 Task: Find connections with filter location Keta with filter topic #Socialmediaadvertisingwith filter profile language French with filter current company Indium Software with filter school Amity University Rajasthan, Jaipur with filter industry Insurance and Employee Benefit Funds with filter service category AnimationArchitecture with filter keywords title Economist
Action: Mouse moved to (162, 231)
Screenshot: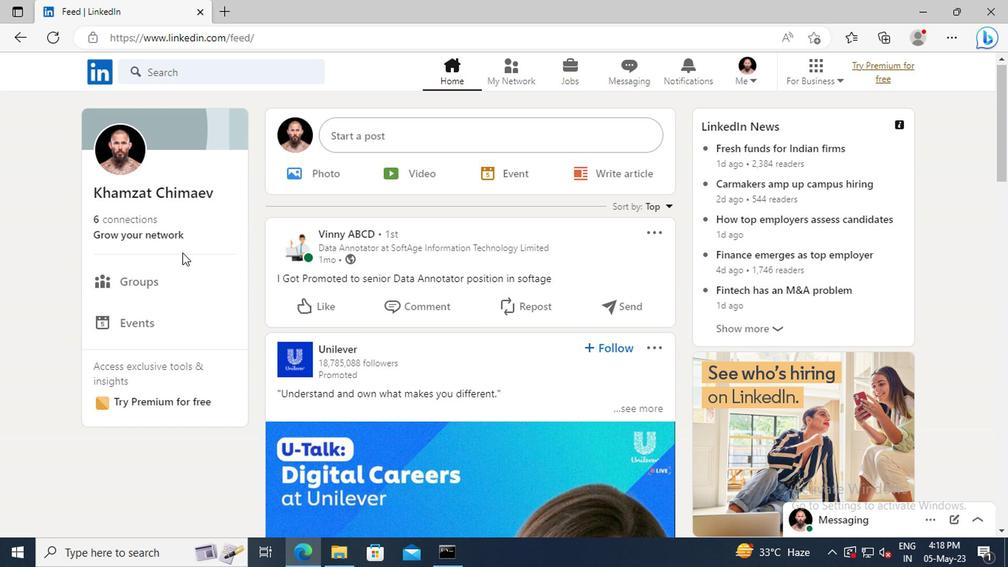 
Action: Mouse pressed left at (162, 231)
Screenshot: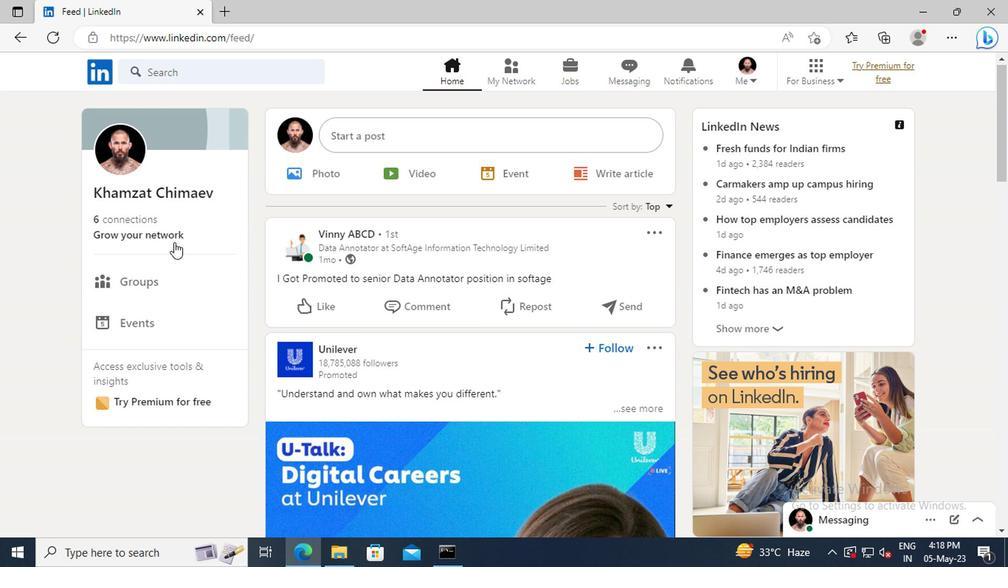
Action: Mouse moved to (159, 159)
Screenshot: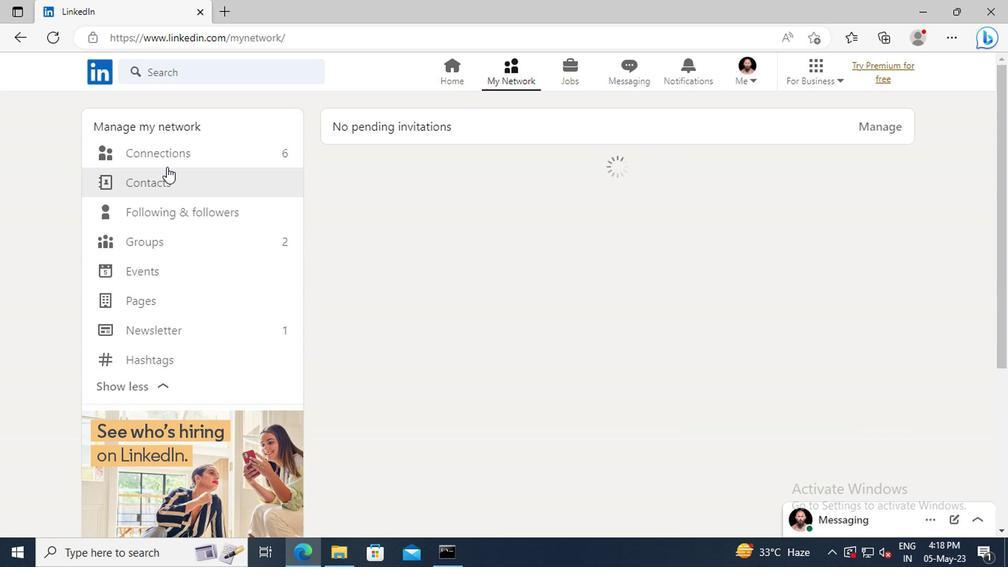 
Action: Mouse pressed left at (159, 159)
Screenshot: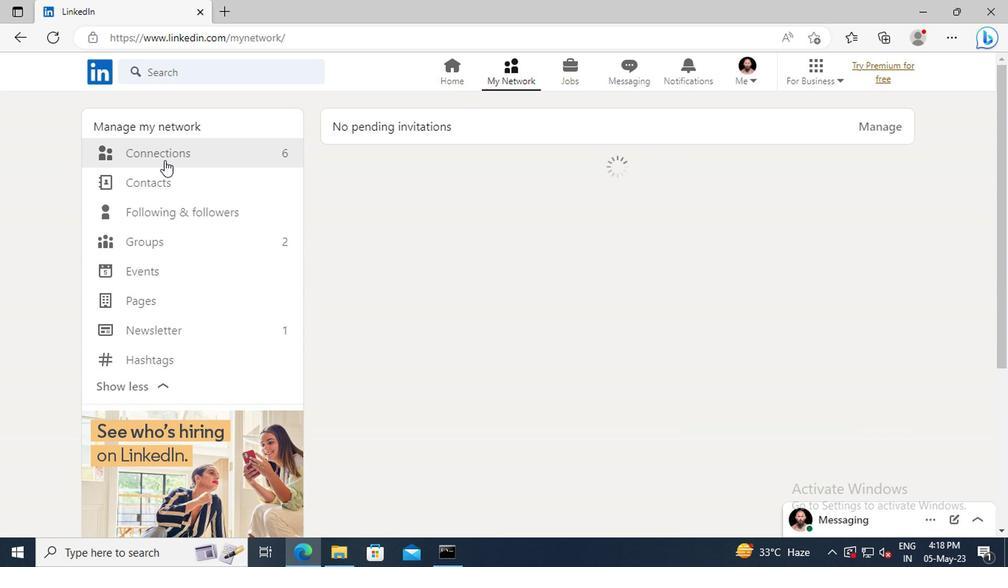 
Action: Mouse moved to (593, 158)
Screenshot: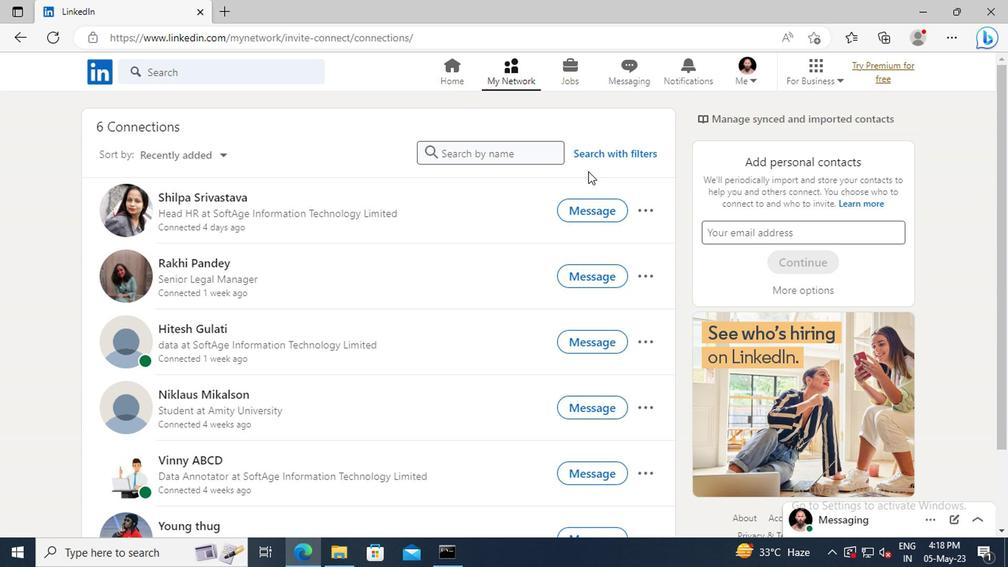 
Action: Mouse pressed left at (593, 158)
Screenshot: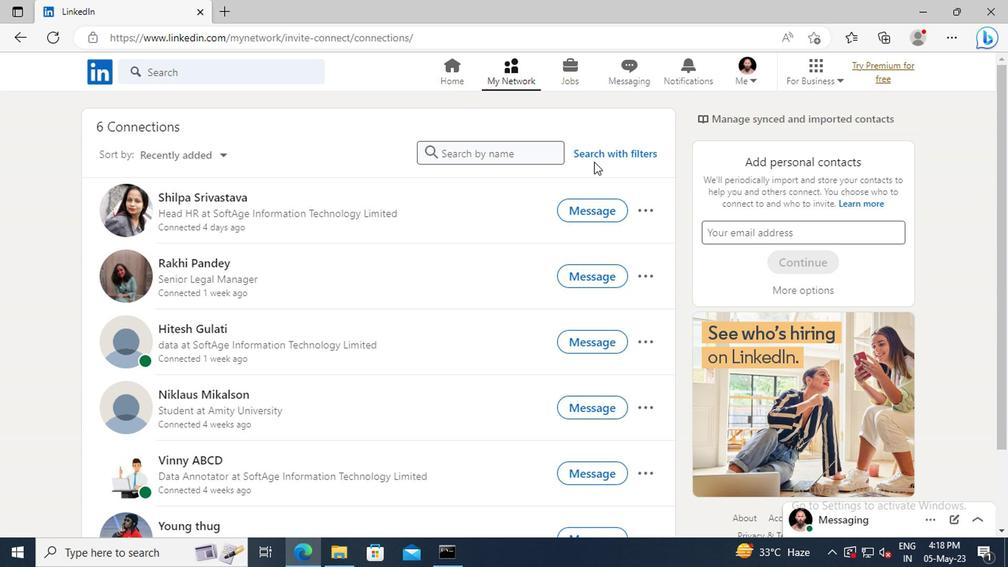 
Action: Mouse moved to (556, 116)
Screenshot: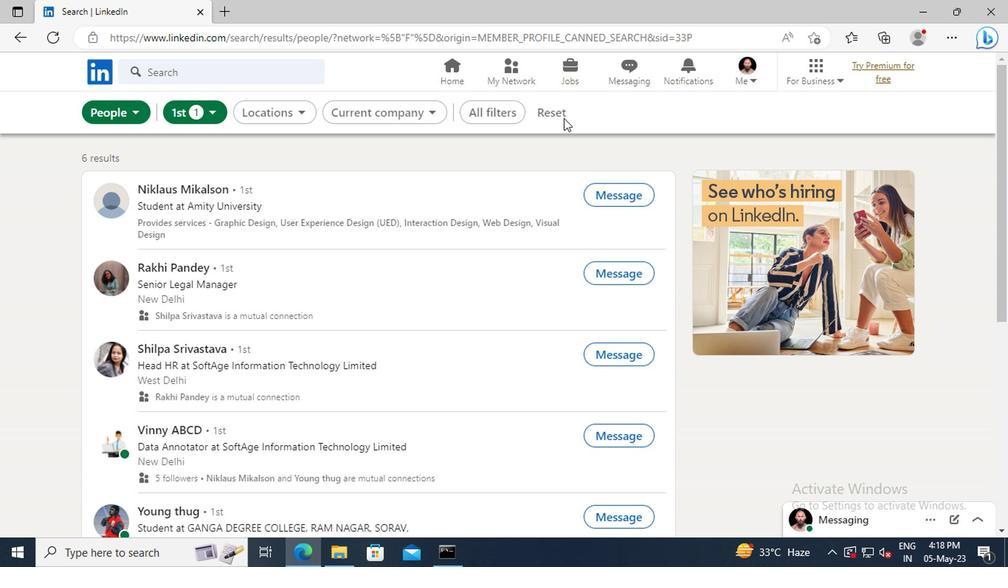 
Action: Mouse pressed left at (556, 116)
Screenshot: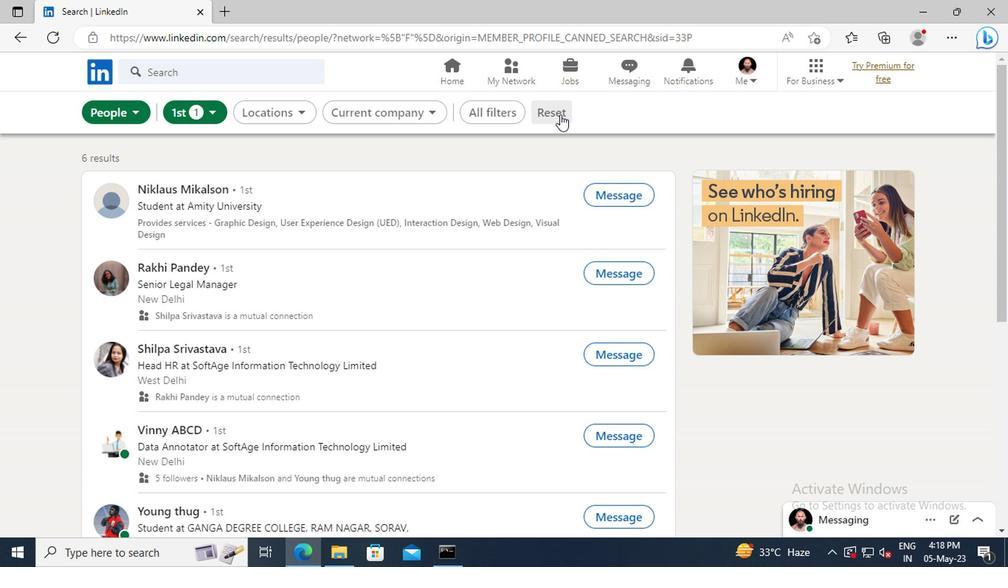 
Action: Mouse moved to (530, 115)
Screenshot: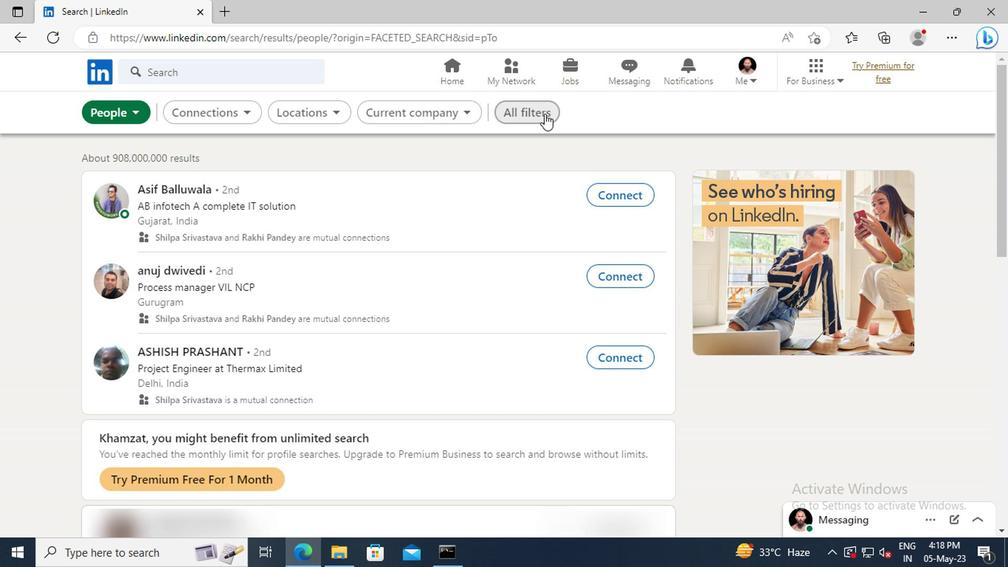 
Action: Mouse pressed left at (530, 115)
Screenshot: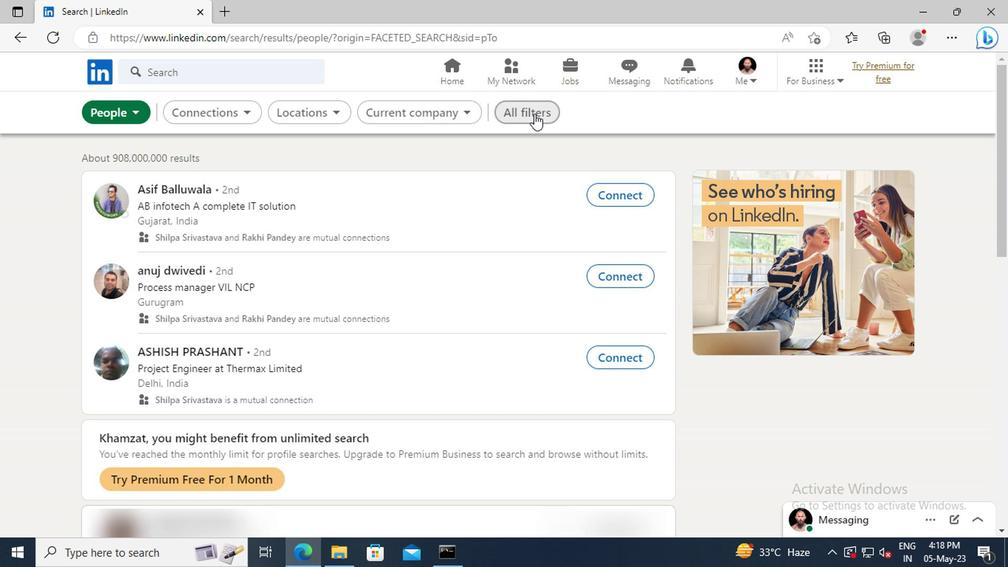 
Action: Mouse moved to (789, 249)
Screenshot: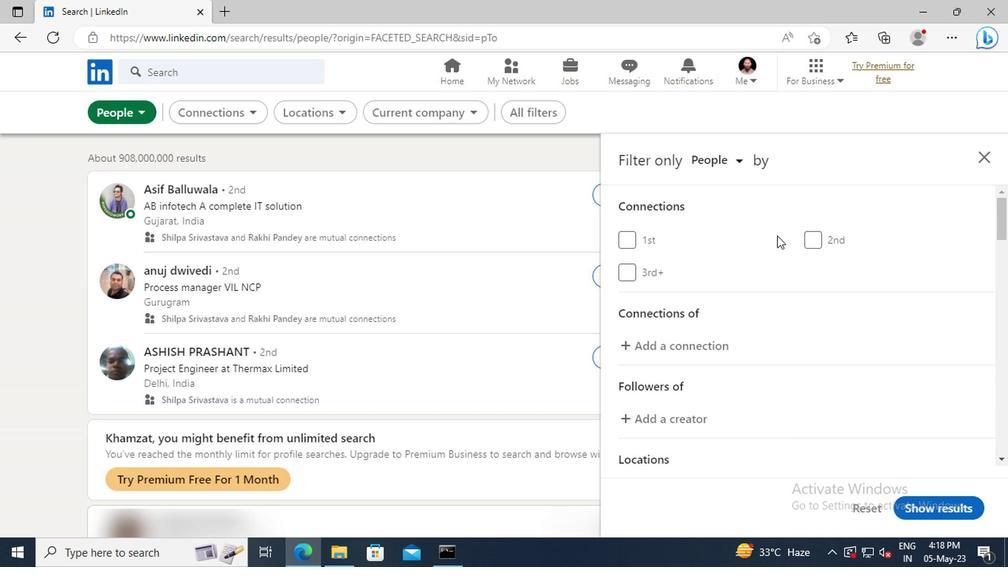 
Action: Mouse scrolled (789, 249) with delta (0, 0)
Screenshot: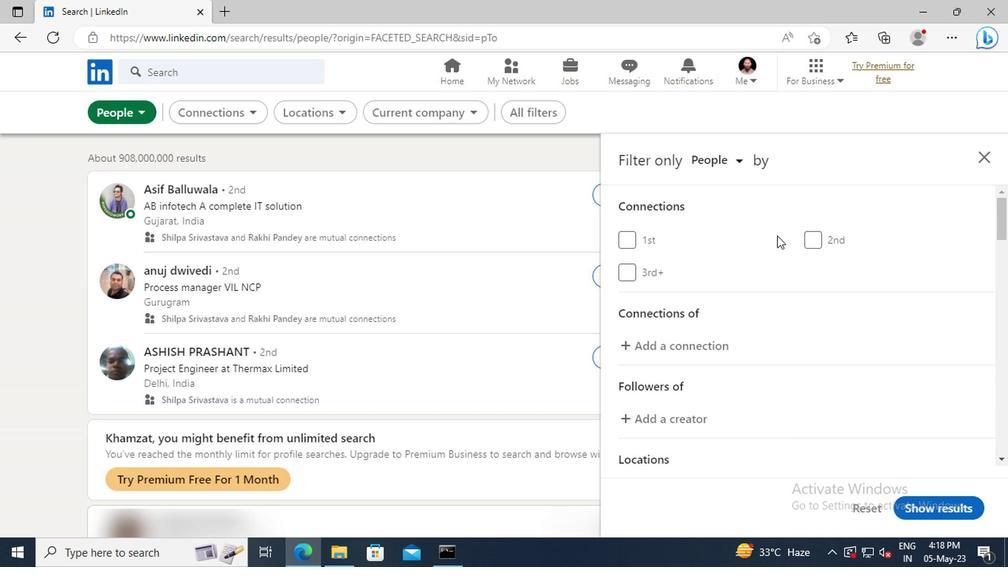 
Action: Mouse scrolled (789, 249) with delta (0, 0)
Screenshot: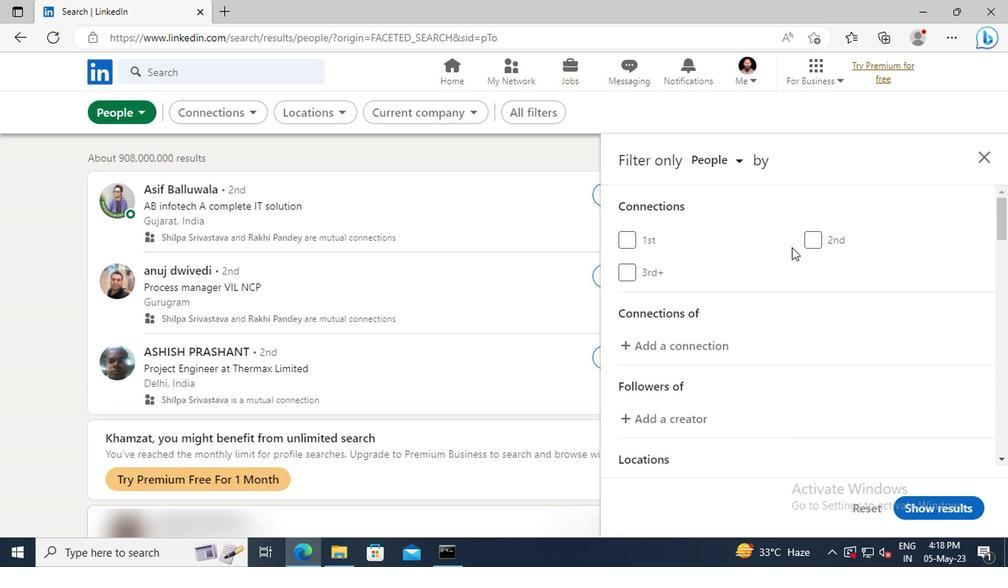 
Action: Mouse scrolled (789, 249) with delta (0, 0)
Screenshot: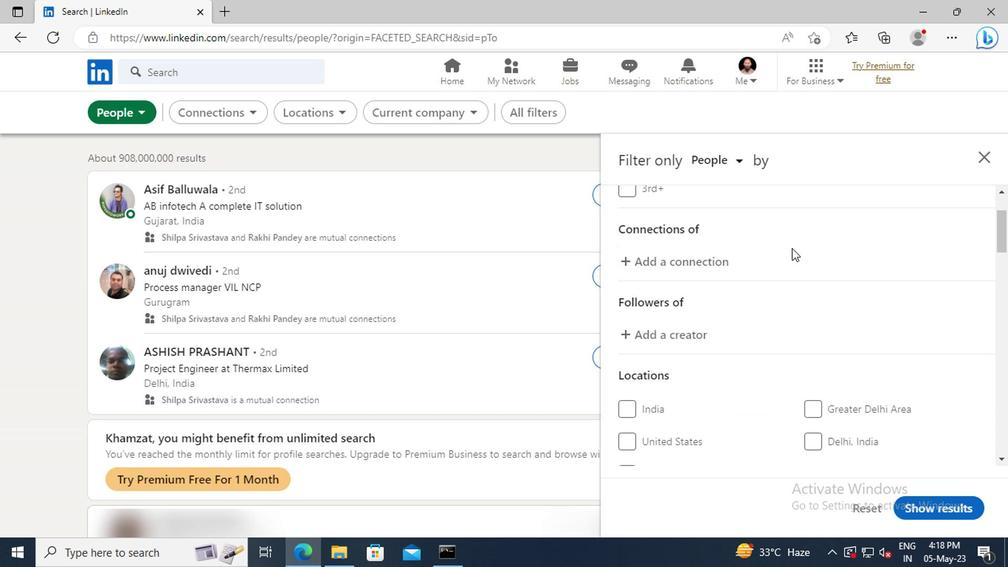
Action: Mouse scrolled (789, 249) with delta (0, 0)
Screenshot: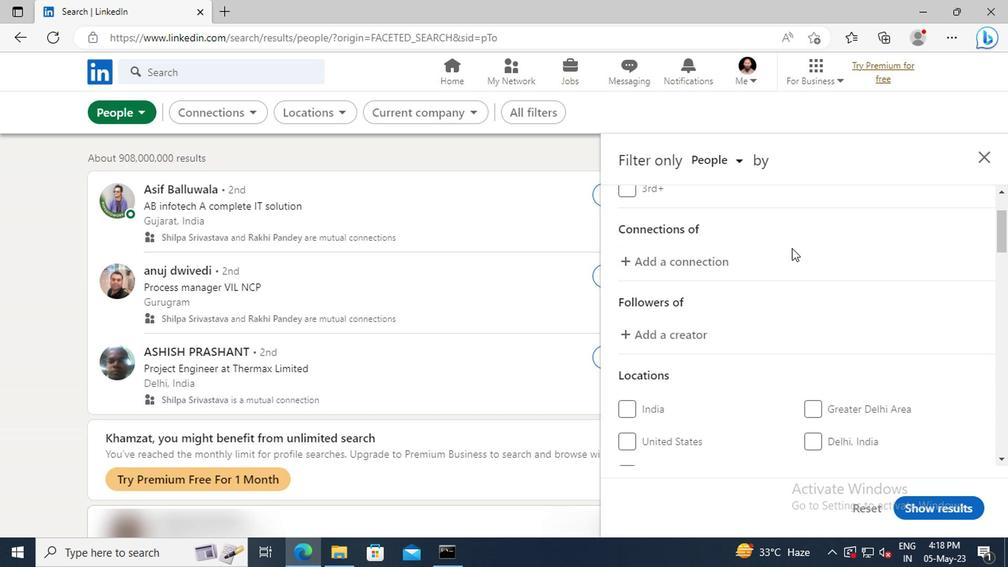 
Action: Mouse scrolled (789, 249) with delta (0, 0)
Screenshot: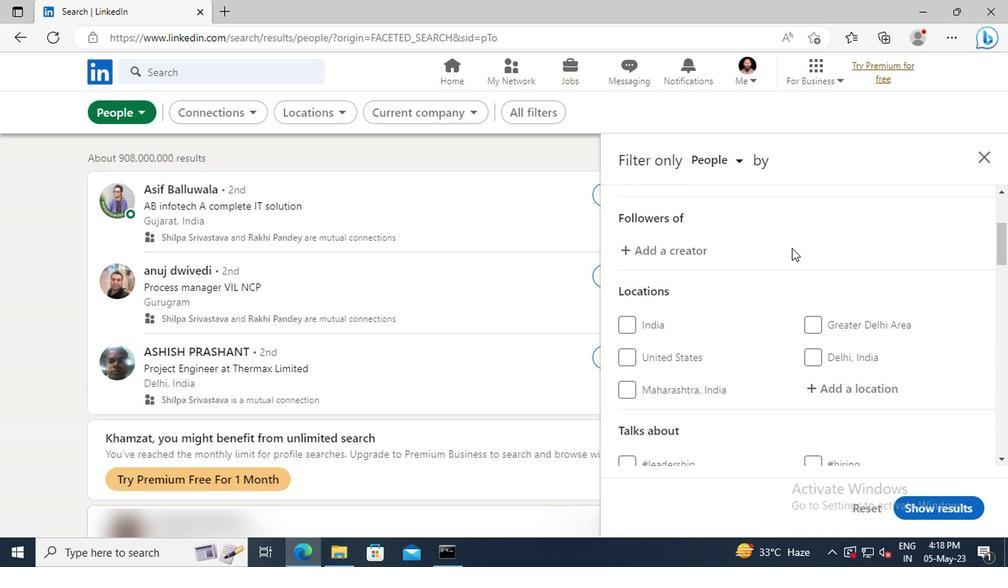 
Action: Mouse scrolled (789, 249) with delta (0, 0)
Screenshot: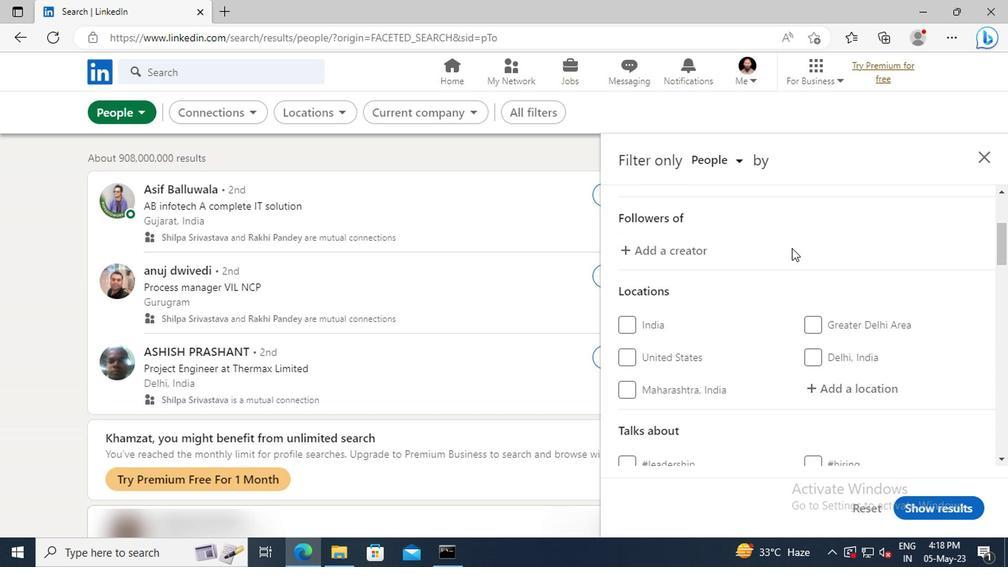 
Action: Mouse moved to (823, 308)
Screenshot: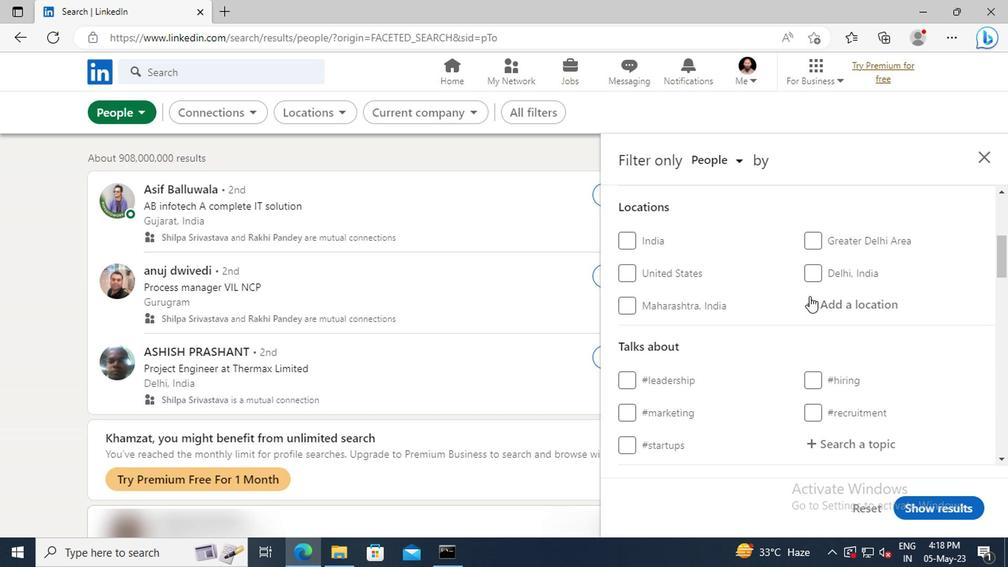 
Action: Mouse pressed left at (823, 308)
Screenshot: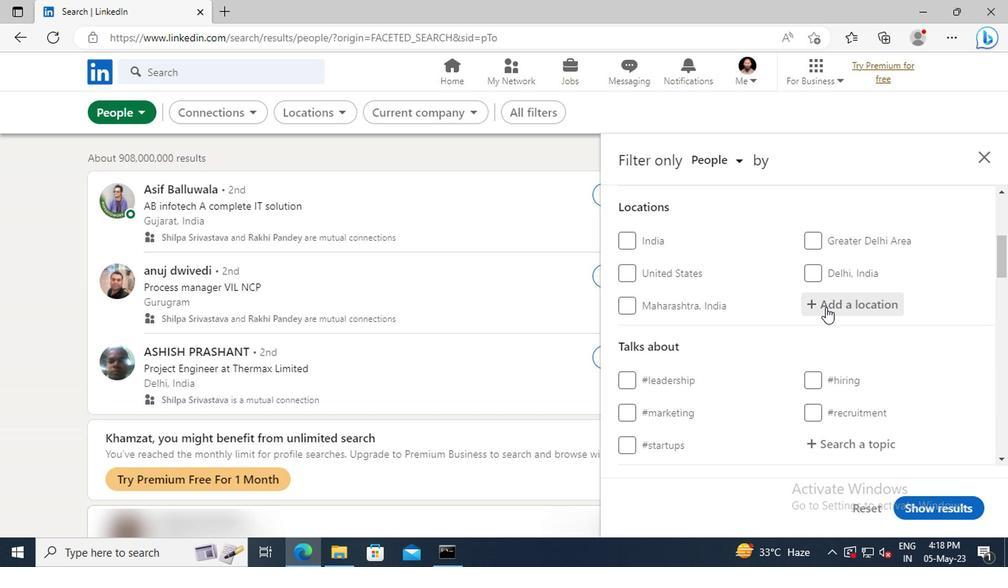 
Action: Mouse moved to (822, 308)
Screenshot: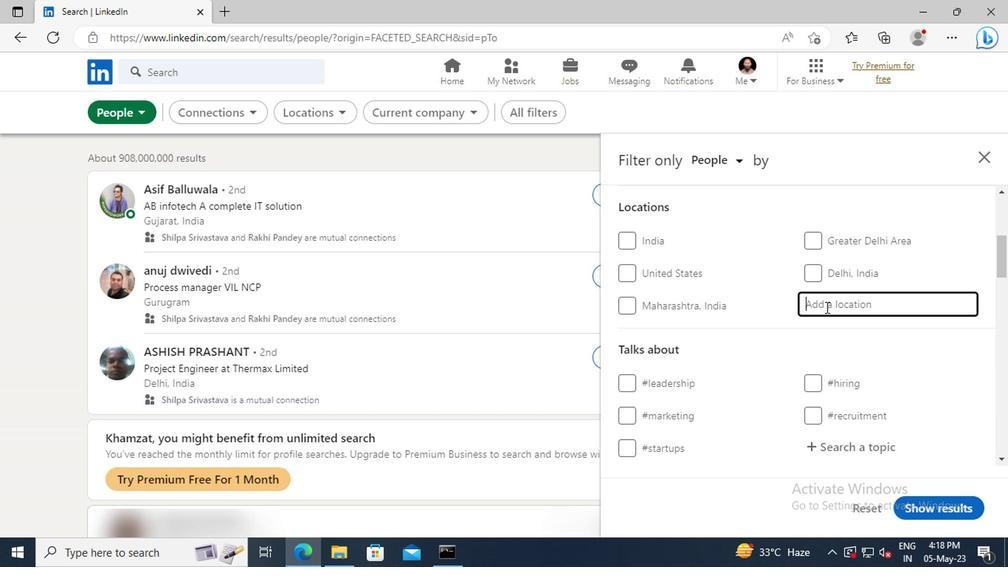 
Action: Key pressed <Key.shift>KETA<Key.enter>
Screenshot: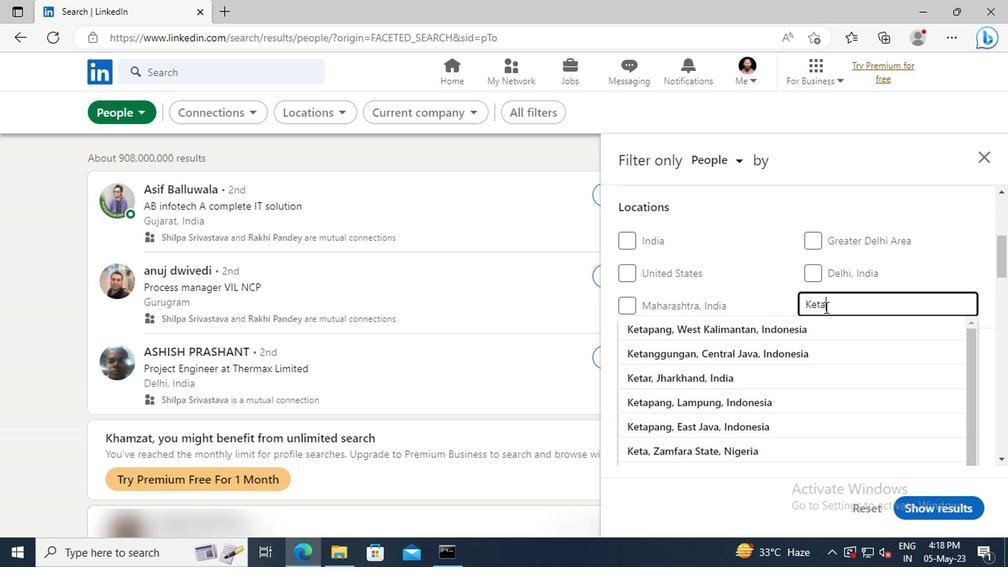 
Action: Mouse scrolled (822, 307) with delta (0, 0)
Screenshot: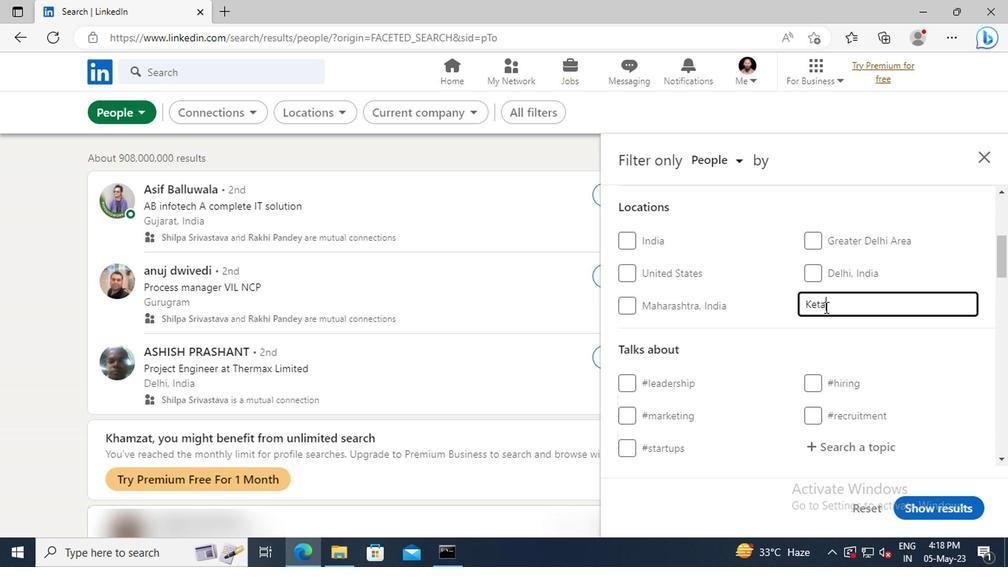 
Action: Mouse scrolled (822, 307) with delta (0, 0)
Screenshot: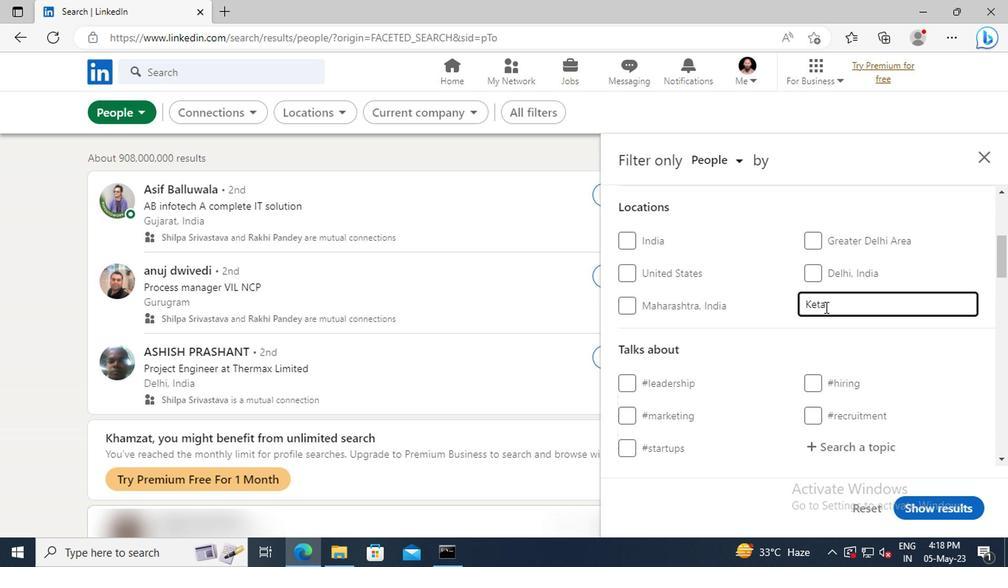 
Action: Mouse scrolled (822, 307) with delta (0, 0)
Screenshot: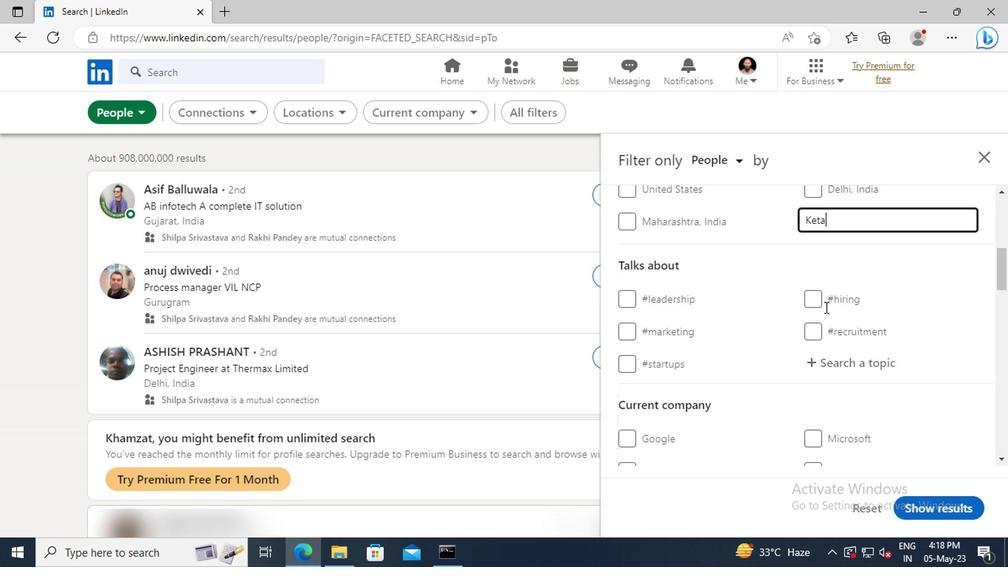 
Action: Mouse moved to (823, 318)
Screenshot: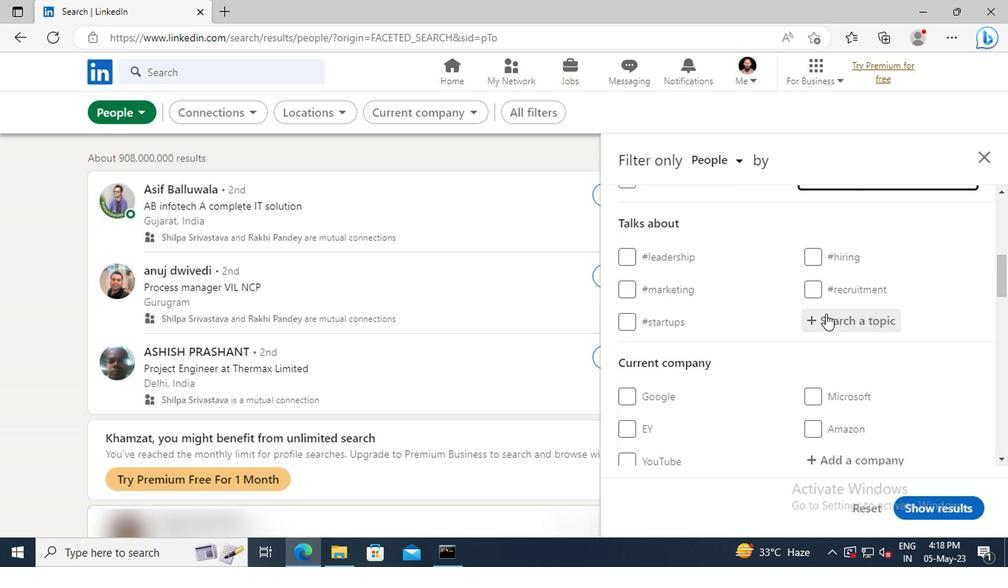 
Action: Mouse pressed left at (823, 318)
Screenshot: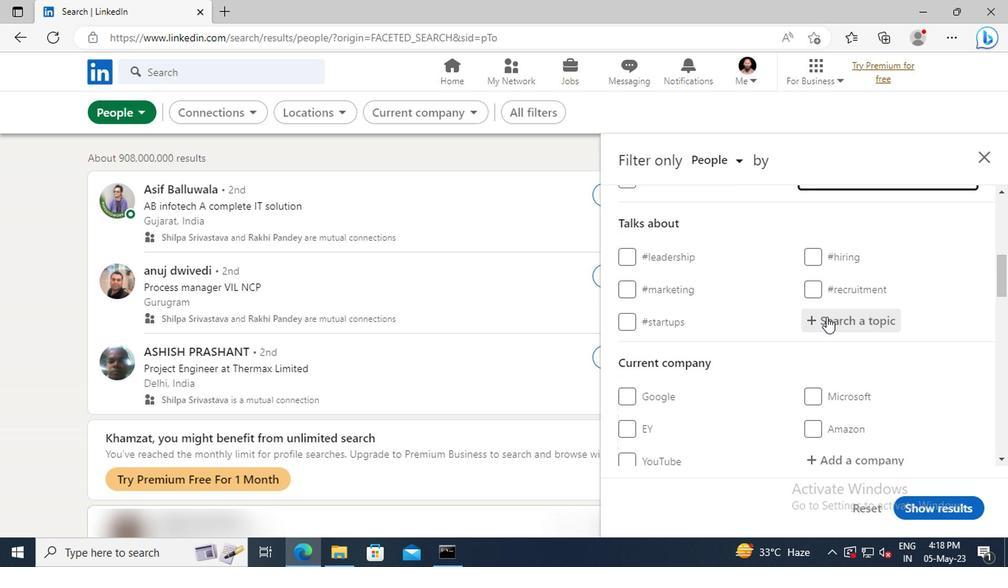 
Action: Key pressed <Key.shift>SOCIALMEDIAAD
Screenshot: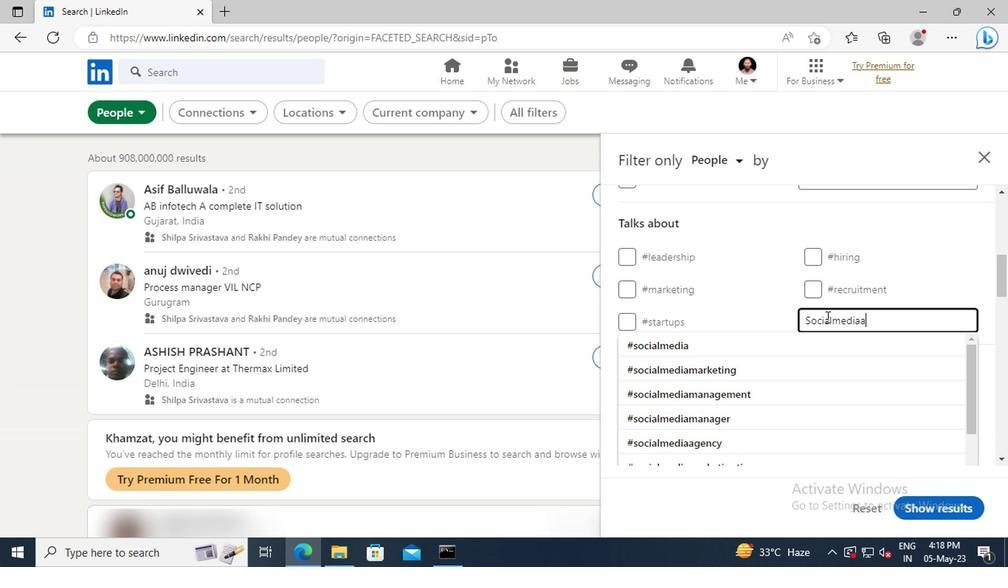 
Action: Mouse moved to (825, 338)
Screenshot: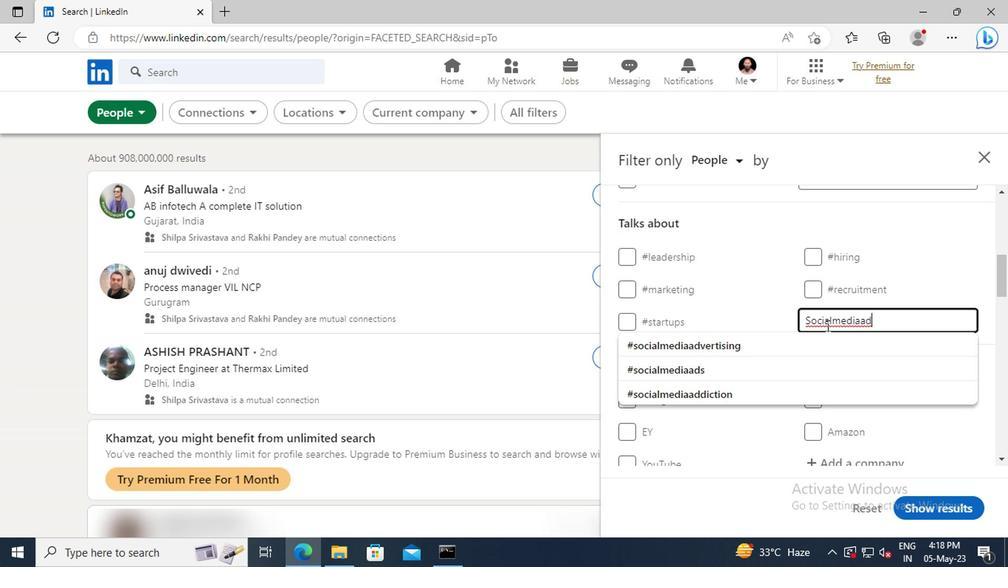 
Action: Mouse pressed left at (825, 338)
Screenshot: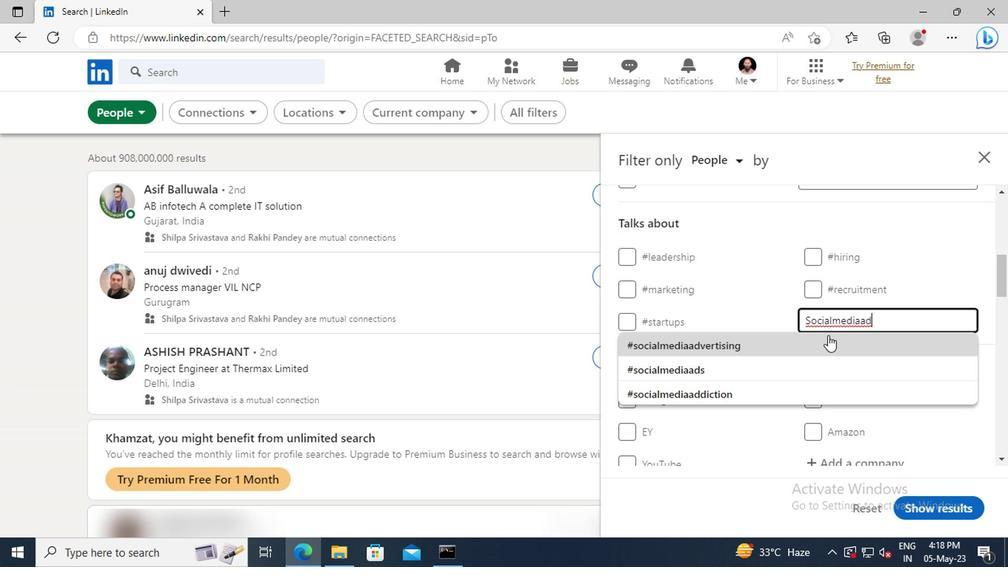 
Action: Mouse scrolled (825, 338) with delta (0, 0)
Screenshot: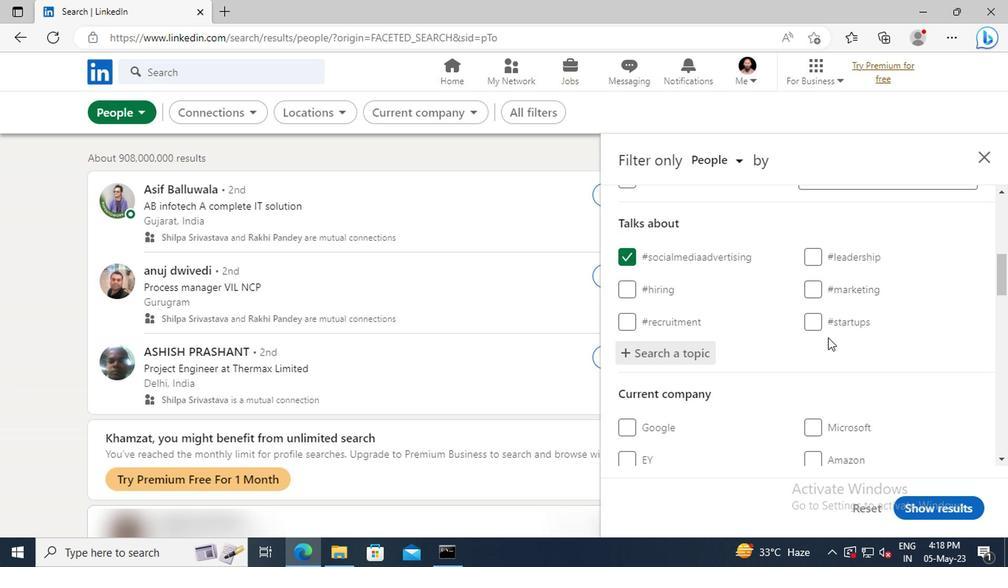 
Action: Mouse scrolled (825, 338) with delta (0, 0)
Screenshot: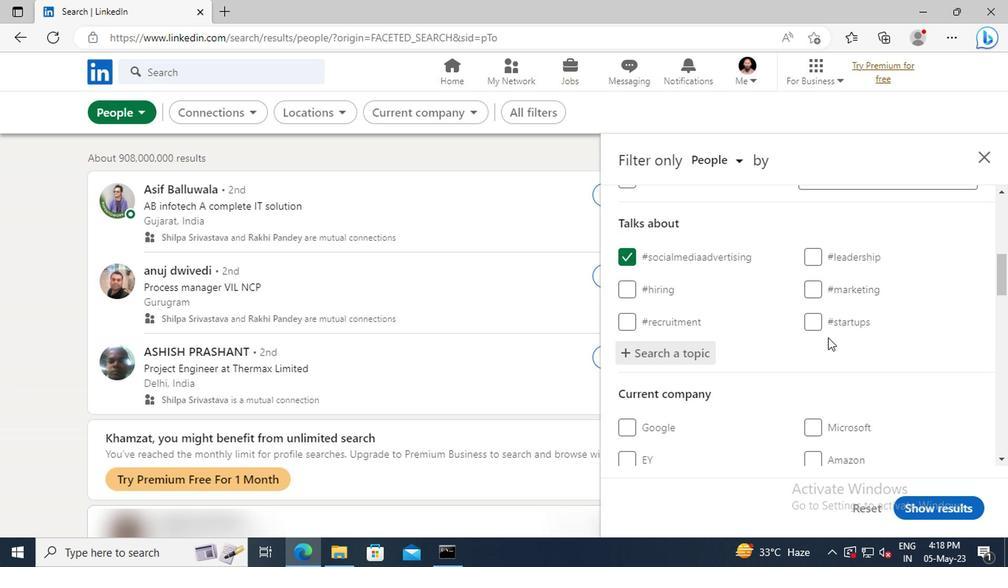 
Action: Mouse scrolled (825, 338) with delta (0, 0)
Screenshot: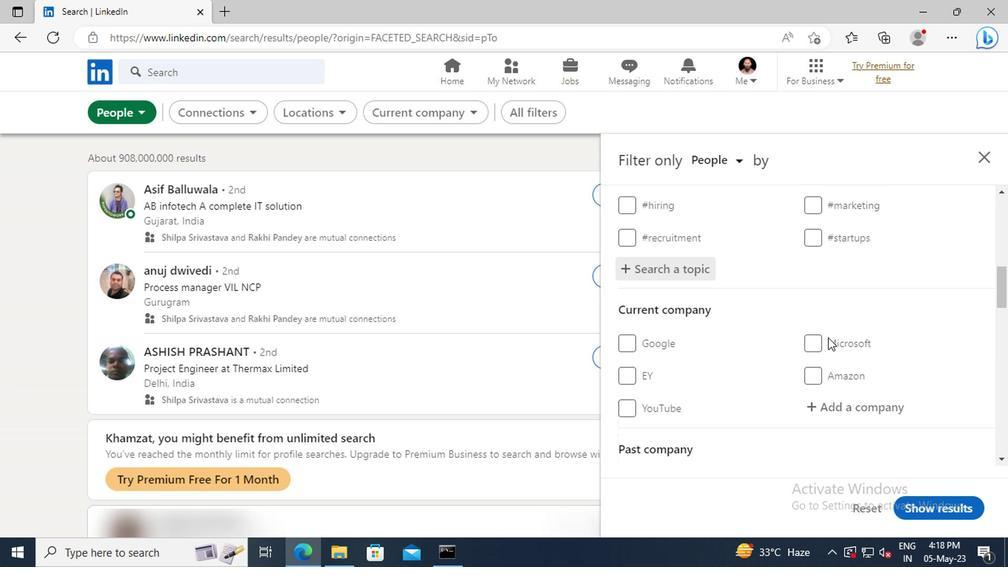 
Action: Mouse scrolled (825, 338) with delta (0, 0)
Screenshot: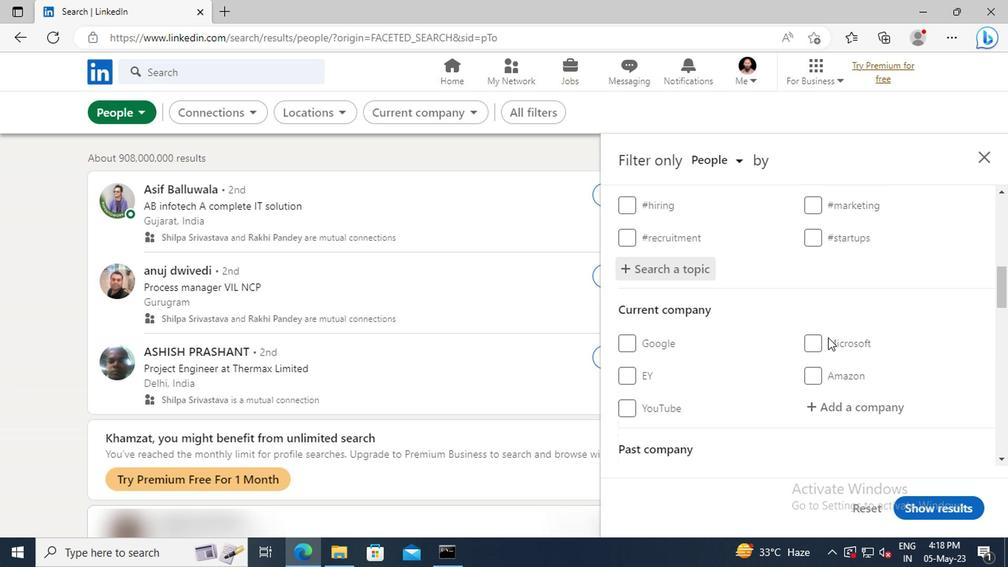 
Action: Mouse scrolled (825, 338) with delta (0, 0)
Screenshot: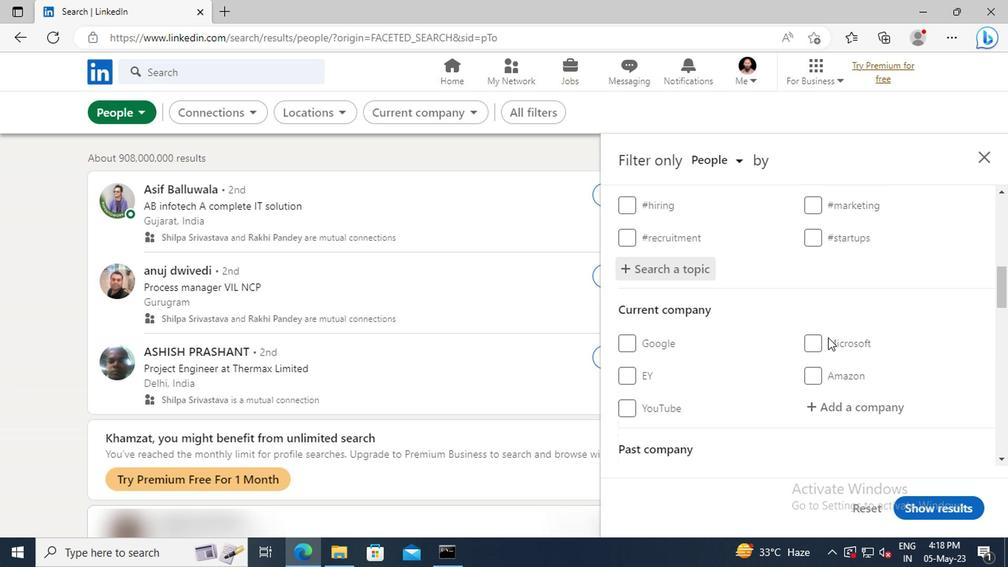 
Action: Mouse scrolled (825, 338) with delta (0, 0)
Screenshot: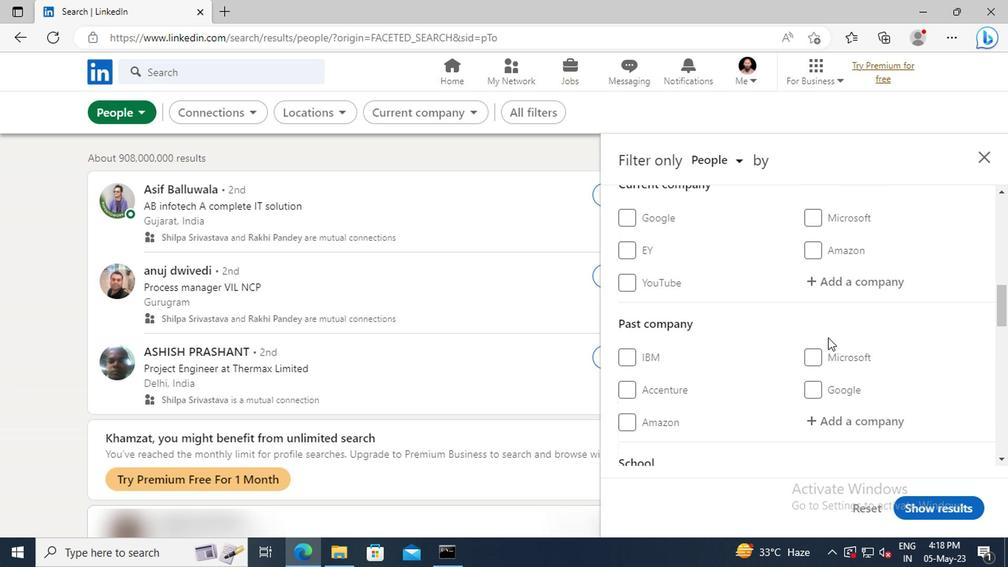 
Action: Mouse scrolled (825, 338) with delta (0, 0)
Screenshot: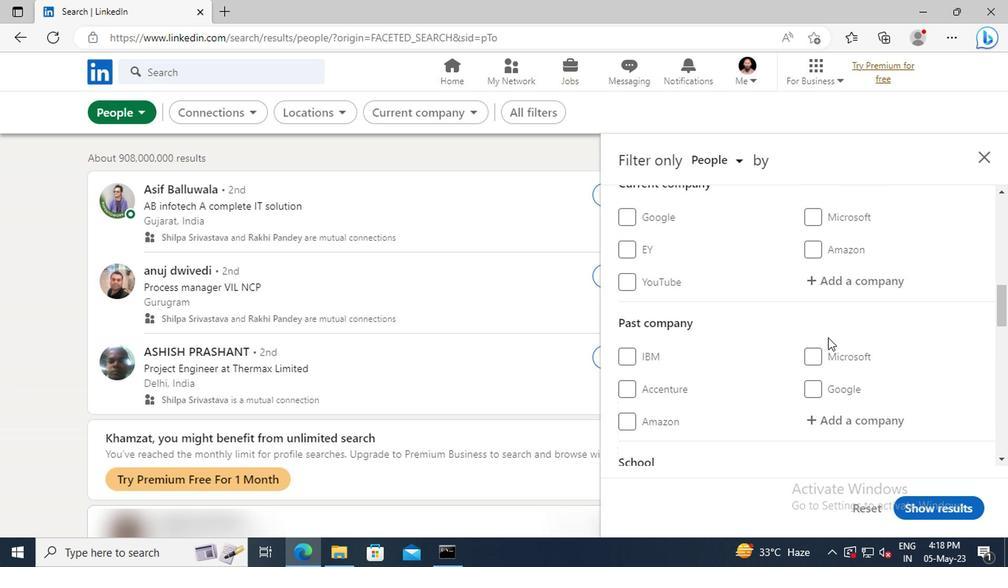 
Action: Mouse scrolled (825, 338) with delta (0, 0)
Screenshot: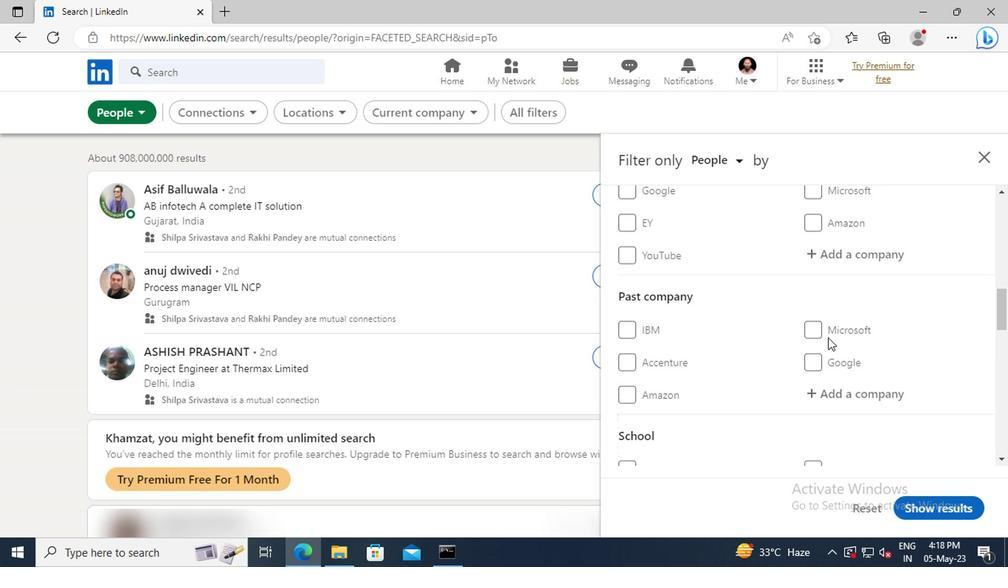 
Action: Mouse scrolled (825, 338) with delta (0, 0)
Screenshot: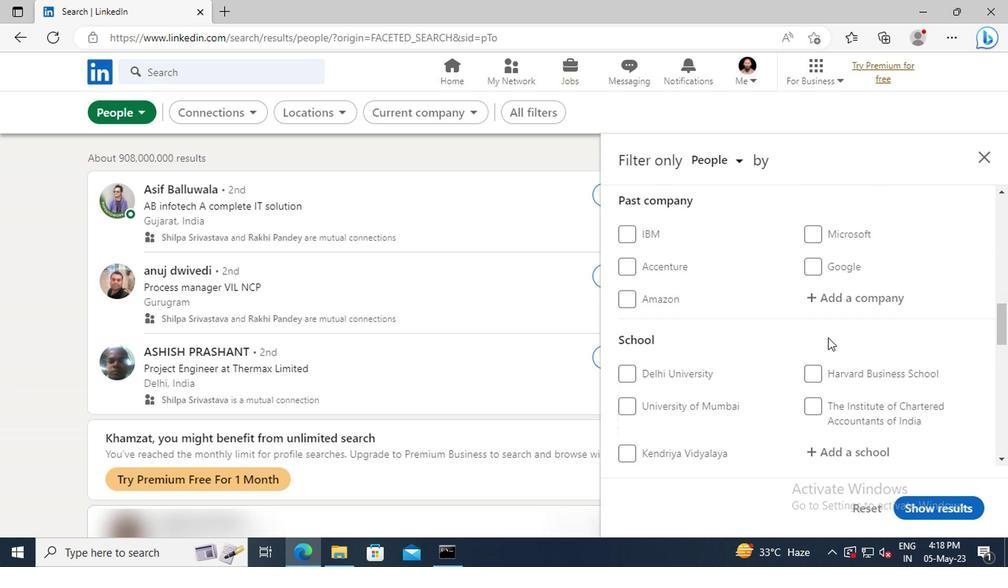 
Action: Mouse scrolled (825, 338) with delta (0, 0)
Screenshot: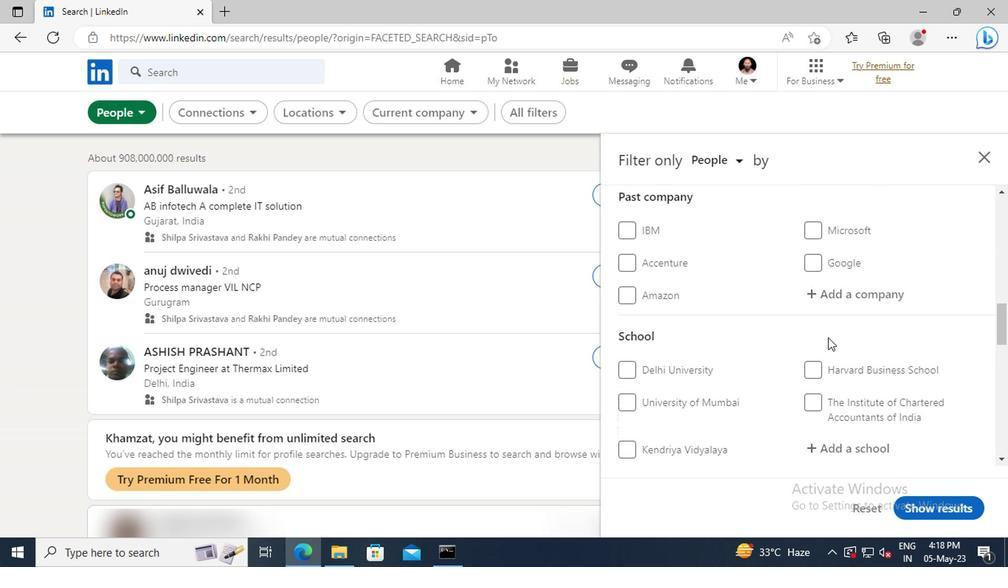 
Action: Mouse scrolled (825, 338) with delta (0, 0)
Screenshot: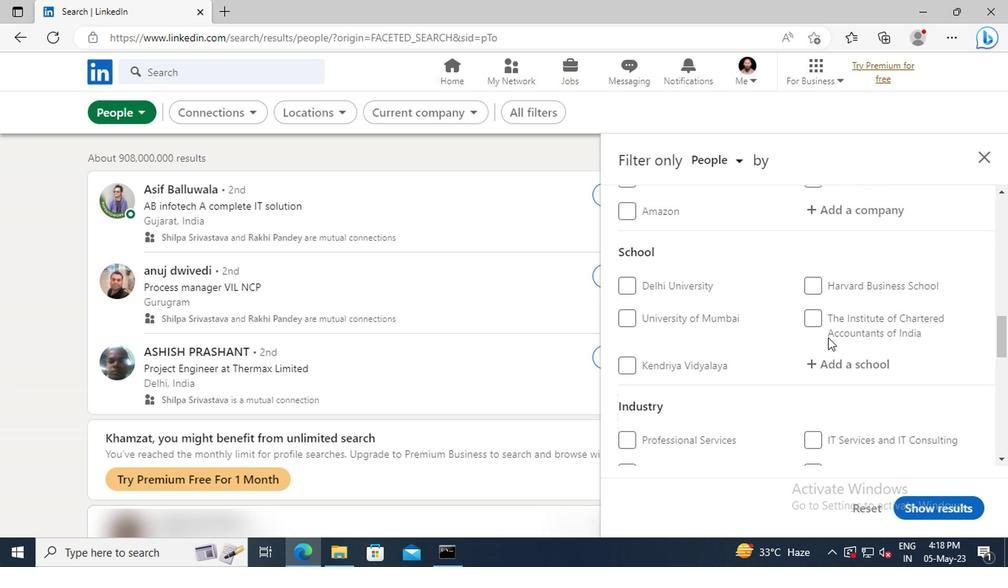 
Action: Mouse scrolled (825, 338) with delta (0, 0)
Screenshot: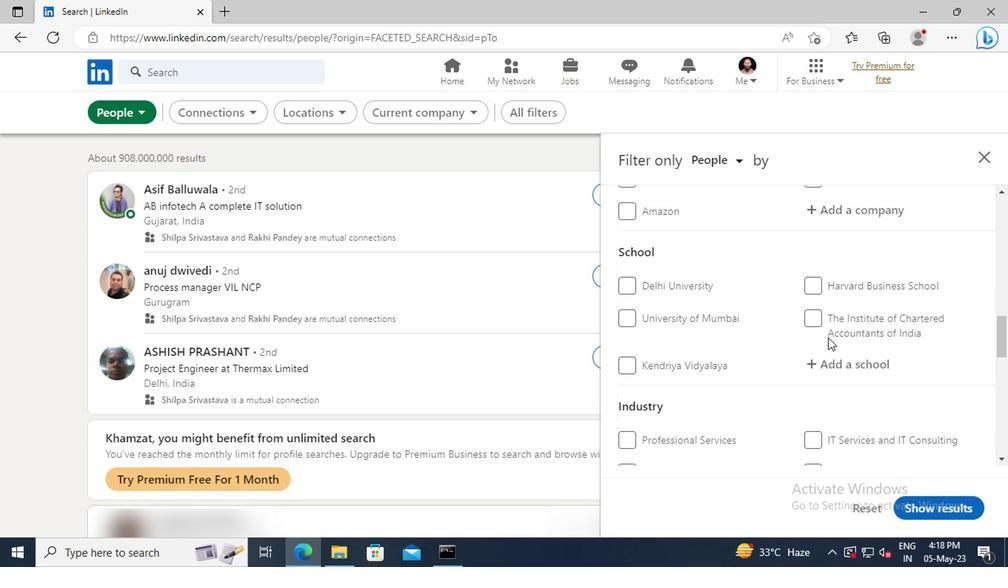 
Action: Mouse scrolled (825, 338) with delta (0, 0)
Screenshot: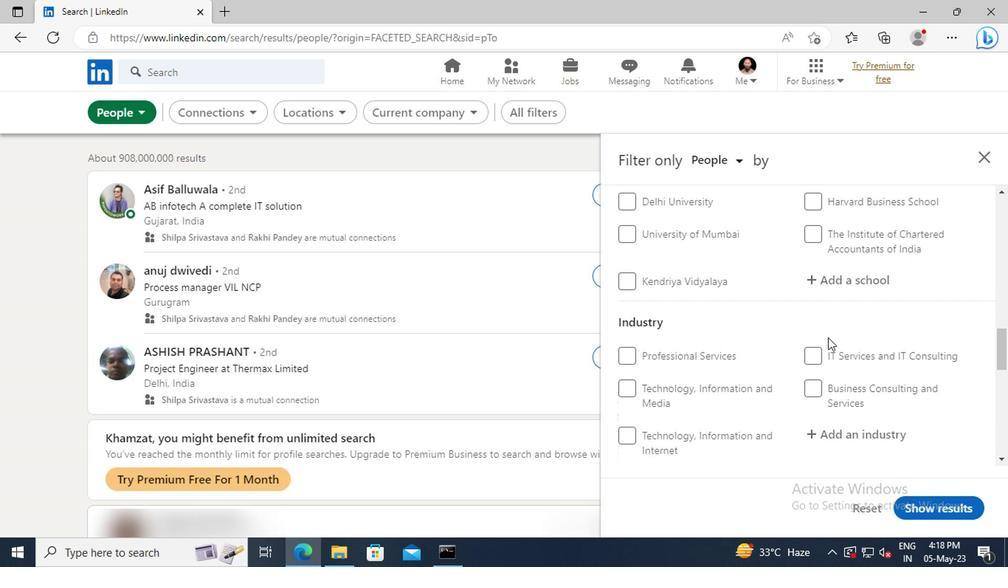 
Action: Mouse scrolled (825, 338) with delta (0, 0)
Screenshot: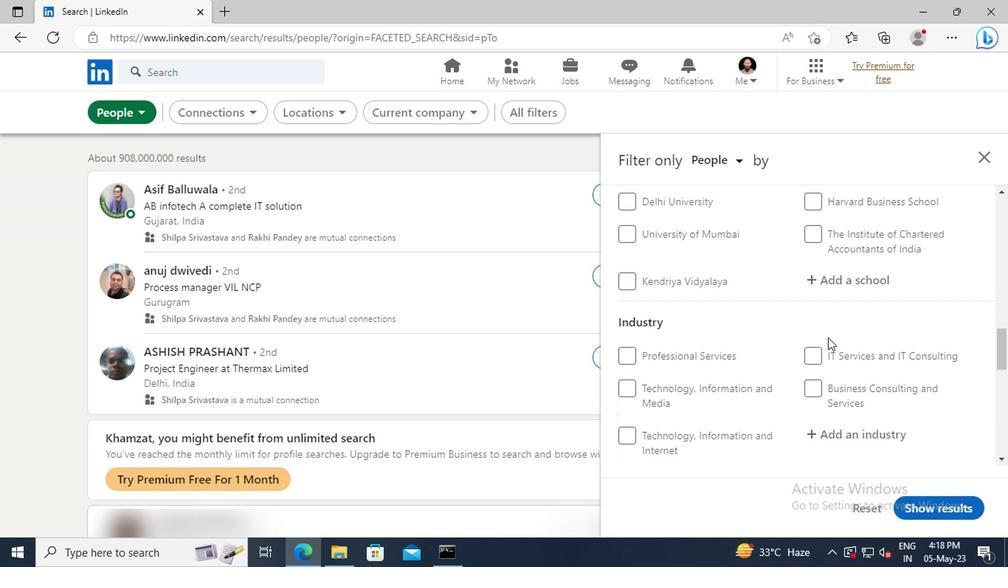 
Action: Mouse scrolled (825, 338) with delta (0, 0)
Screenshot: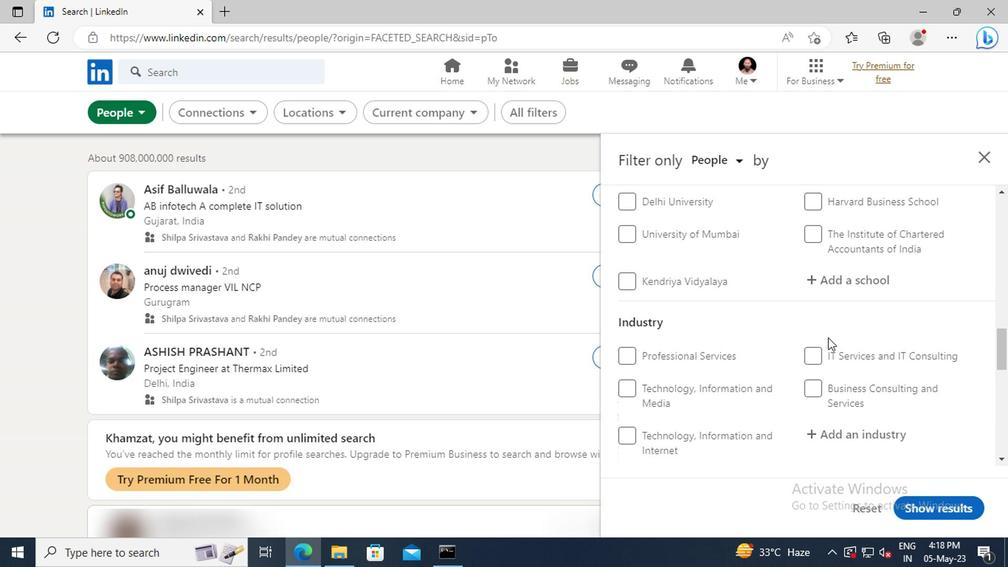 
Action: Mouse scrolled (825, 338) with delta (0, 0)
Screenshot: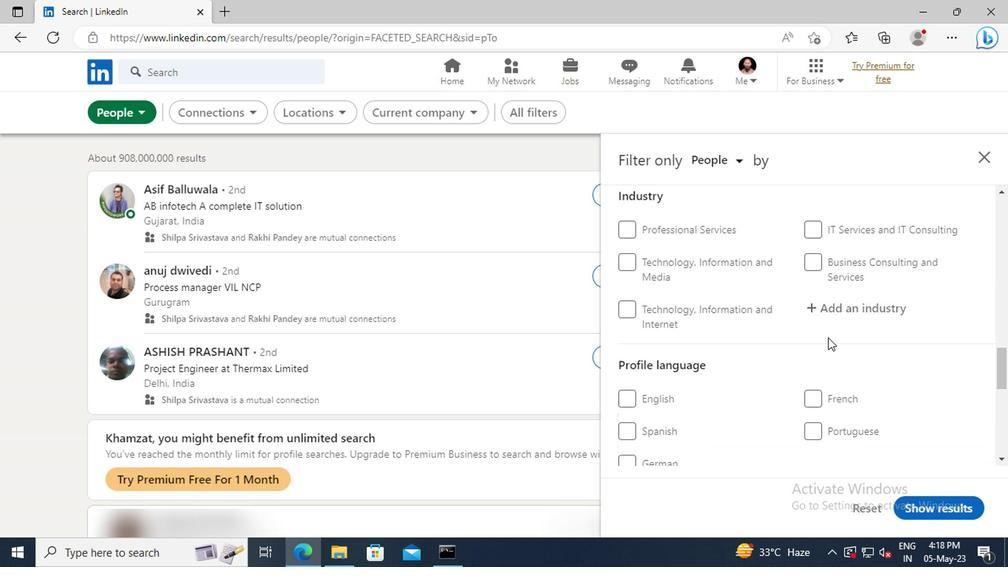 
Action: Mouse moved to (816, 355)
Screenshot: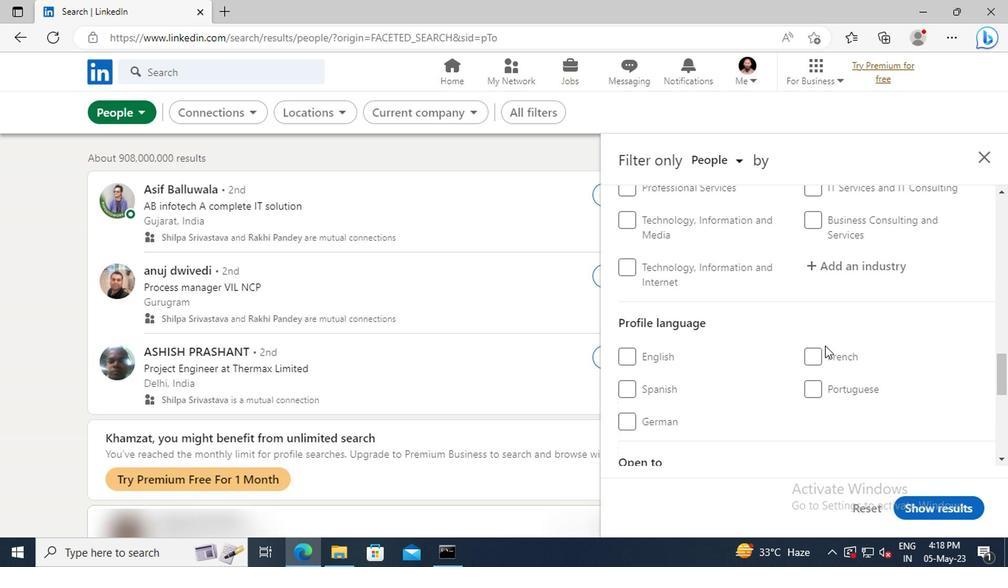 
Action: Mouse pressed left at (816, 355)
Screenshot: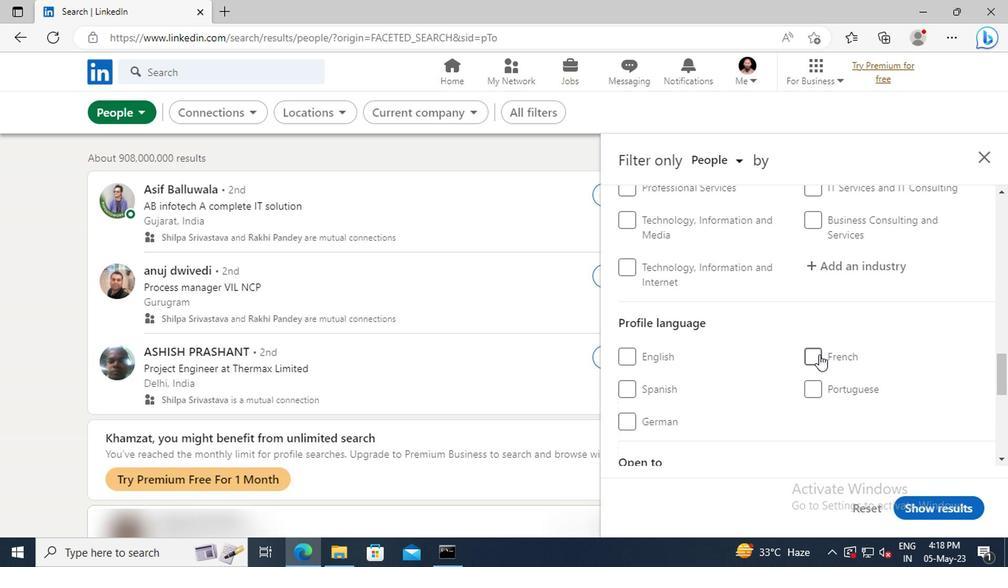 
Action: Mouse moved to (837, 336)
Screenshot: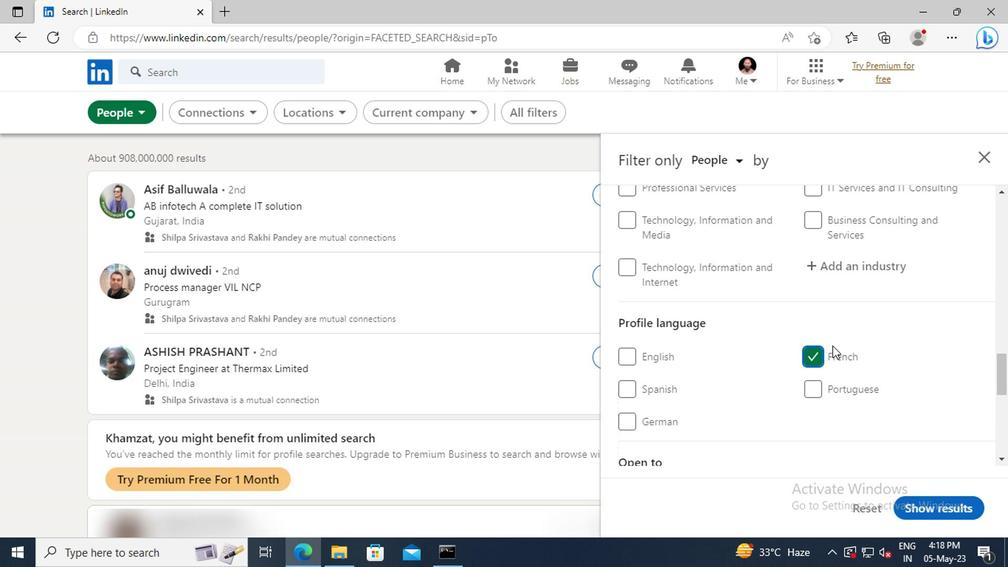 
Action: Mouse scrolled (837, 337) with delta (0, 0)
Screenshot: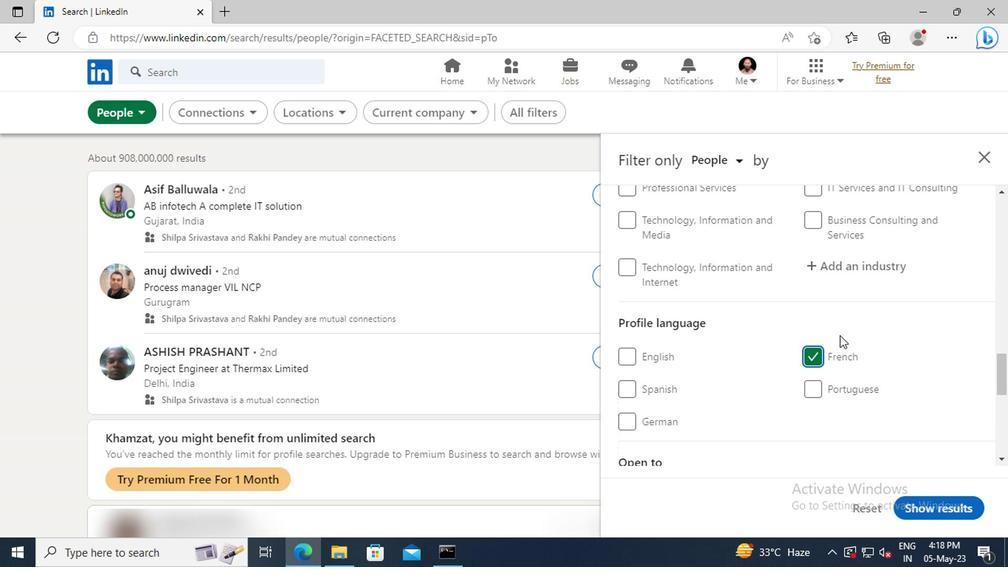 
Action: Mouse scrolled (837, 337) with delta (0, 0)
Screenshot: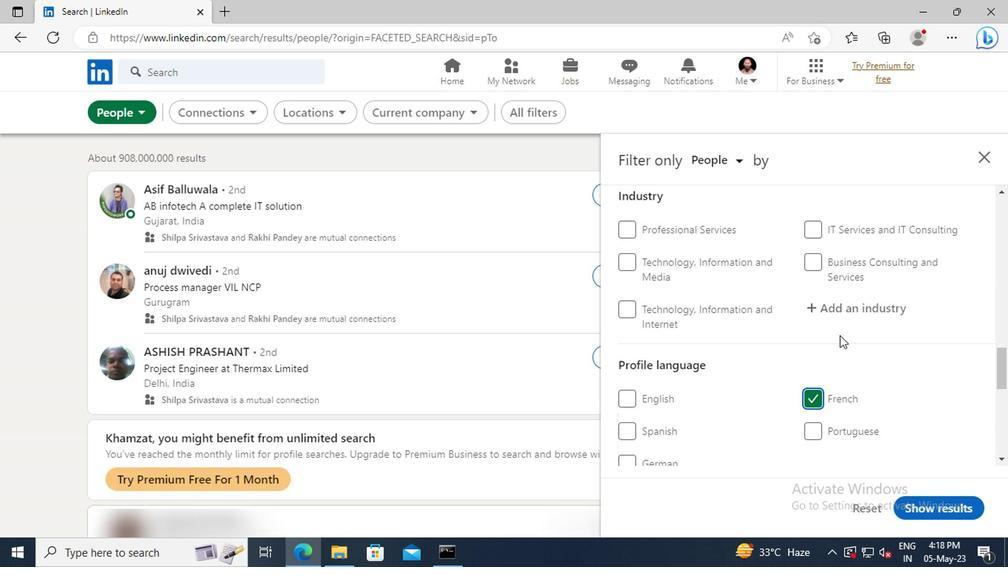 
Action: Mouse scrolled (837, 337) with delta (0, 0)
Screenshot: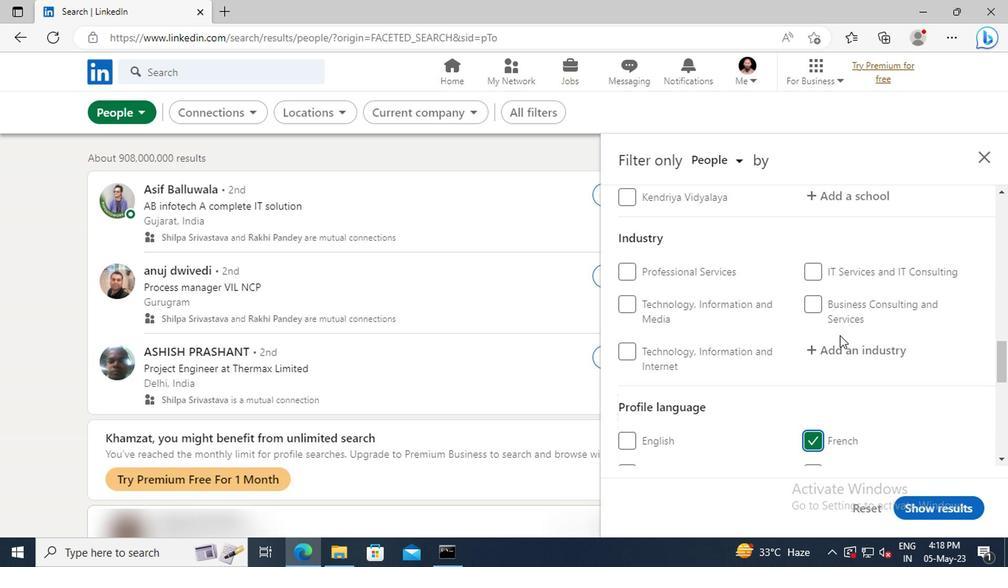 
Action: Mouse scrolled (837, 337) with delta (0, 0)
Screenshot: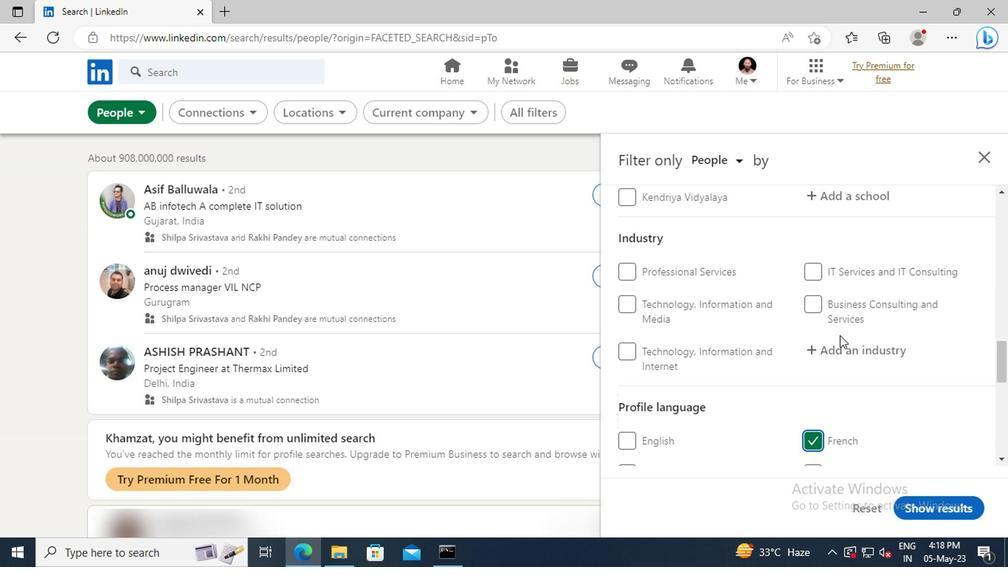 
Action: Mouse moved to (837, 335)
Screenshot: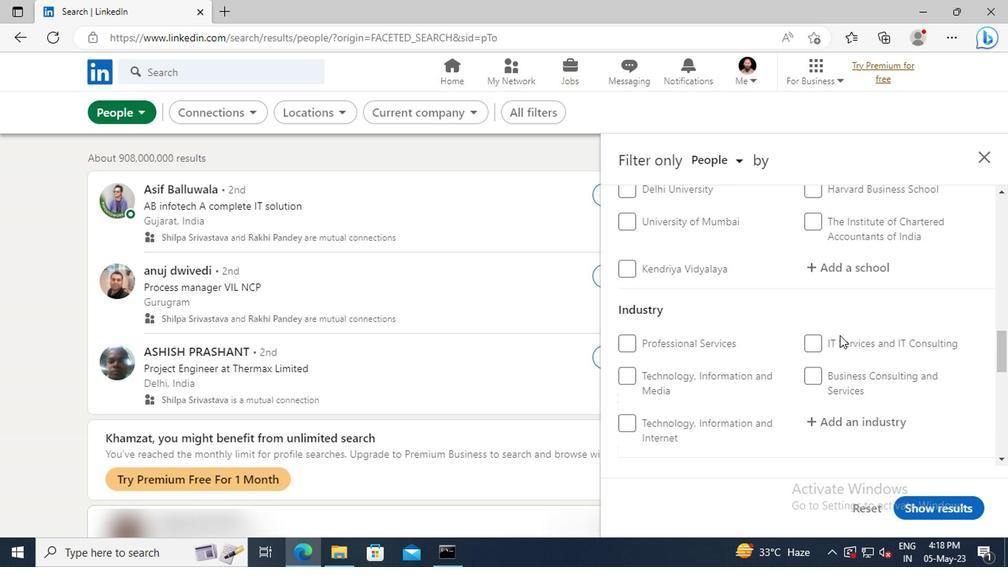 
Action: Mouse scrolled (837, 336) with delta (0, 1)
Screenshot: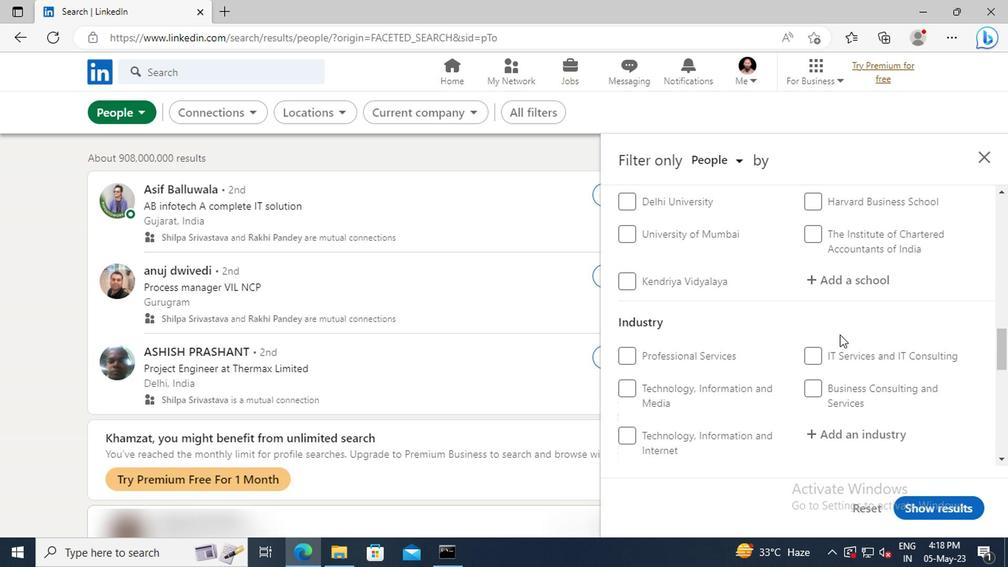 
Action: Mouse scrolled (837, 336) with delta (0, 1)
Screenshot: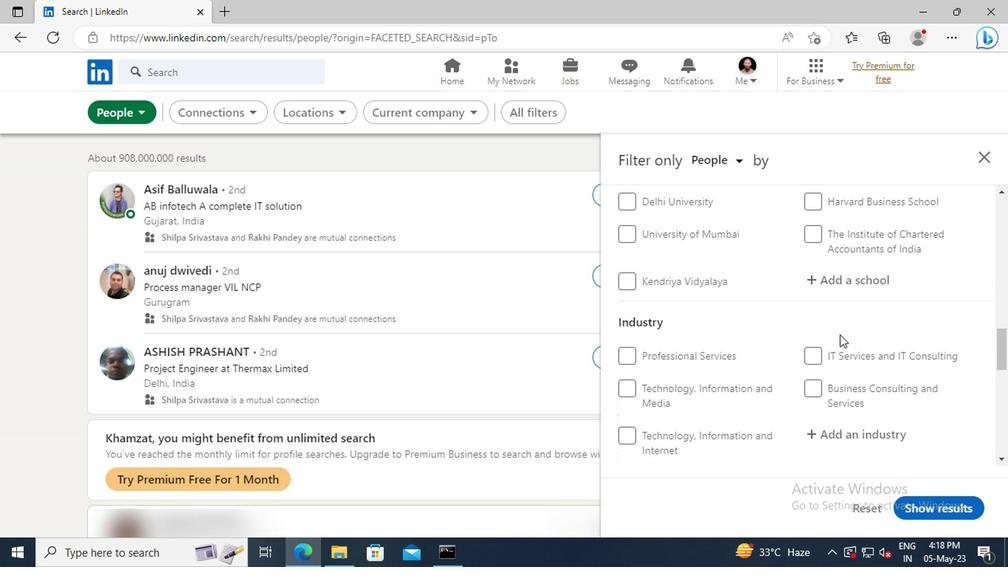 
Action: Mouse scrolled (837, 336) with delta (0, 1)
Screenshot: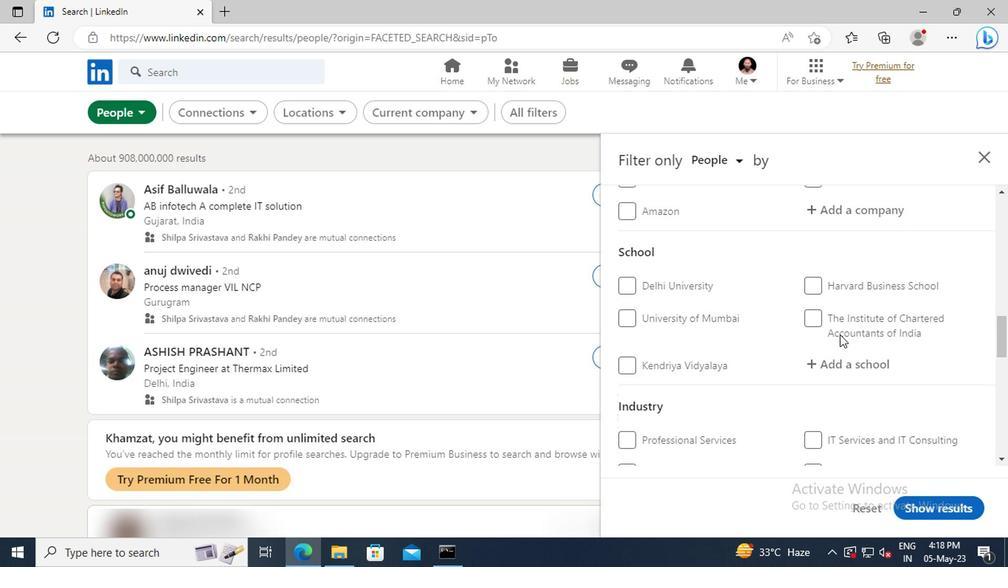
Action: Mouse scrolled (837, 336) with delta (0, 1)
Screenshot: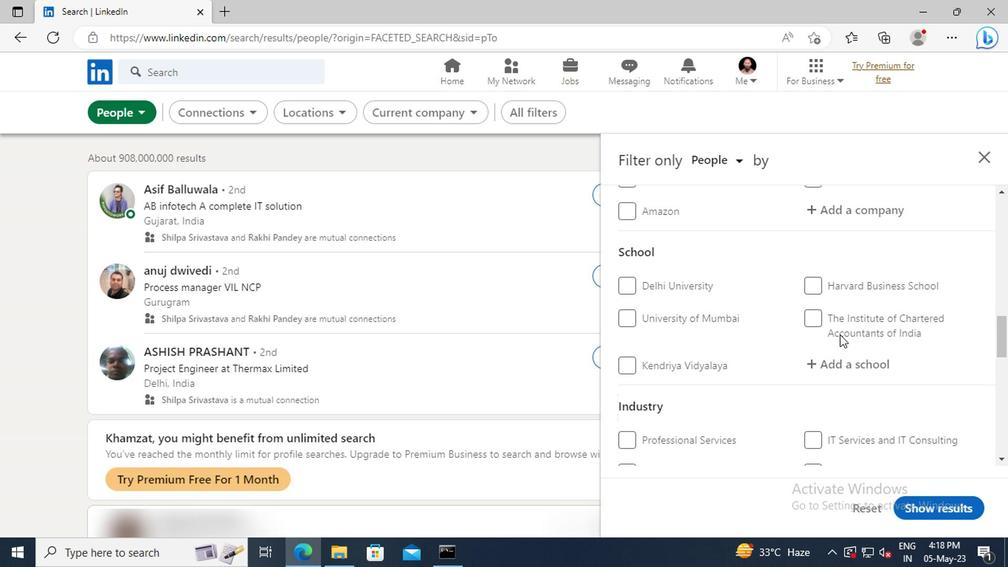 
Action: Mouse scrolled (837, 336) with delta (0, 1)
Screenshot: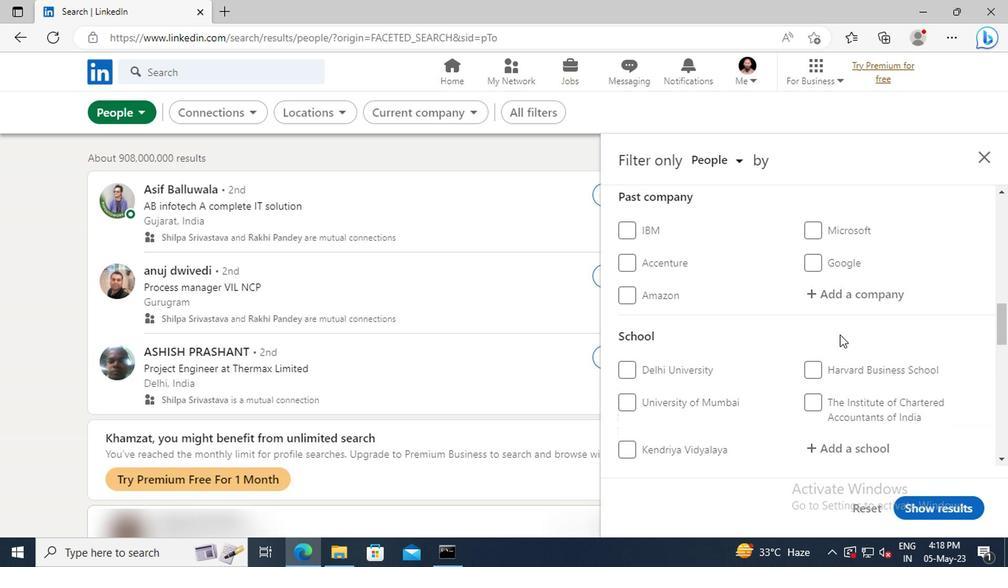 
Action: Mouse scrolled (837, 336) with delta (0, 1)
Screenshot: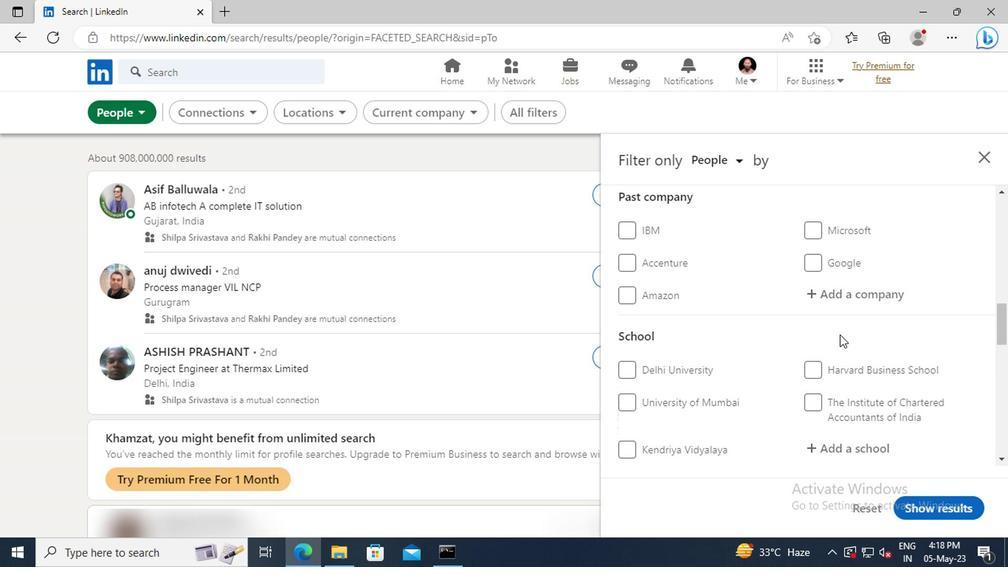 
Action: Mouse scrolled (837, 336) with delta (0, 1)
Screenshot: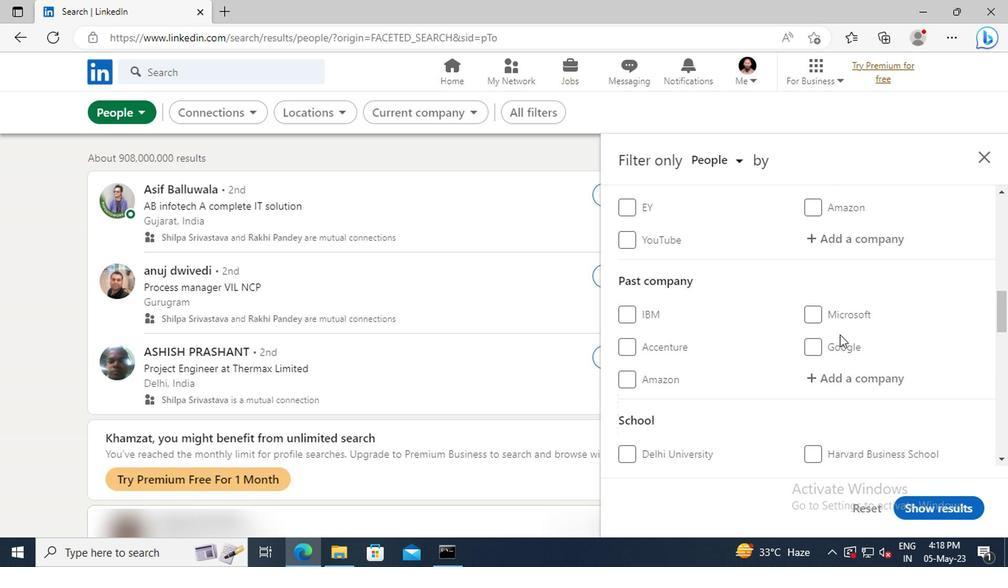 
Action: Mouse scrolled (837, 336) with delta (0, 1)
Screenshot: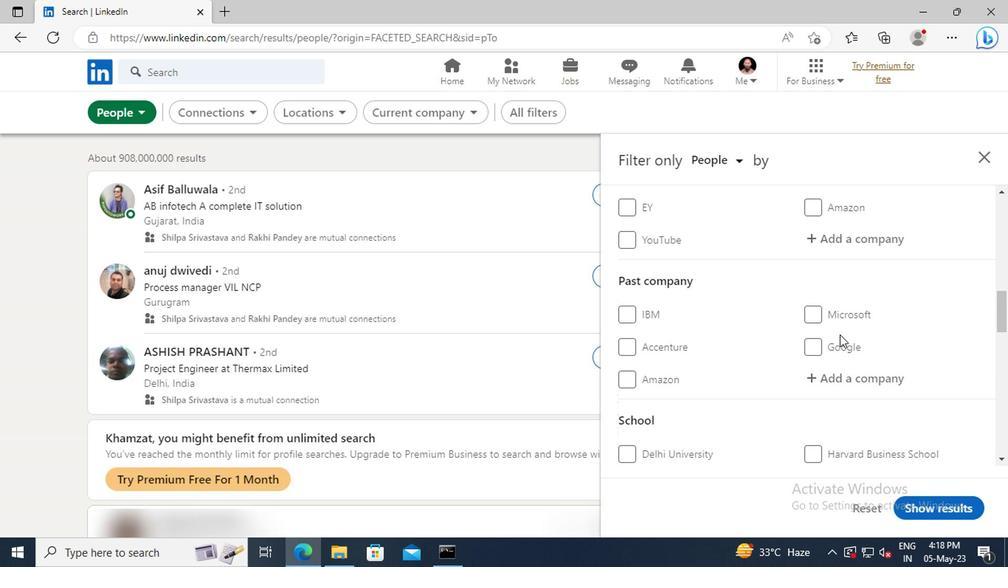 
Action: Mouse moved to (837, 330)
Screenshot: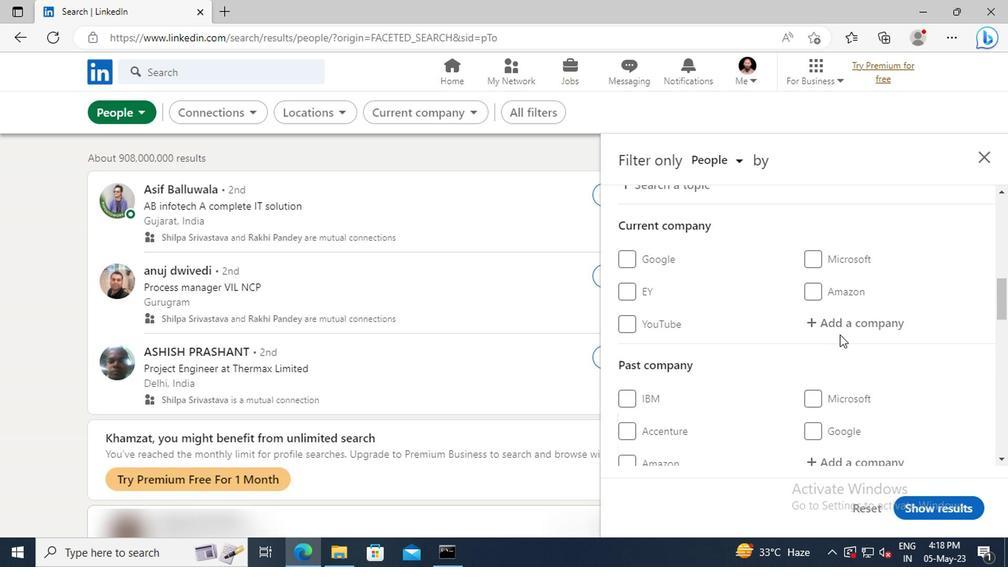 
Action: Mouse pressed left at (837, 330)
Screenshot: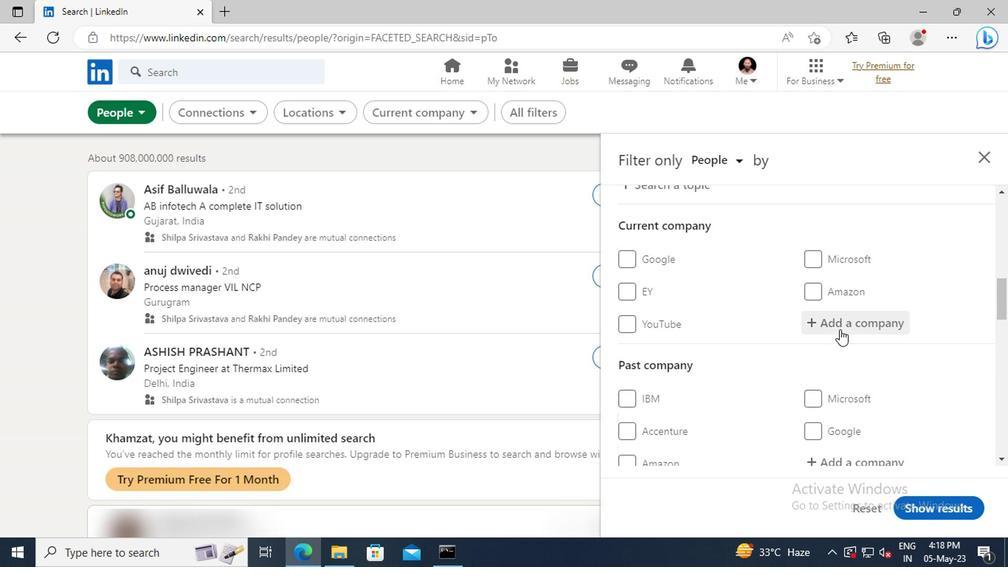 
Action: Mouse moved to (836, 329)
Screenshot: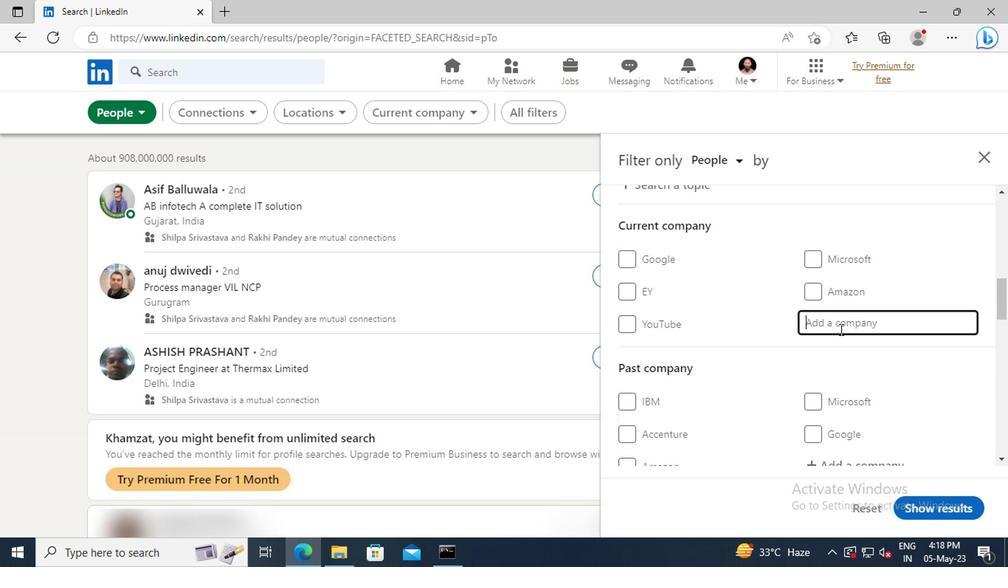 
Action: Key pressed <Key.shift>INDIUM<Key.space>
Screenshot: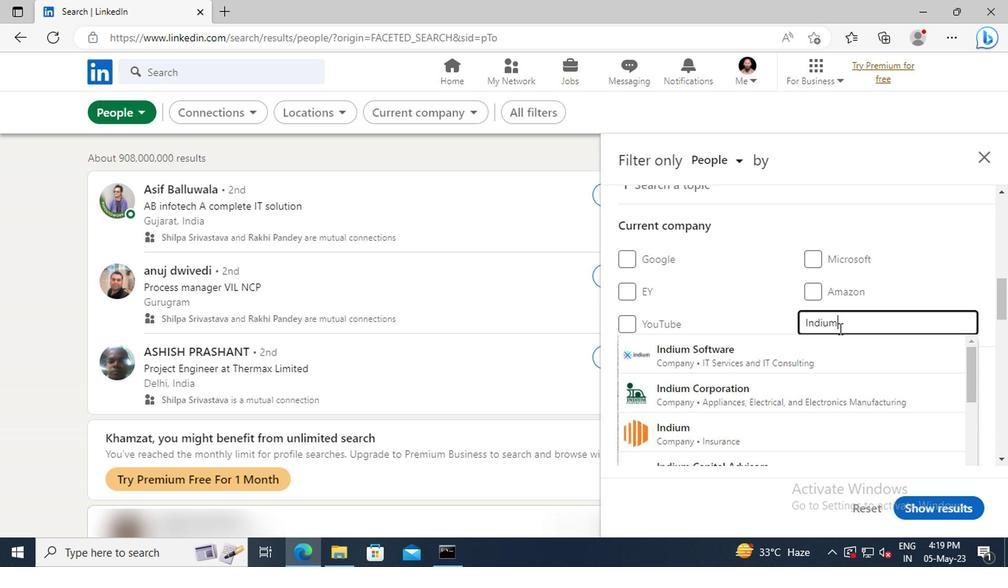 
Action: Mouse moved to (834, 353)
Screenshot: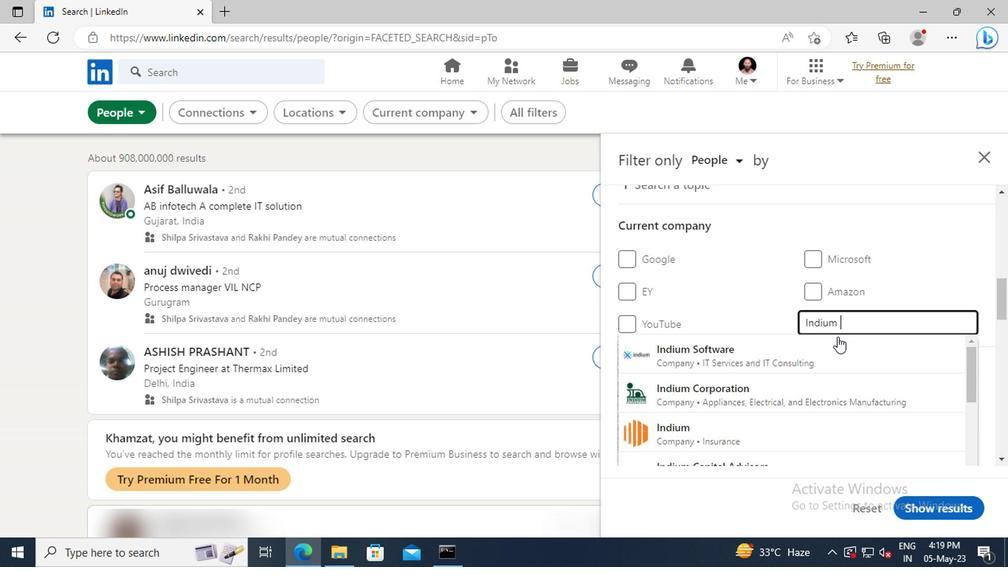 
Action: Mouse pressed left at (834, 353)
Screenshot: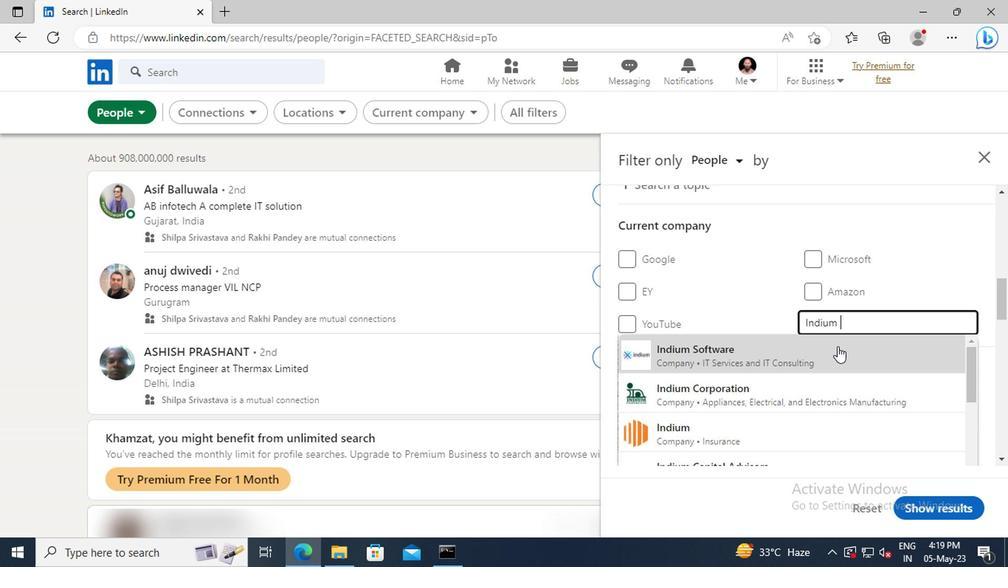 
Action: Mouse scrolled (834, 351) with delta (0, -1)
Screenshot: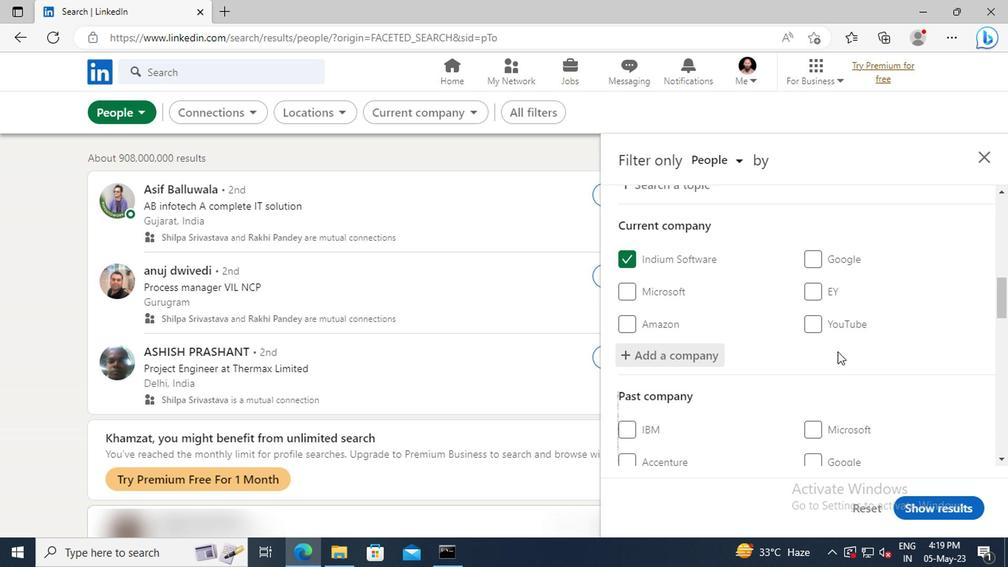 
Action: Mouse scrolled (834, 351) with delta (0, -1)
Screenshot: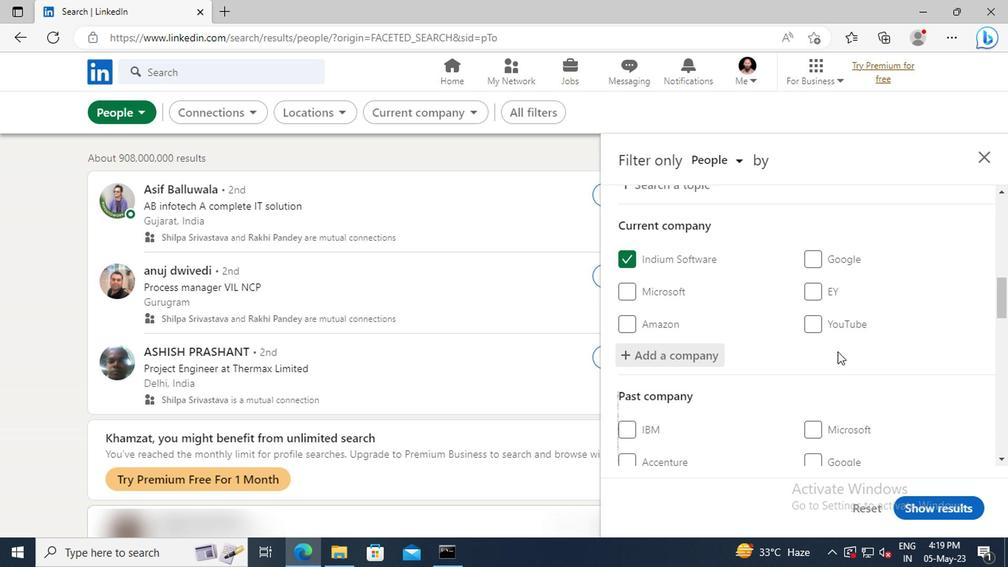 
Action: Mouse scrolled (834, 351) with delta (0, -1)
Screenshot: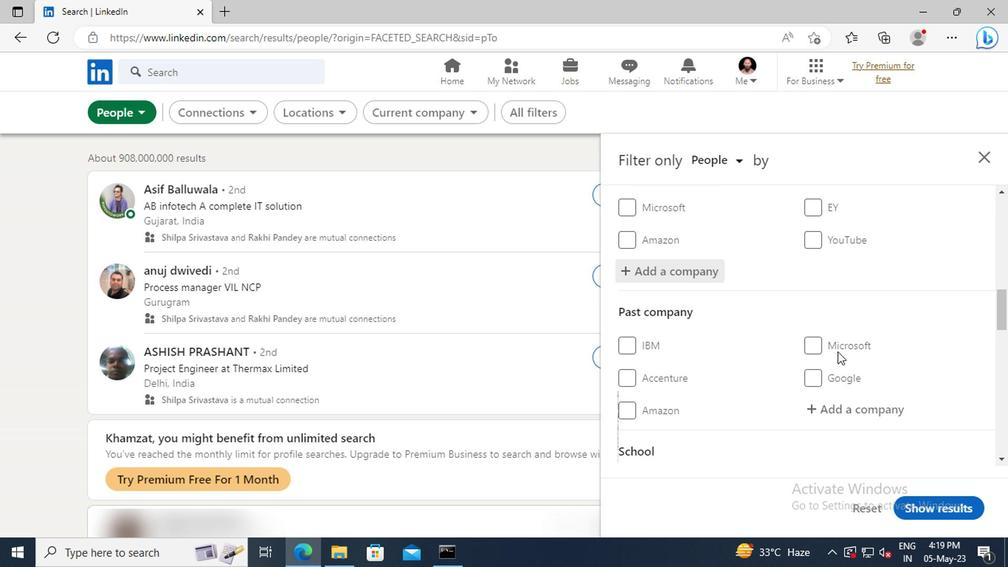 
Action: Mouse scrolled (834, 351) with delta (0, -1)
Screenshot: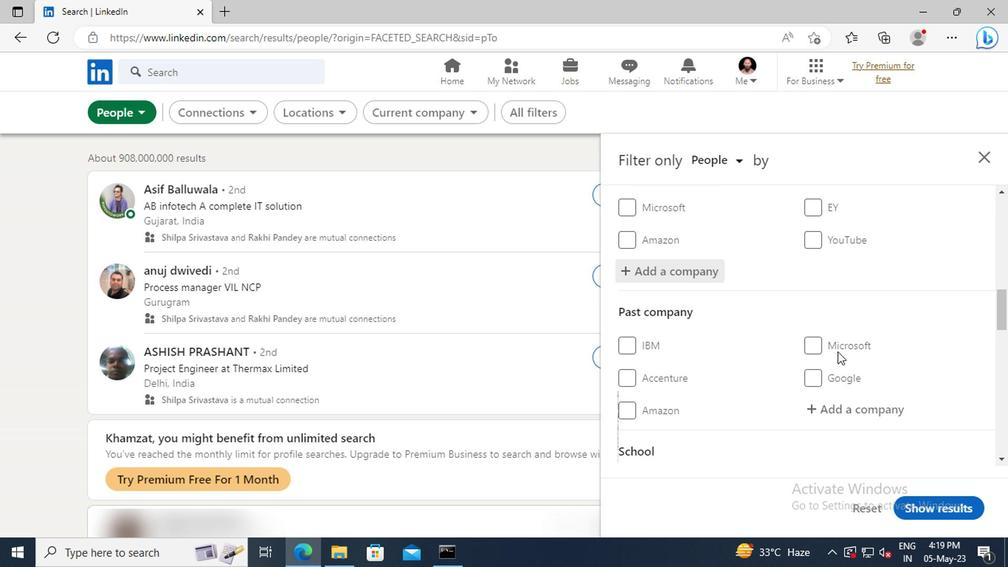 
Action: Mouse scrolled (834, 351) with delta (0, -1)
Screenshot: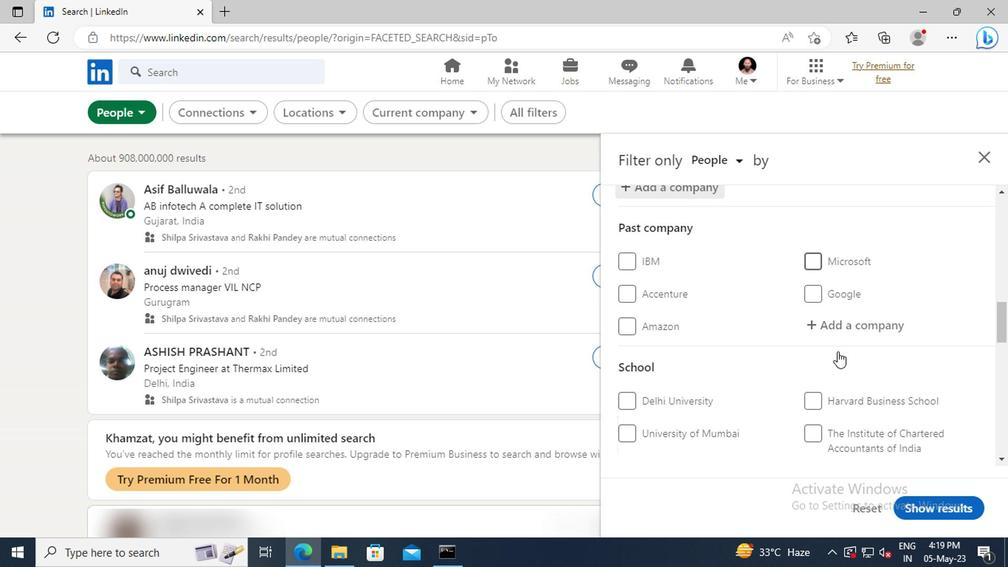 
Action: Mouse scrolled (834, 351) with delta (0, -1)
Screenshot: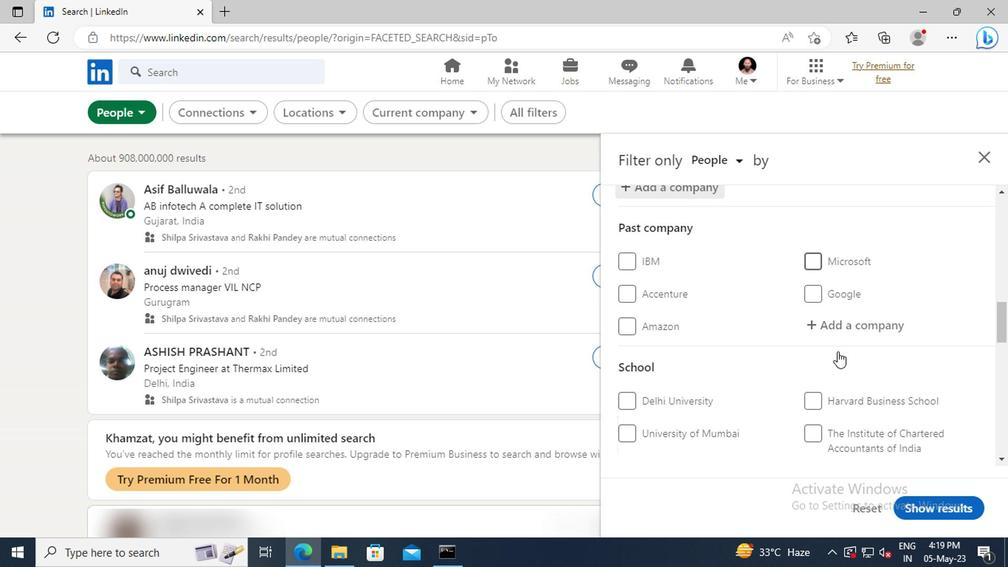 
Action: Mouse scrolled (834, 351) with delta (0, -1)
Screenshot: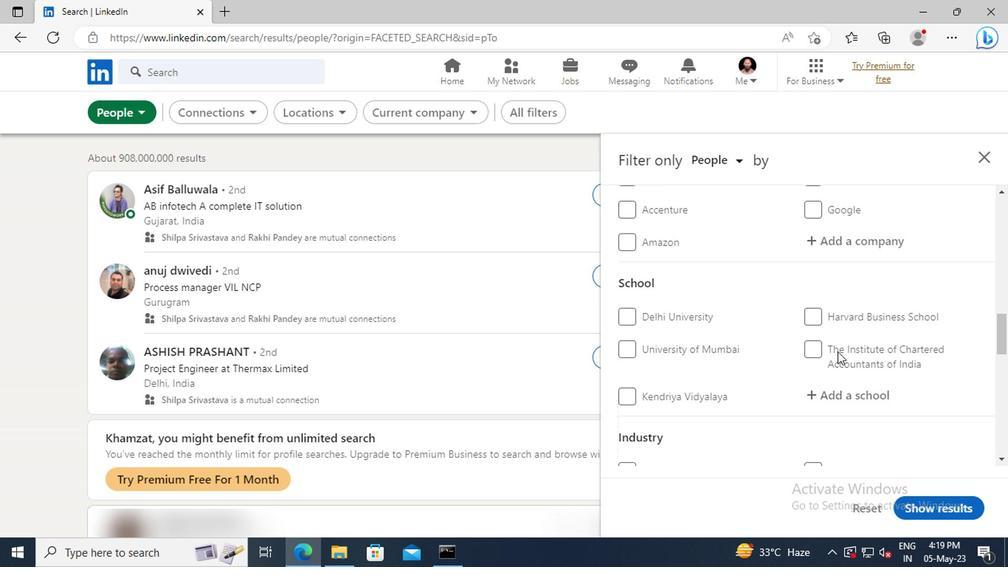 
Action: Mouse moved to (832, 354)
Screenshot: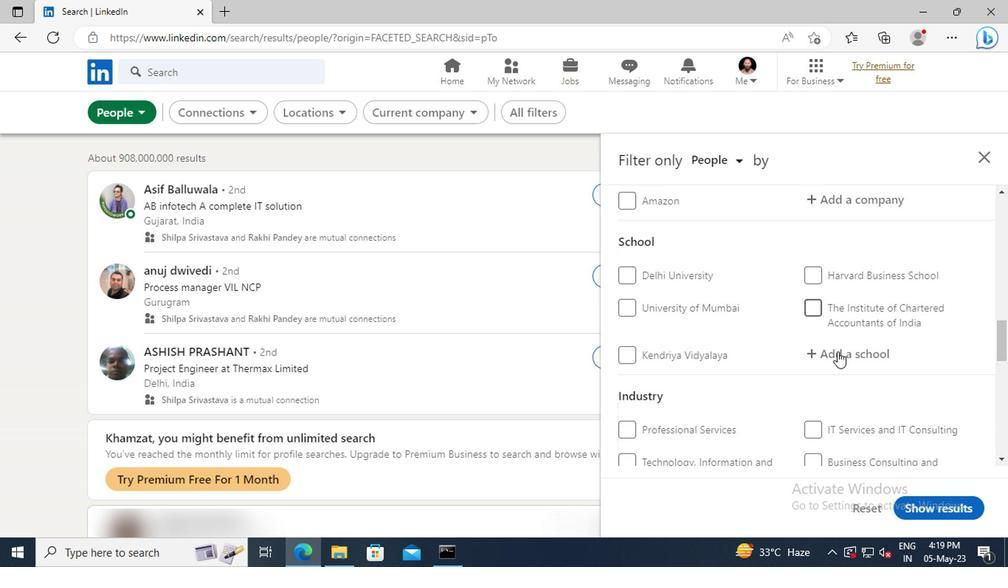 
Action: Mouse pressed left at (832, 354)
Screenshot: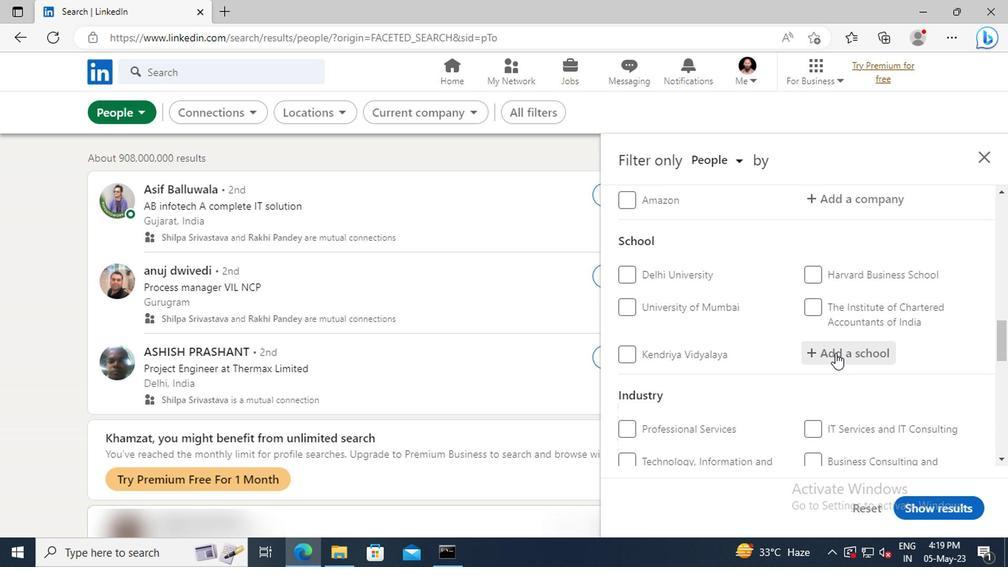 
Action: Key pressed <Key.shift>AMITY<Key.space><Key.shift>UNIVERSITY<Key.space><Key.shift>RA
Screenshot: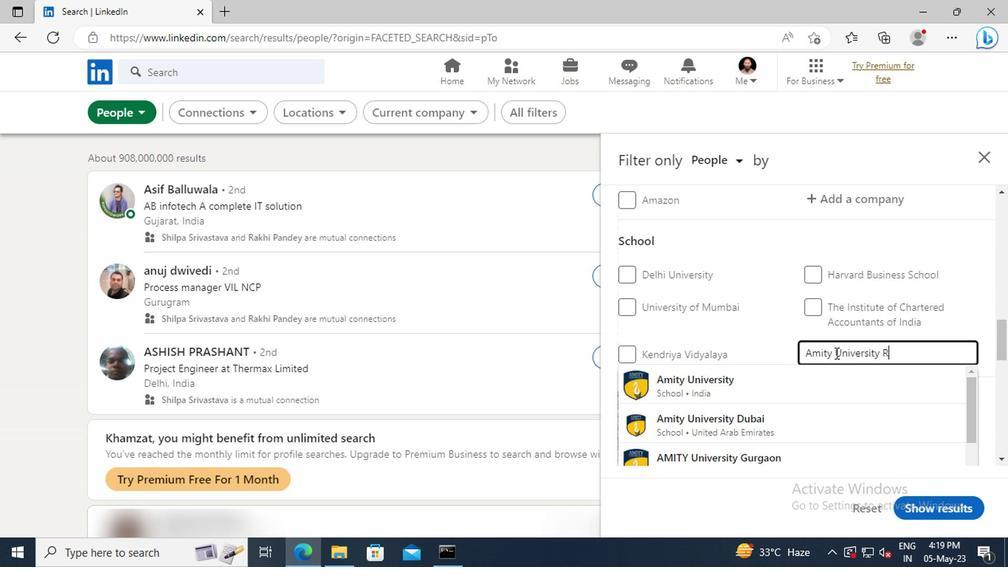 
Action: Mouse moved to (840, 421)
Screenshot: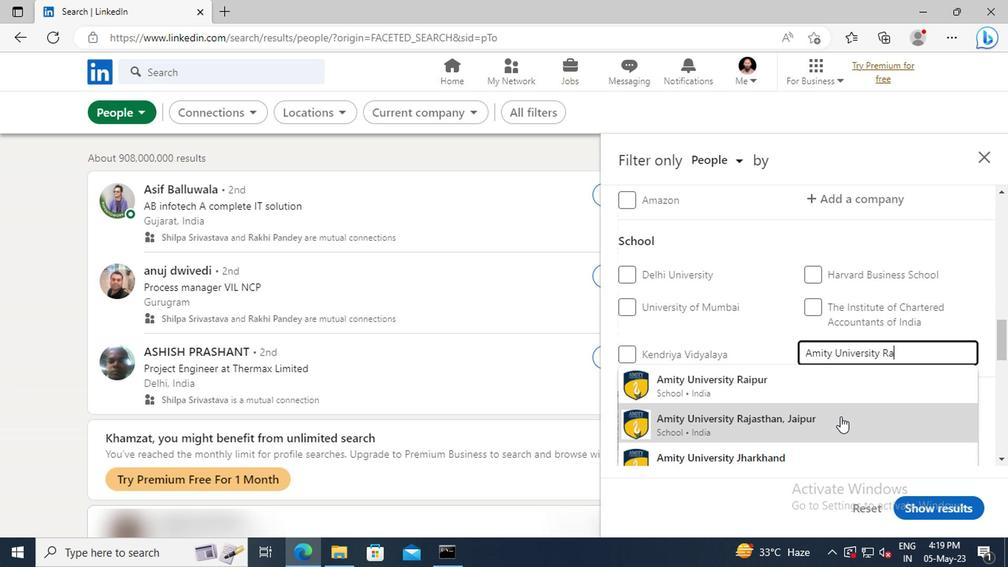 
Action: Mouse pressed left at (840, 421)
Screenshot: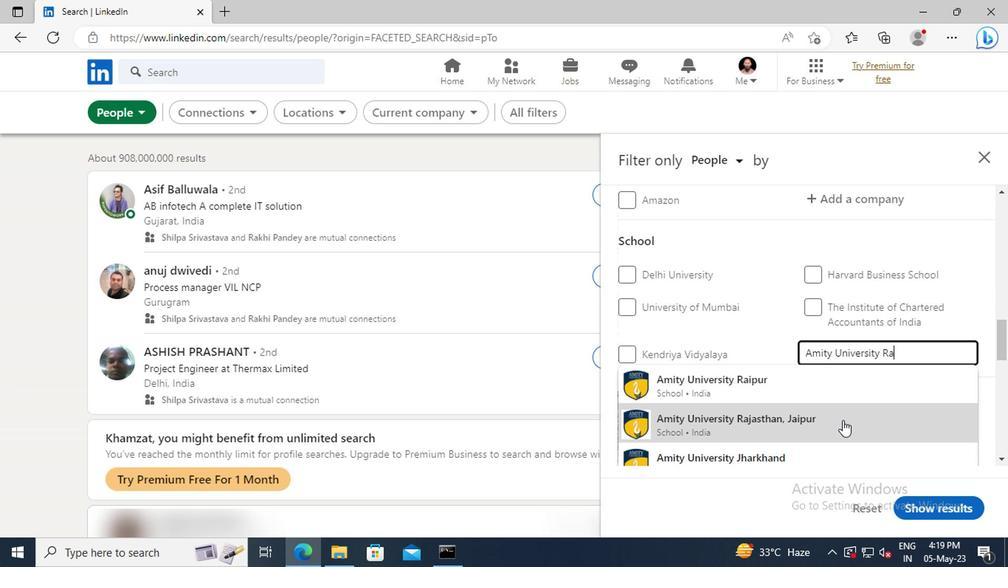 
Action: Mouse scrolled (840, 420) with delta (0, 0)
Screenshot: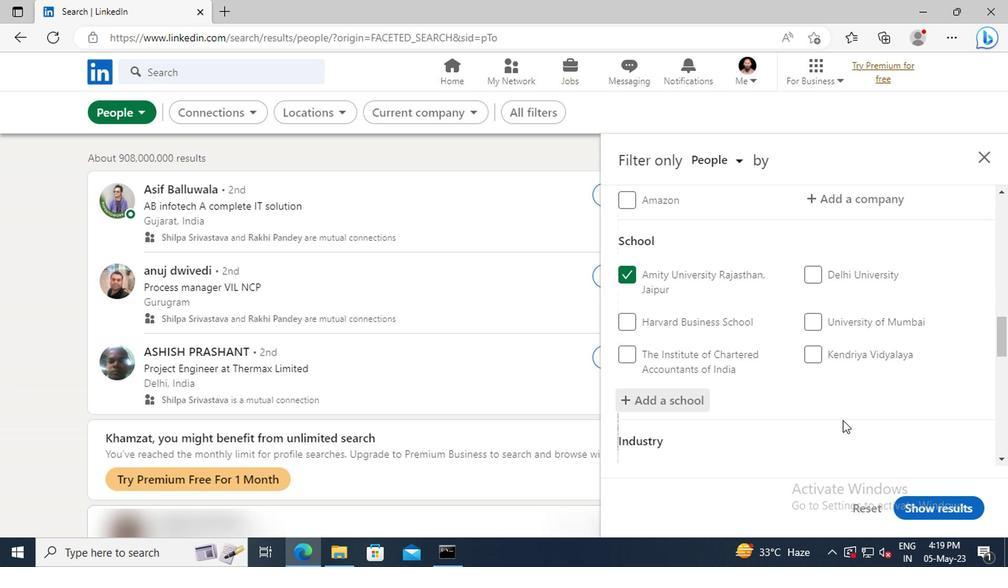 
Action: Mouse moved to (840, 417)
Screenshot: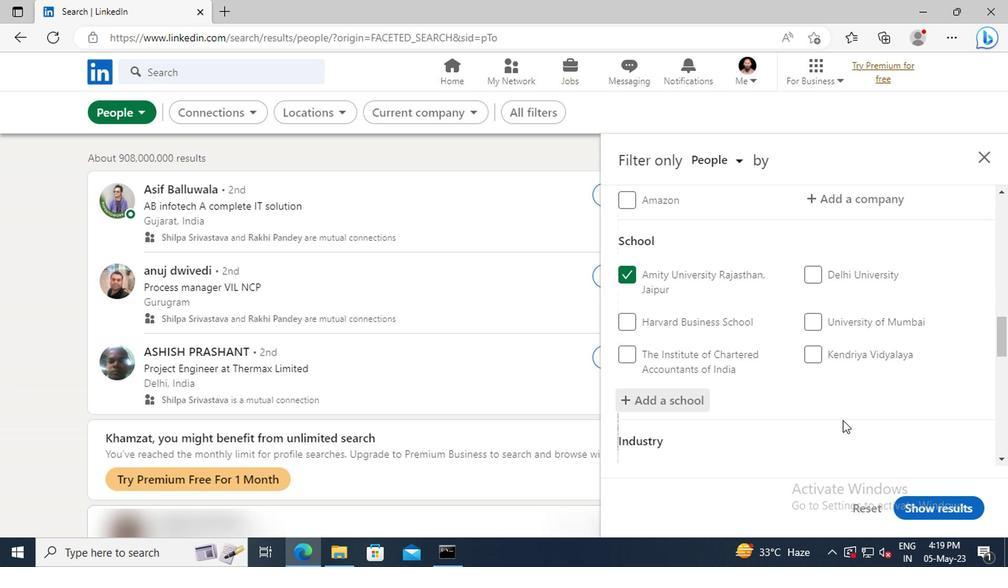 
Action: Mouse scrolled (840, 417) with delta (0, 0)
Screenshot: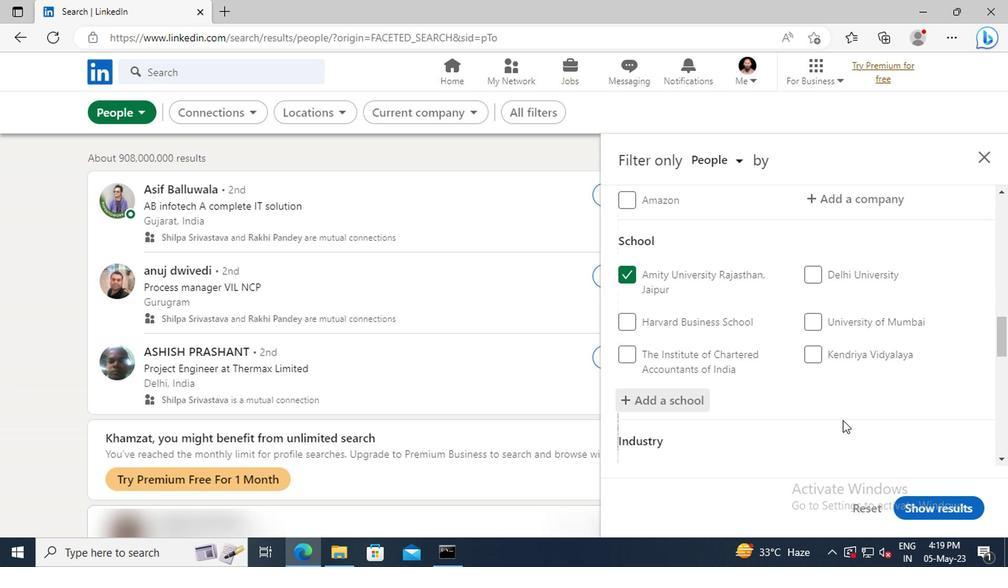 
Action: Mouse moved to (840, 416)
Screenshot: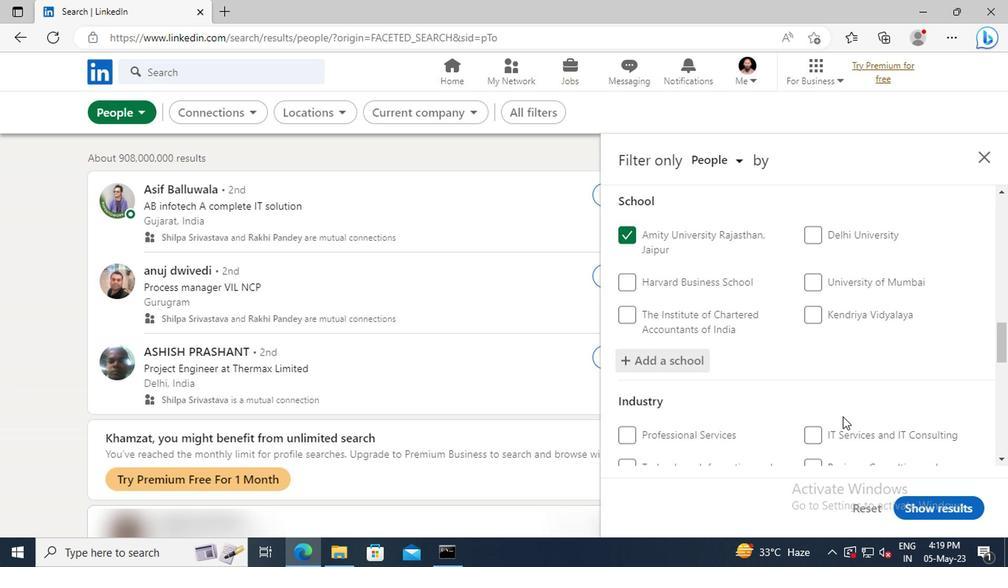
Action: Mouse scrolled (840, 415) with delta (0, 0)
Screenshot: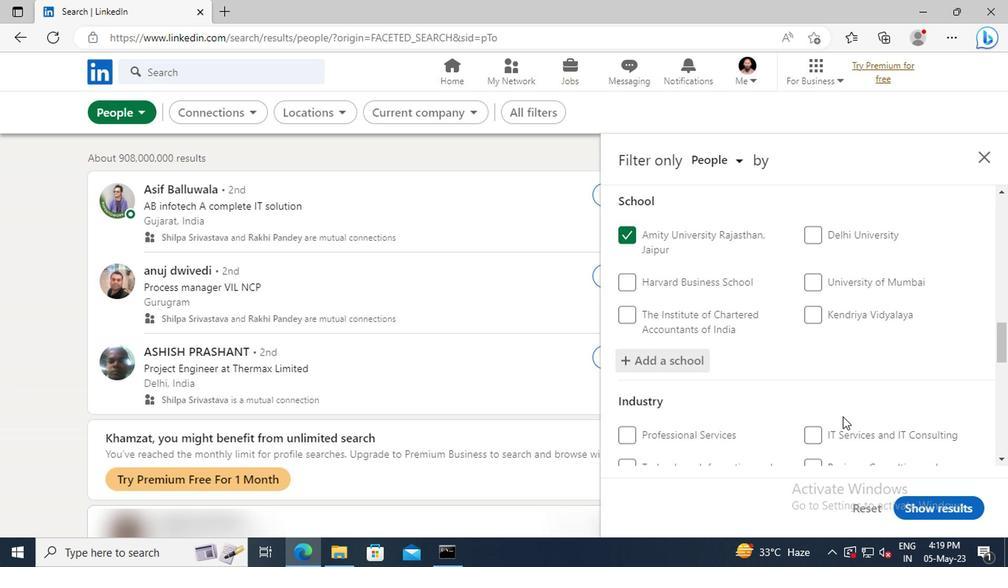 
Action: Mouse moved to (834, 384)
Screenshot: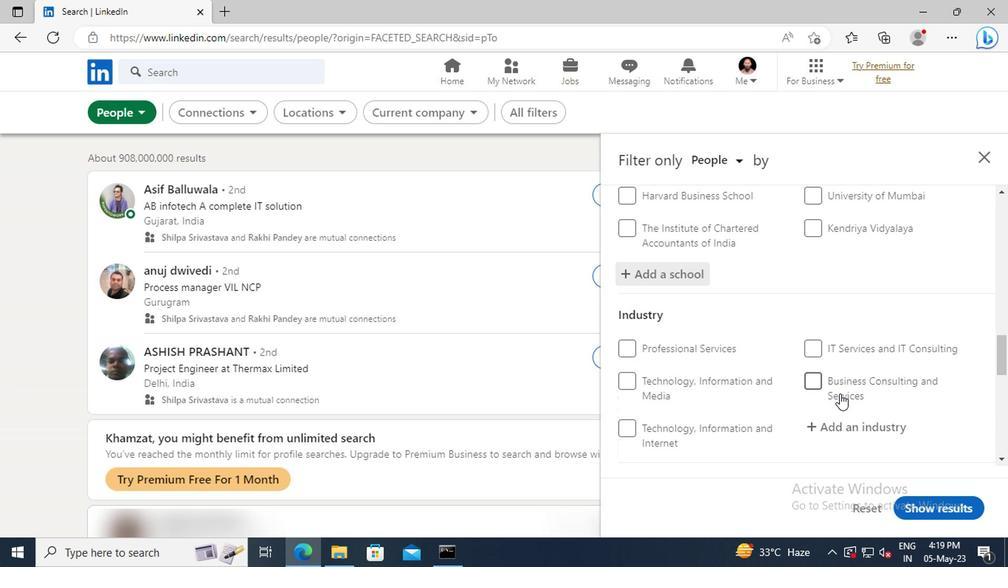
Action: Mouse scrolled (834, 382) with delta (0, -1)
Screenshot: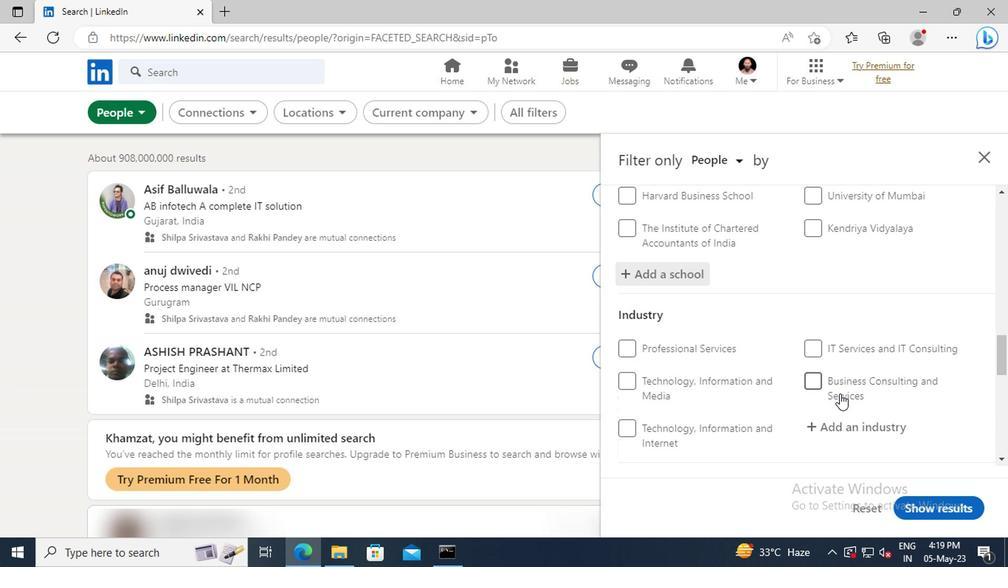 
Action: Mouse moved to (832, 380)
Screenshot: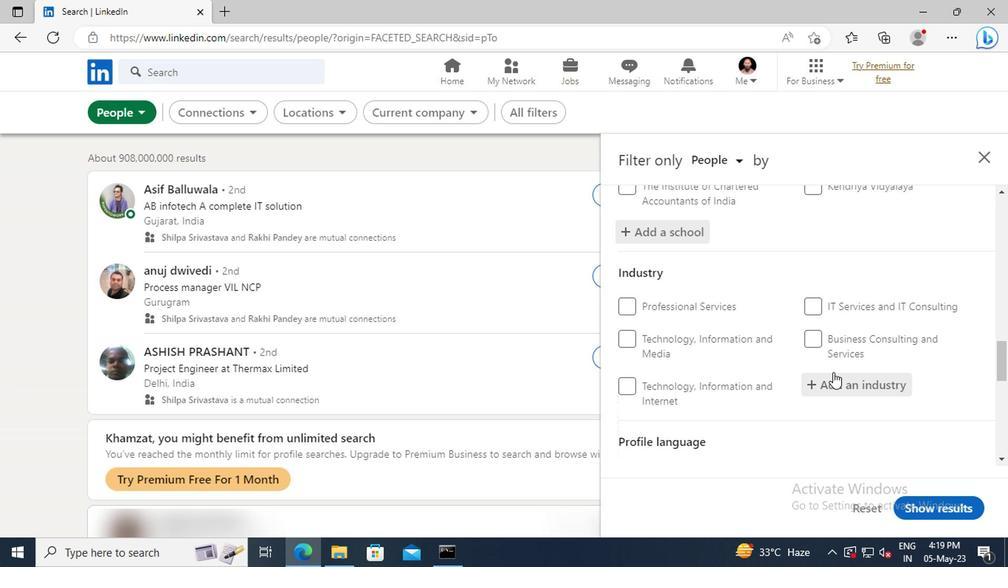 
Action: Mouse pressed left at (832, 380)
Screenshot: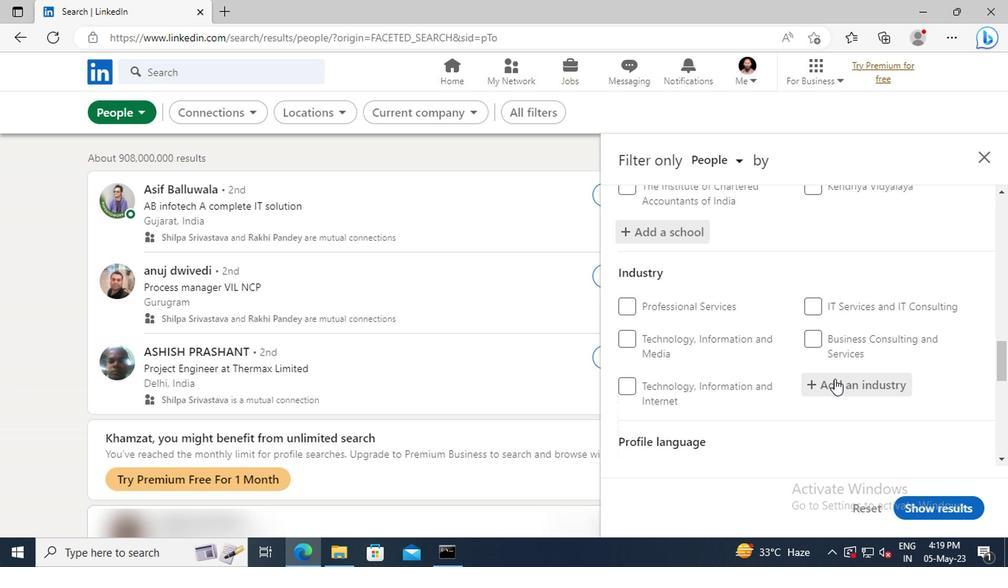 
Action: Key pressed <Key.shift>INSURANCE<Key.space>AND
Screenshot: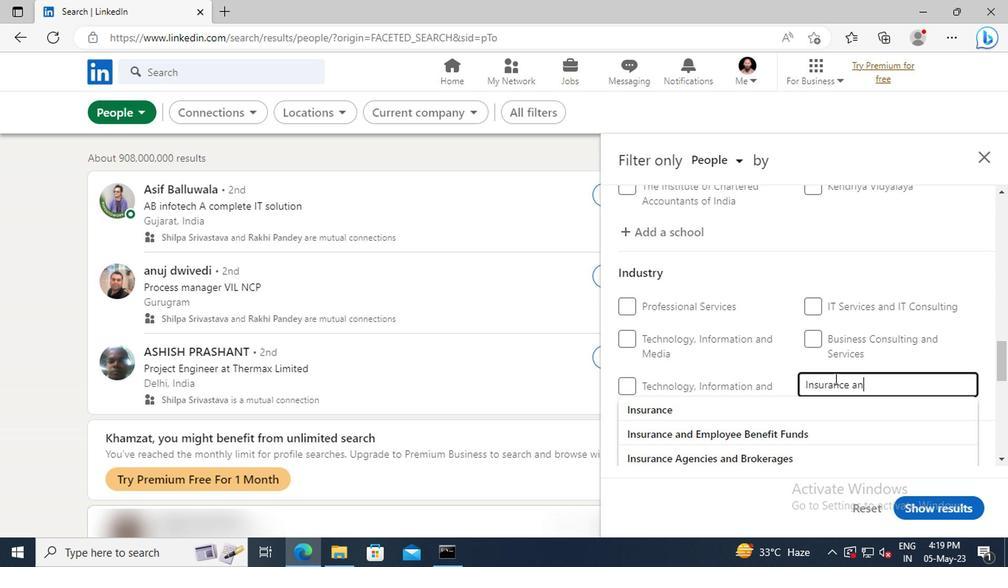 
Action: Mouse moved to (834, 402)
Screenshot: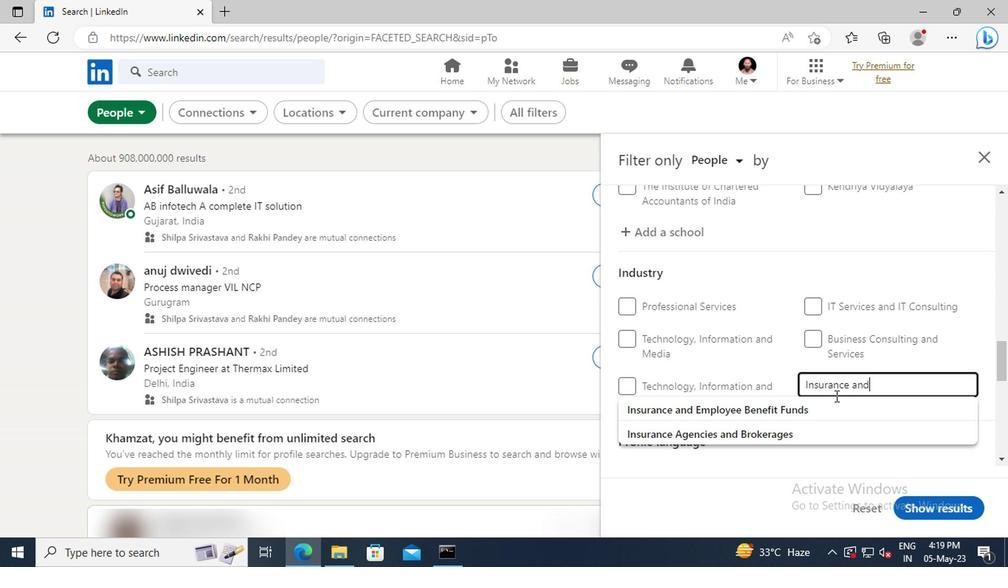 
Action: Mouse pressed left at (834, 402)
Screenshot: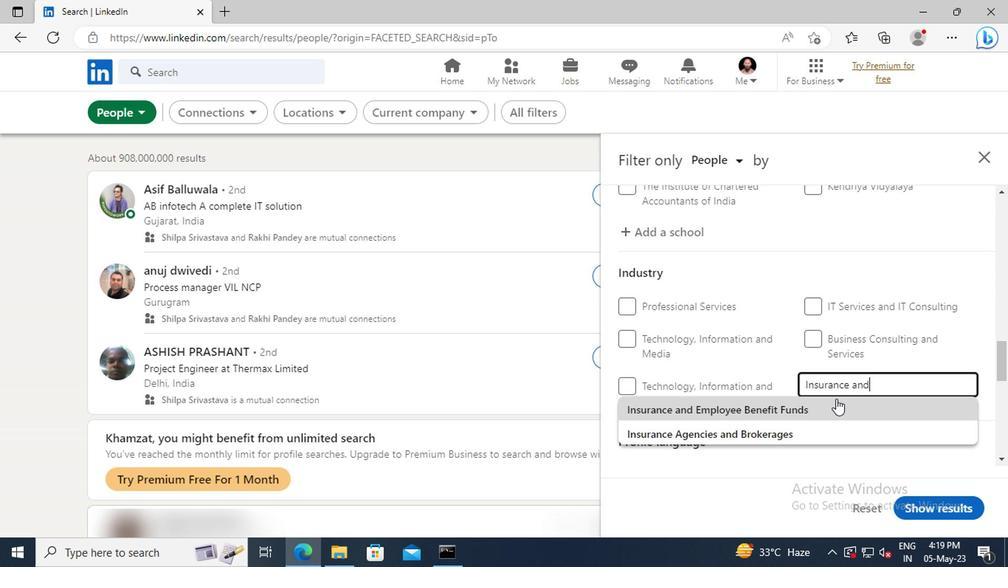 
Action: Mouse scrolled (834, 401) with delta (0, -1)
Screenshot: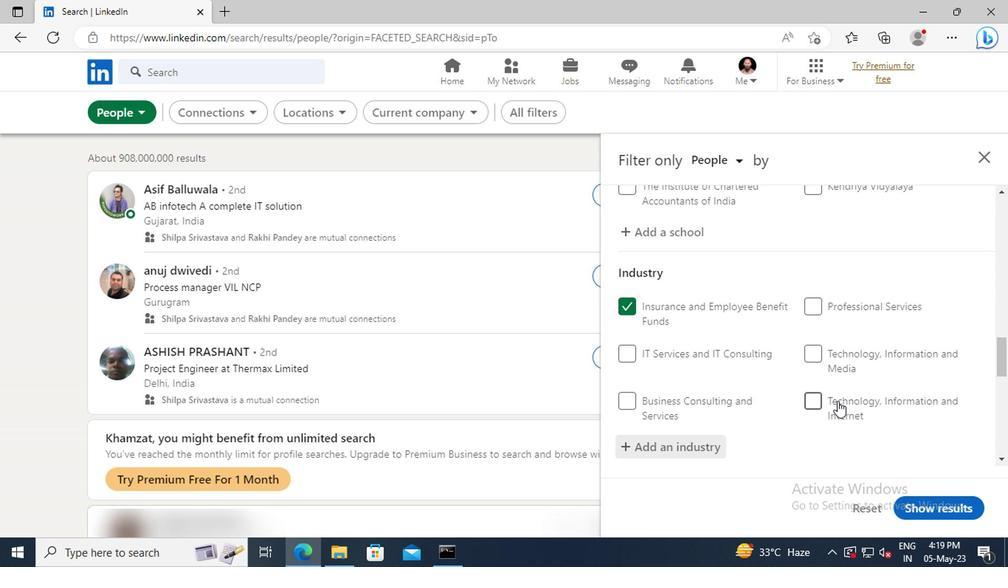 
Action: Mouse scrolled (834, 401) with delta (0, -1)
Screenshot: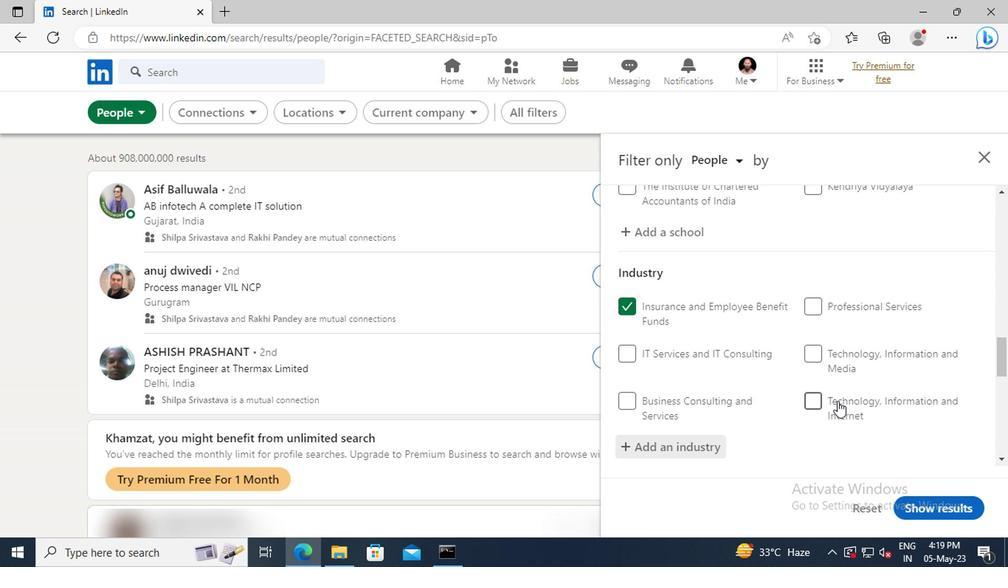 
Action: Mouse scrolled (834, 401) with delta (0, -1)
Screenshot: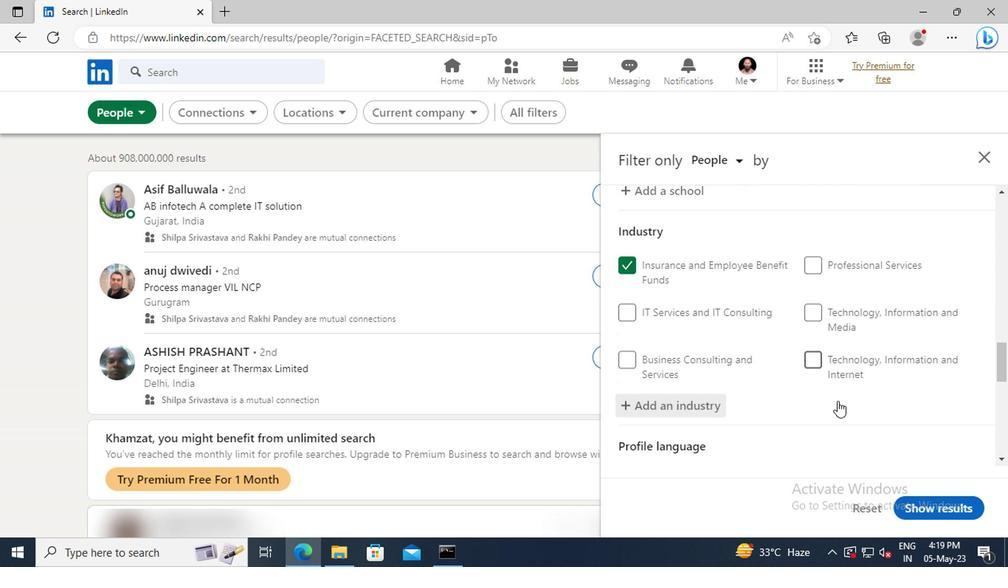 
Action: Mouse moved to (834, 397)
Screenshot: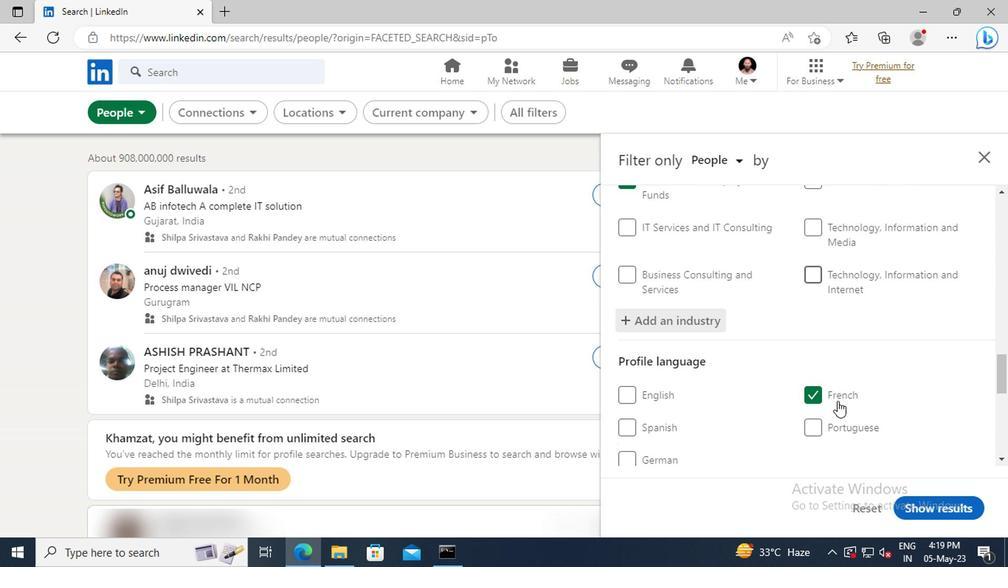 
Action: Mouse scrolled (834, 396) with delta (0, 0)
Screenshot: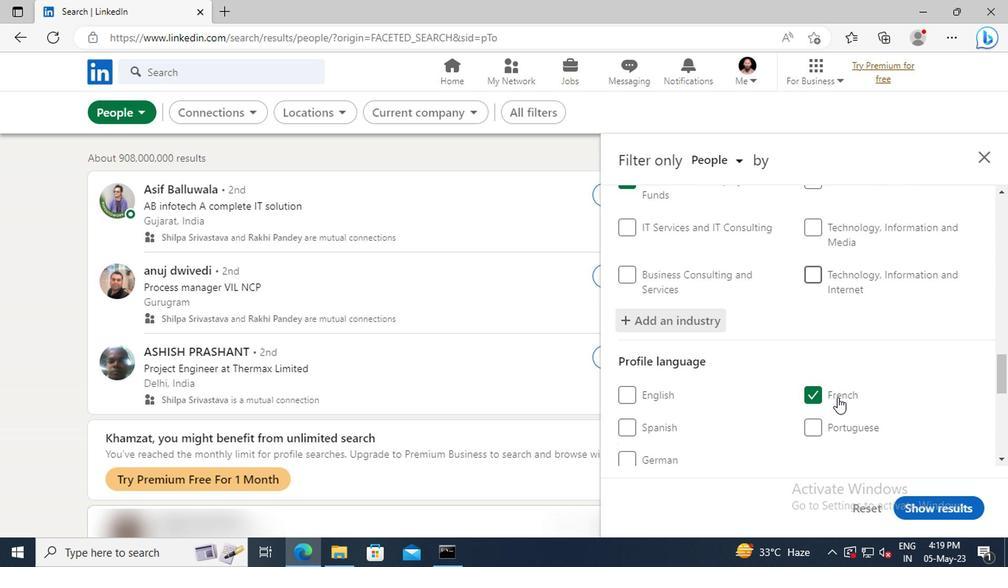 
Action: Mouse scrolled (834, 396) with delta (0, 0)
Screenshot: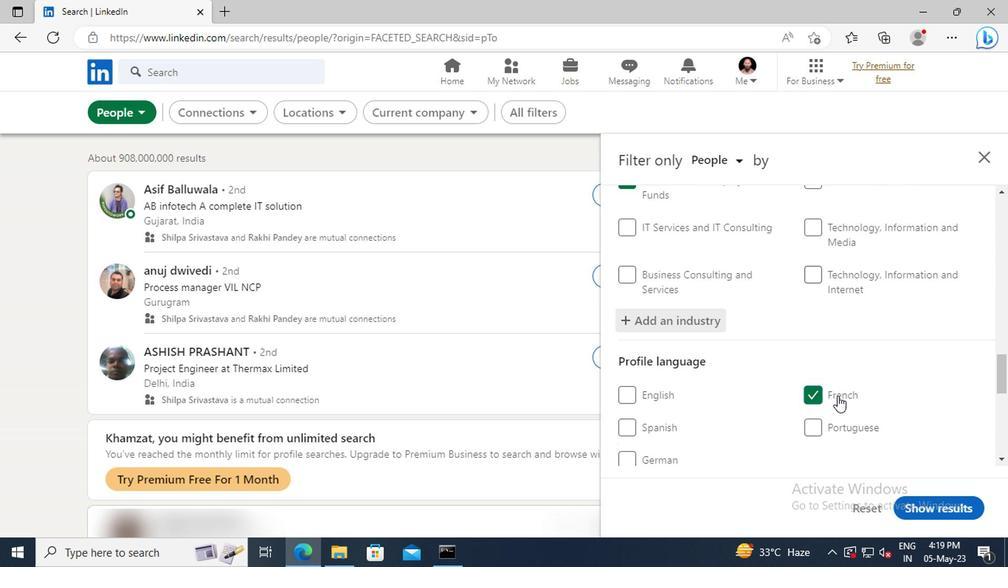 
Action: Mouse moved to (833, 384)
Screenshot: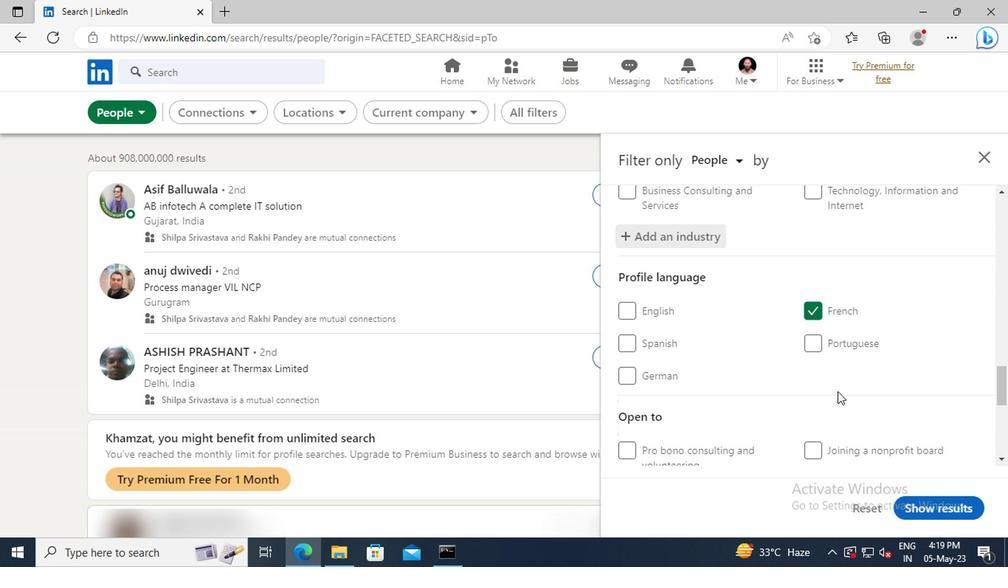 
Action: Mouse scrolled (833, 382) with delta (0, -1)
Screenshot: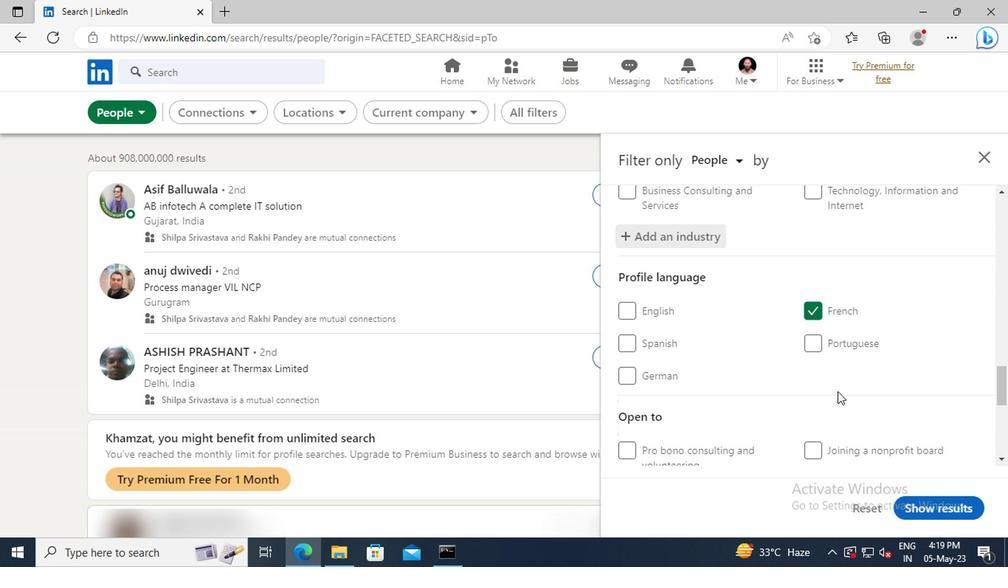 
Action: Mouse moved to (833, 382)
Screenshot: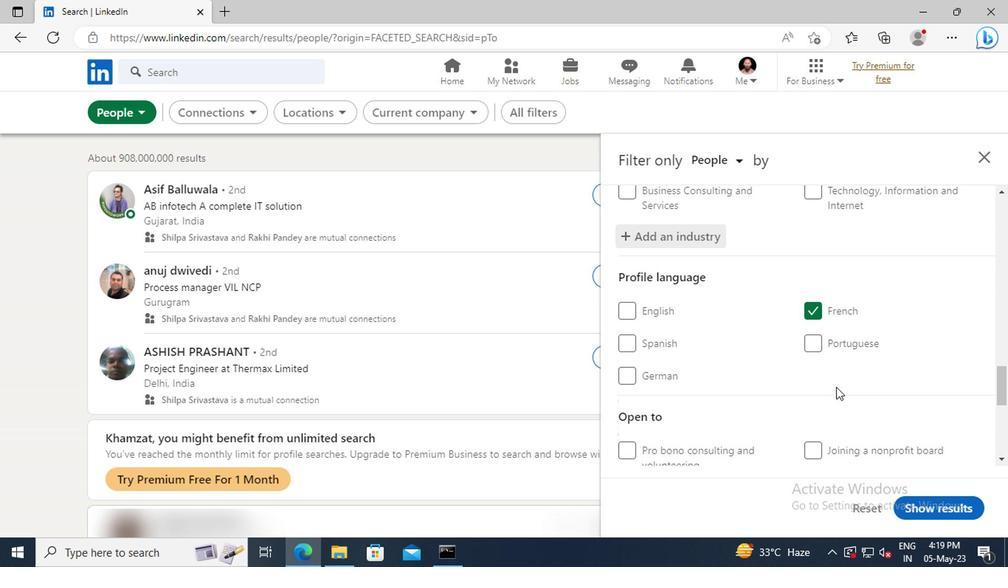 
Action: Mouse scrolled (833, 381) with delta (0, -1)
Screenshot: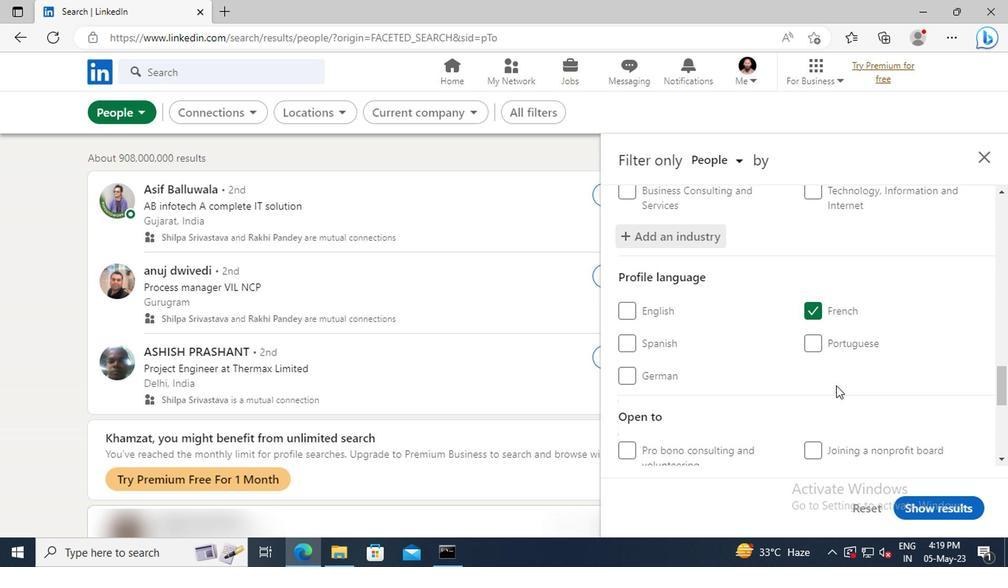 
Action: Mouse moved to (830, 367)
Screenshot: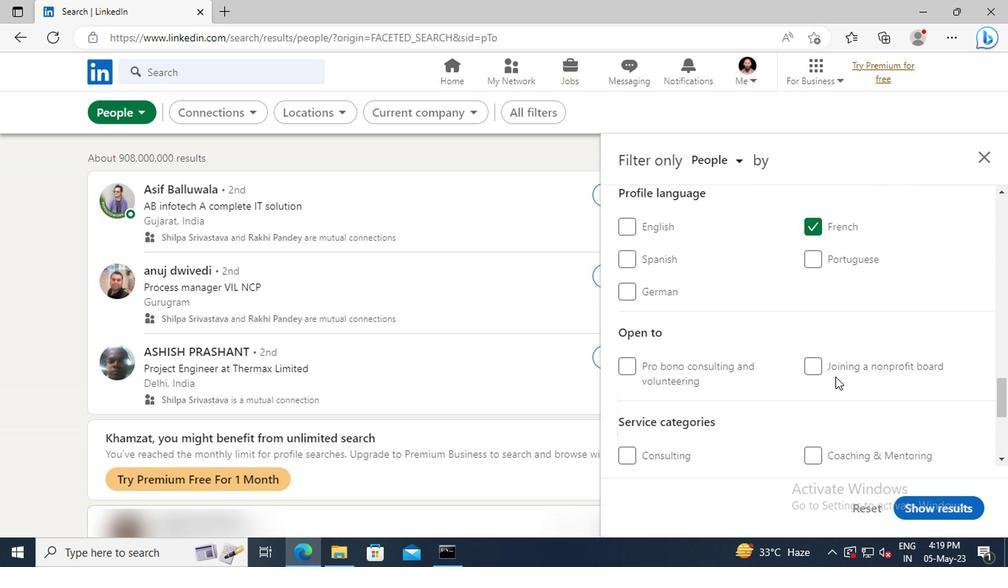 
Action: Mouse scrolled (830, 366) with delta (0, -1)
Screenshot: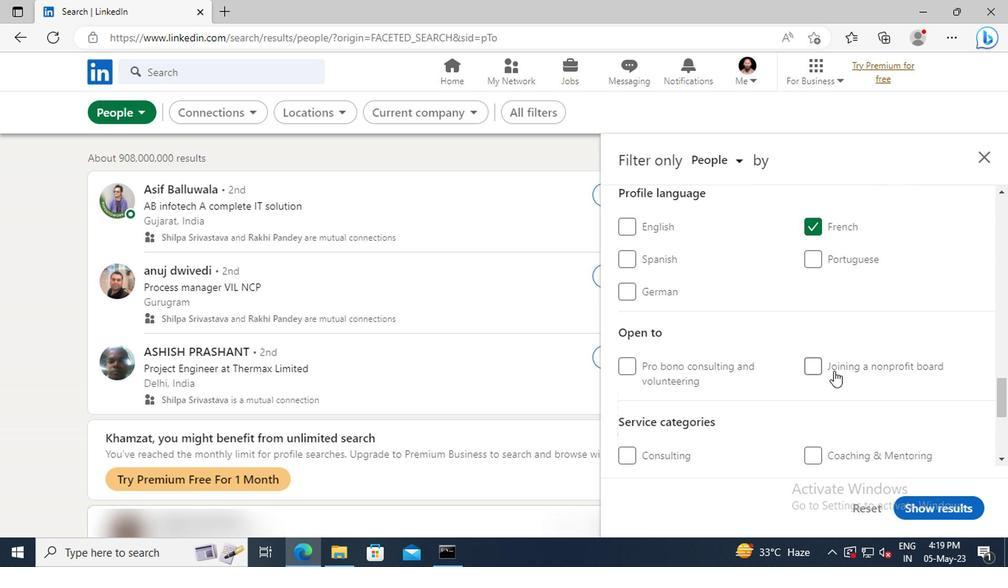 
Action: Mouse moved to (830, 364)
Screenshot: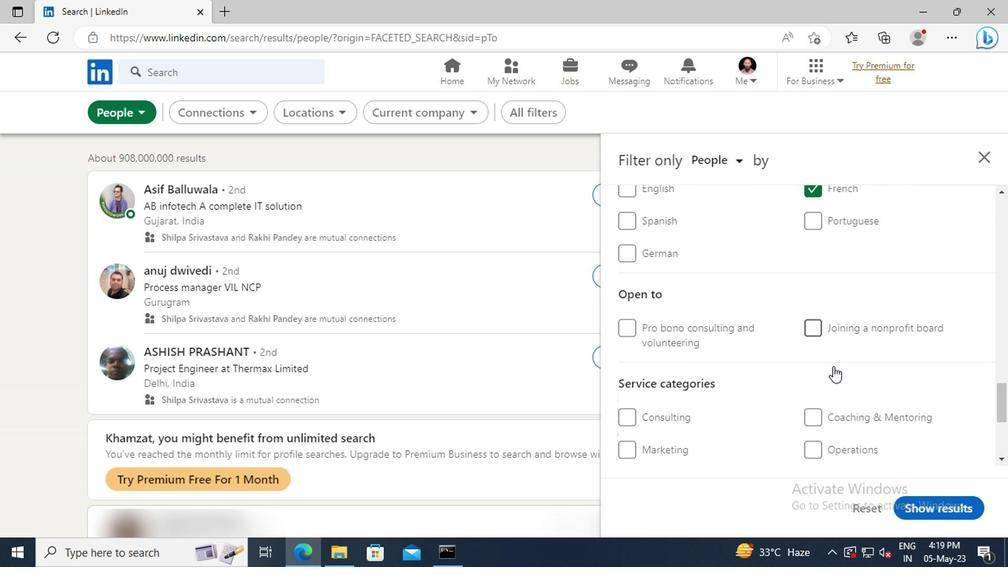 
Action: Mouse scrolled (830, 363) with delta (0, -1)
Screenshot: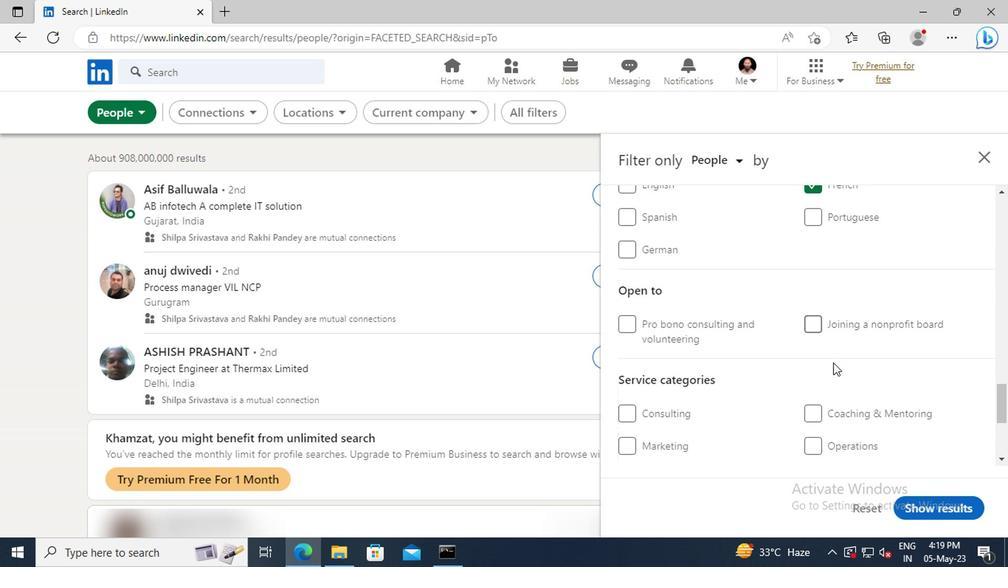 
Action: Mouse scrolled (830, 363) with delta (0, -1)
Screenshot: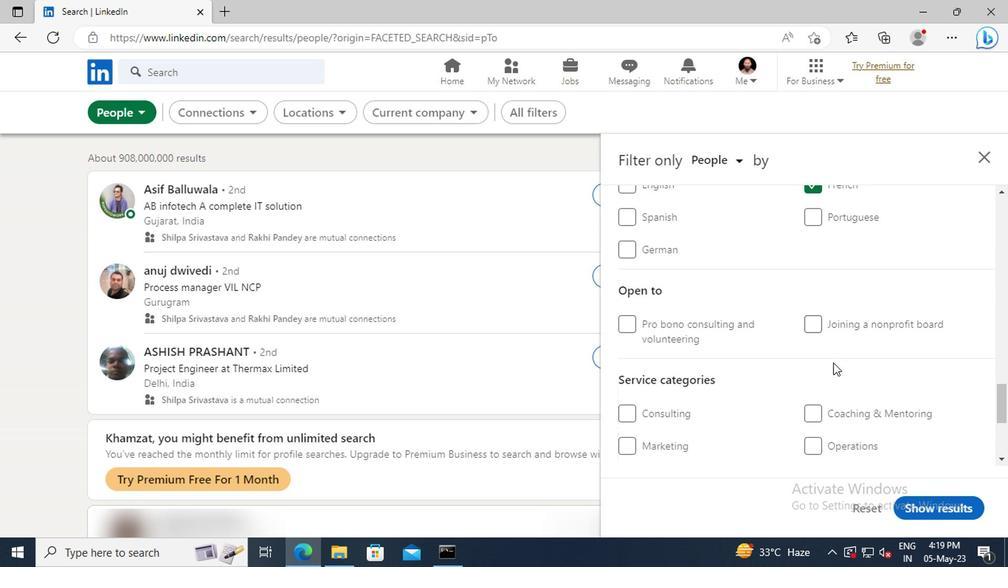 
Action: Mouse scrolled (830, 363) with delta (0, -1)
Screenshot: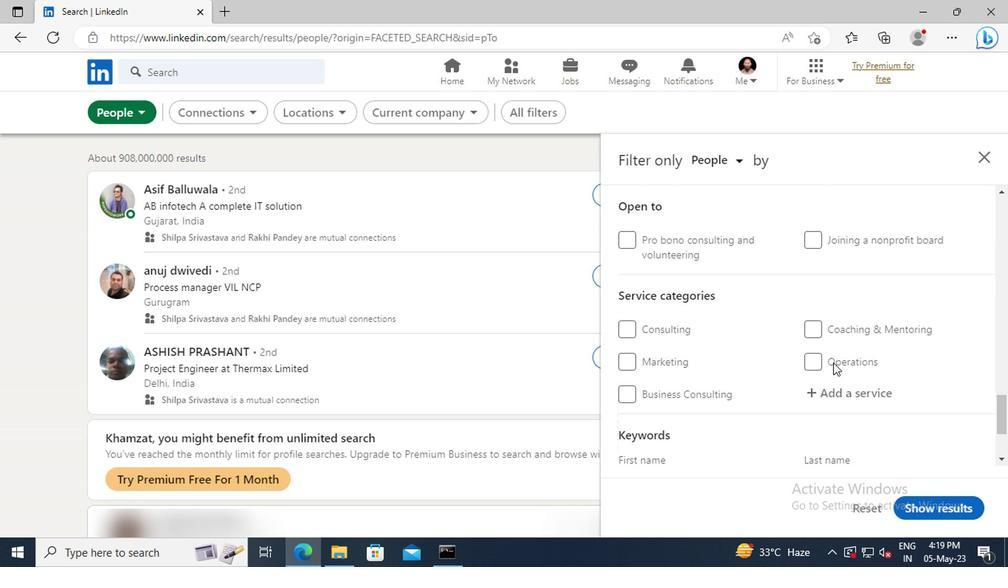 
Action: Mouse moved to (830, 358)
Screenshot: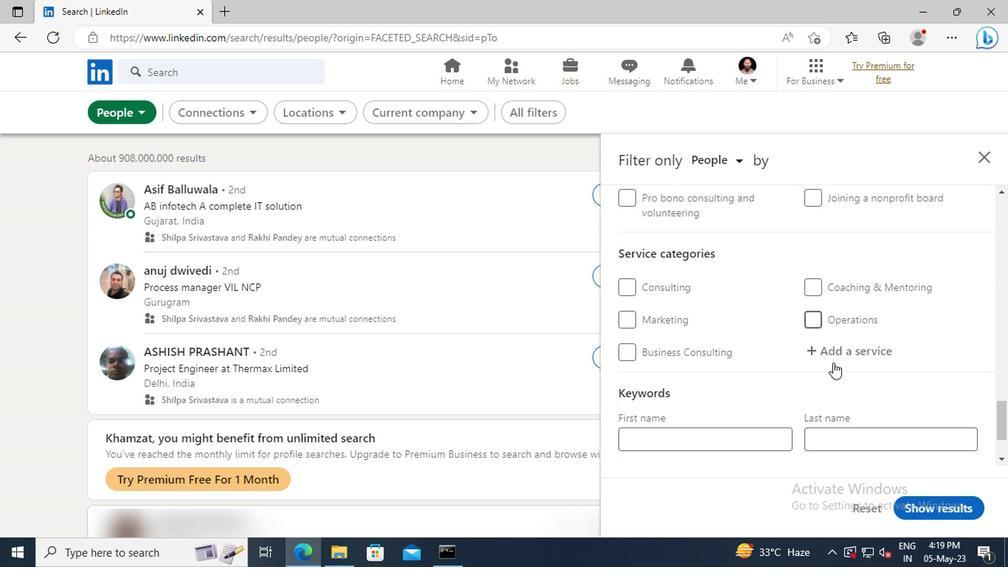 
Action: Mouse pressed left at (830, 358)
Screenshot: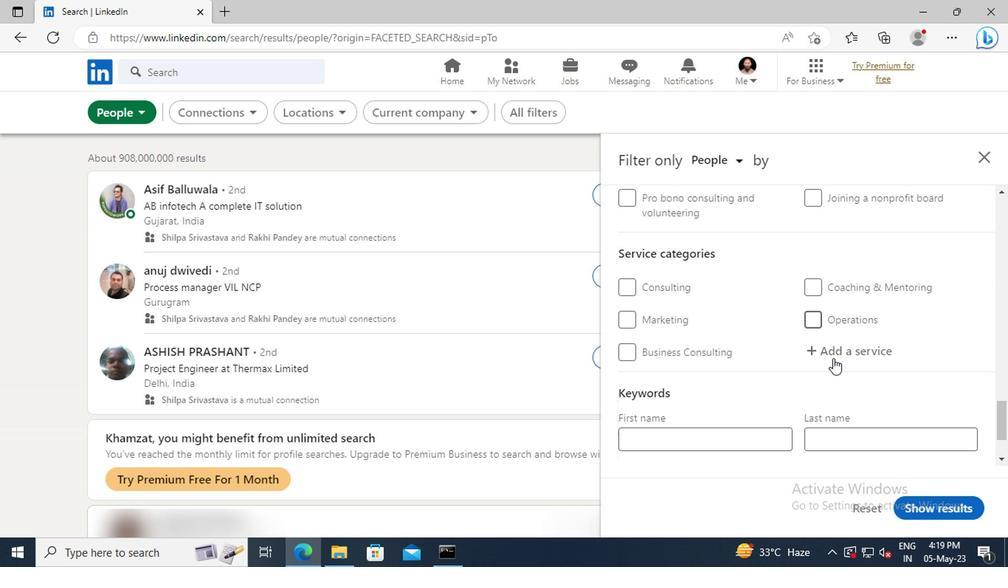 
Action: Key pressed <Key.shift>ANIMATION<Key.space><Key.shift>ARCHITECTURE<Key.enter>
Screenshot: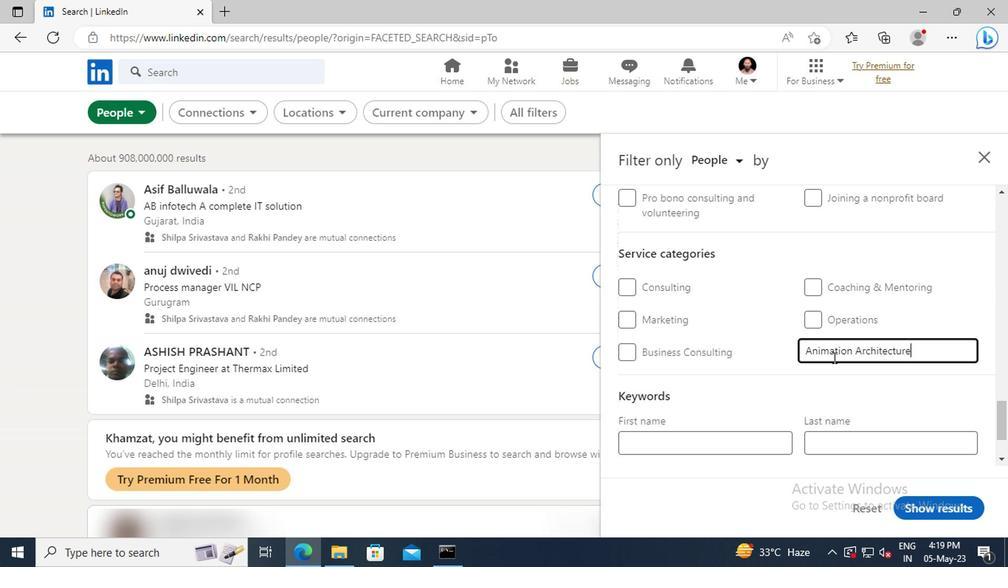 
Action: Mouse scrolled (830, 358) with delta (0, 0)
Screenshot: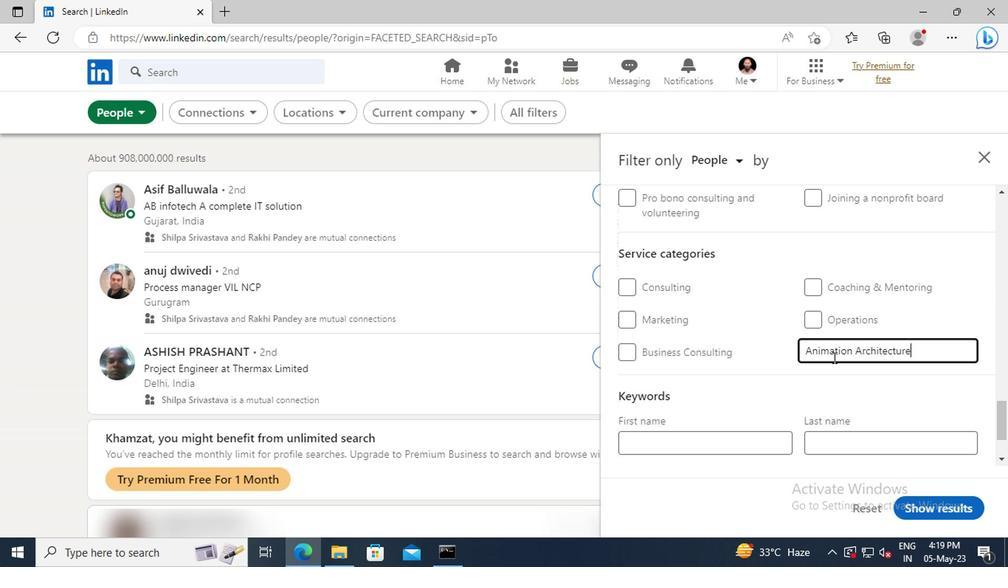 
Action: Mouse scrolled (830, 358) with delta (0, 0)
Screenshot: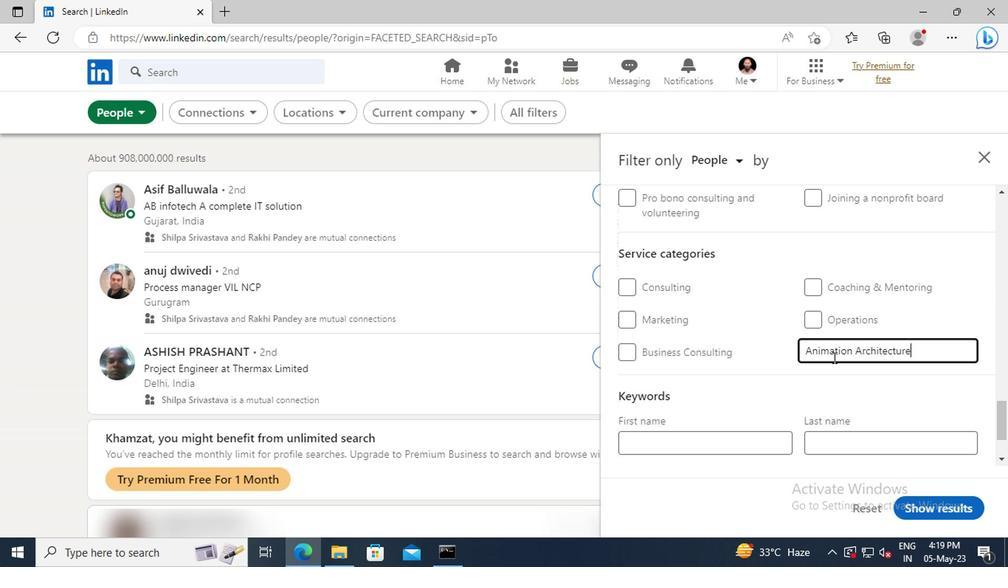 
Action: Mouse scrolled (830, 358) with delta (0, 0)
Screenshot: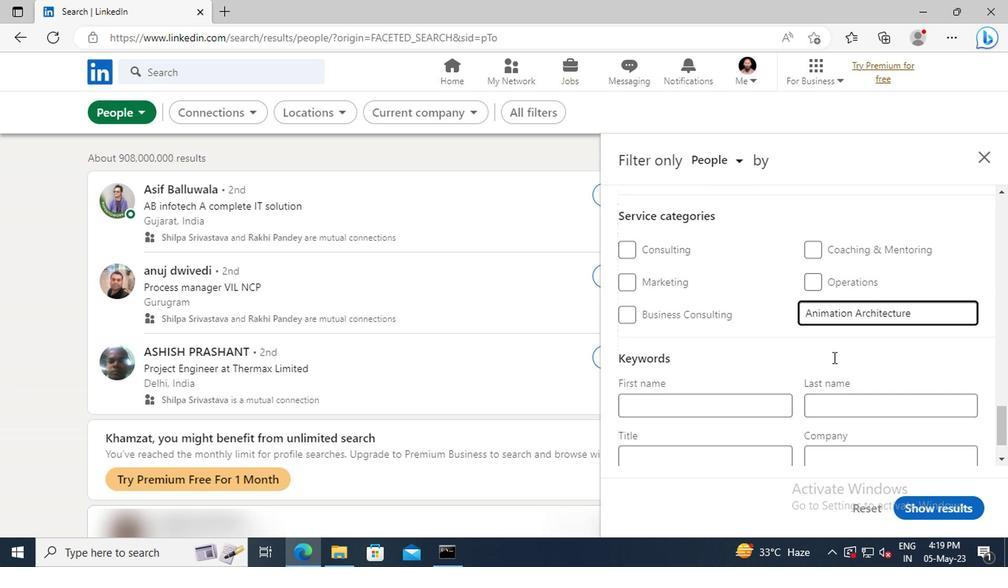 
Action: Mouse moved to (739, 406)
Screenshot: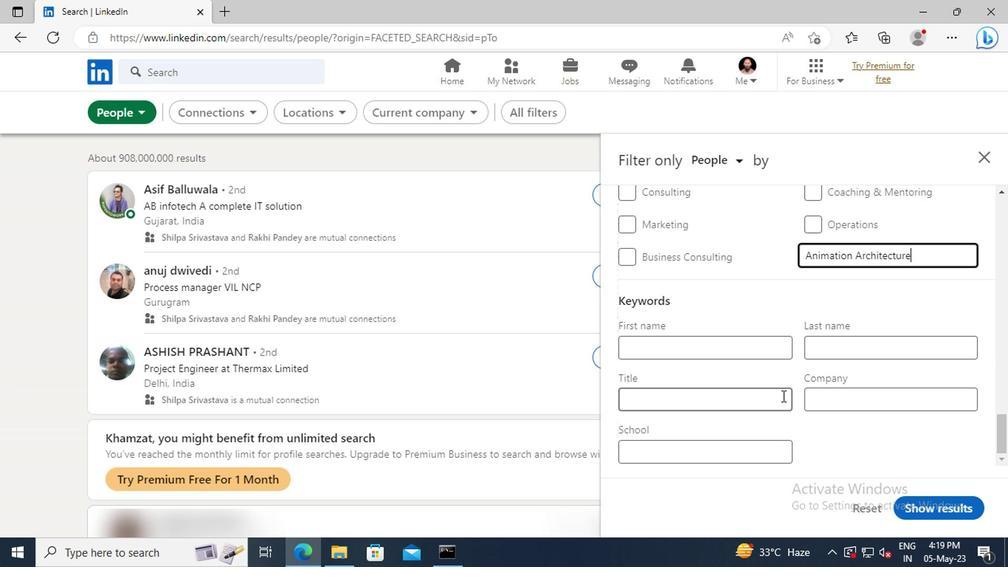 
Action: Mouse pressed left at (739, 406)
Screenshot: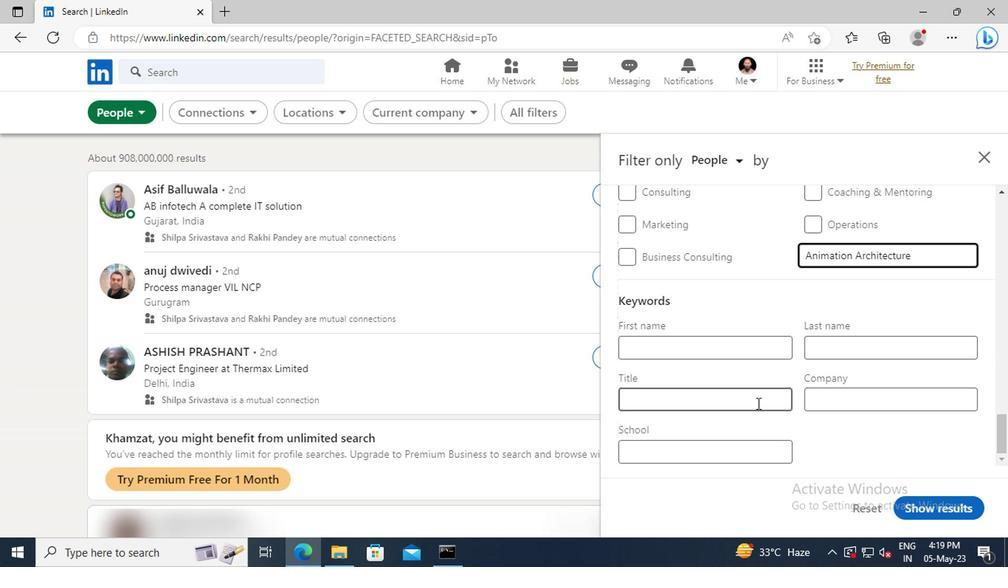 
Action: Key pressed <Key.shift>ECONOMIST<Key.enter>
Screenshot: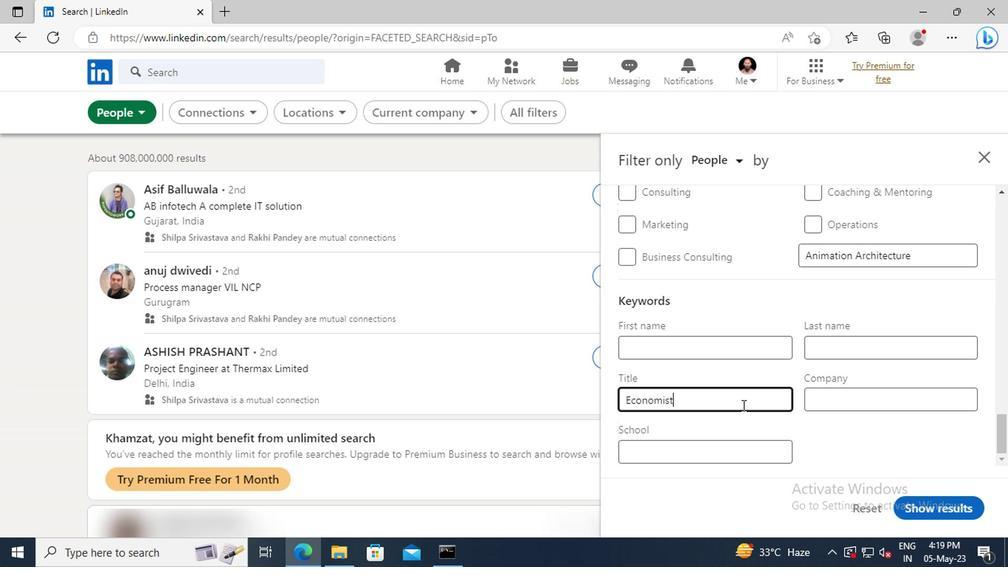 
Action: Mouse moved to (909, 505)
Screenshot: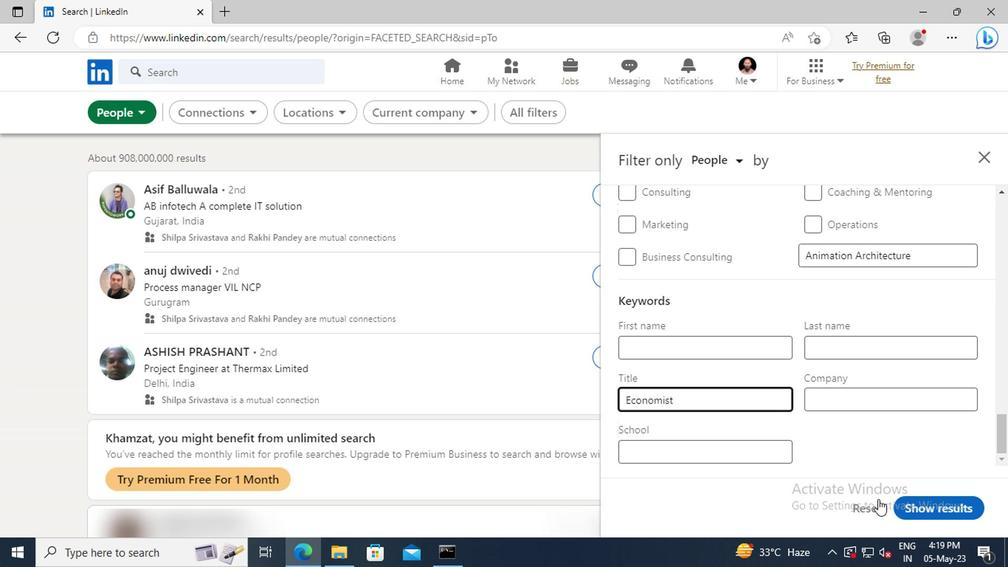 
Action: Mouse pressed left at (909, 505)
Screenshot: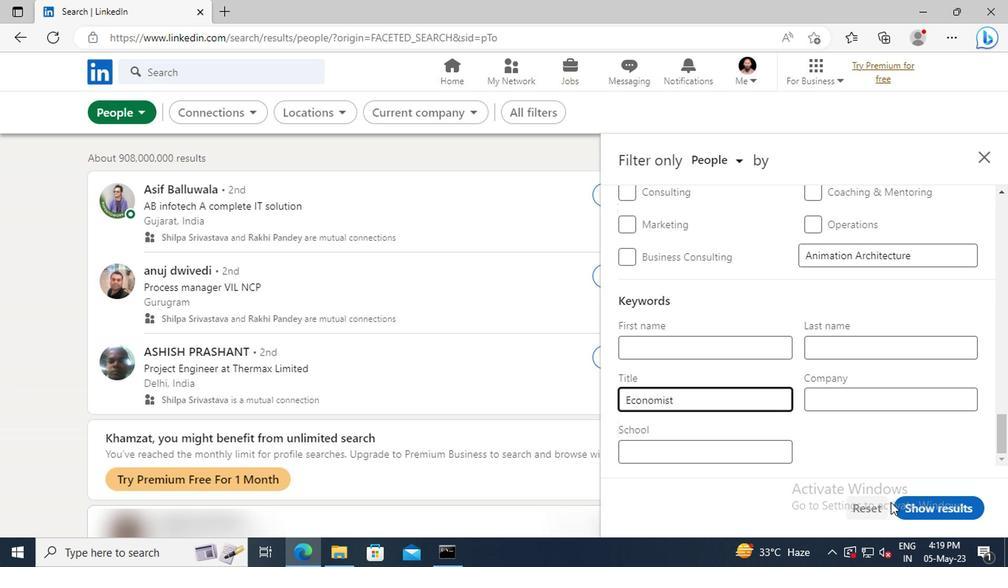 
